 Task: Find connections with filter location Gelnhausen with filter topic #2021with filter profile language French with filter current company Soltec with filter school St. Joseph's College of Engineering and Technology, Palai with filter industry IT System Installation and Disposal with filter service category Resume Writing with filter keywords title Foreman
Action: Mouse moved to (702, 90)
Screenshot: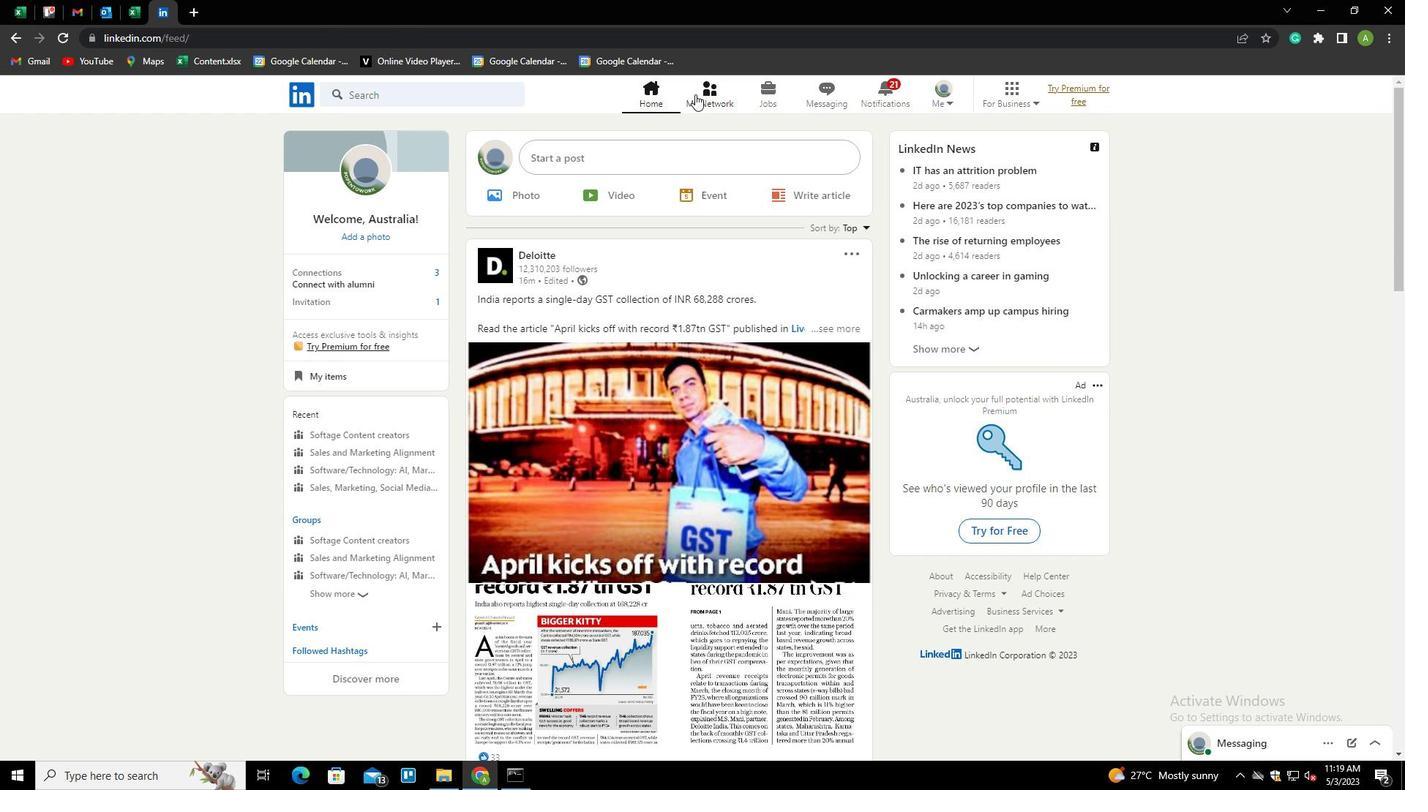 
Action: Mouse pressed left at (702, 90)
Screenshot: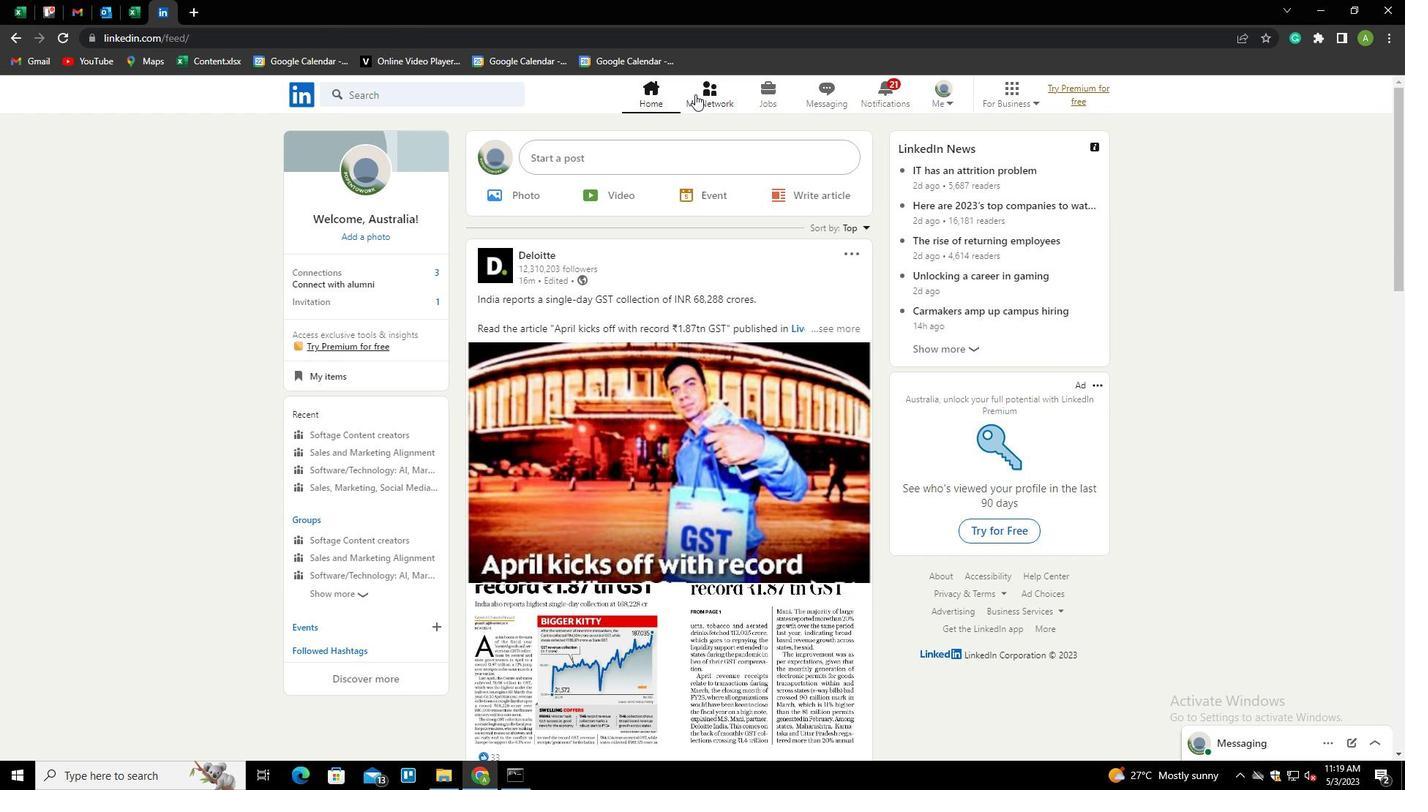 
Action: Mouse moved to (359, 175)
Screenshot: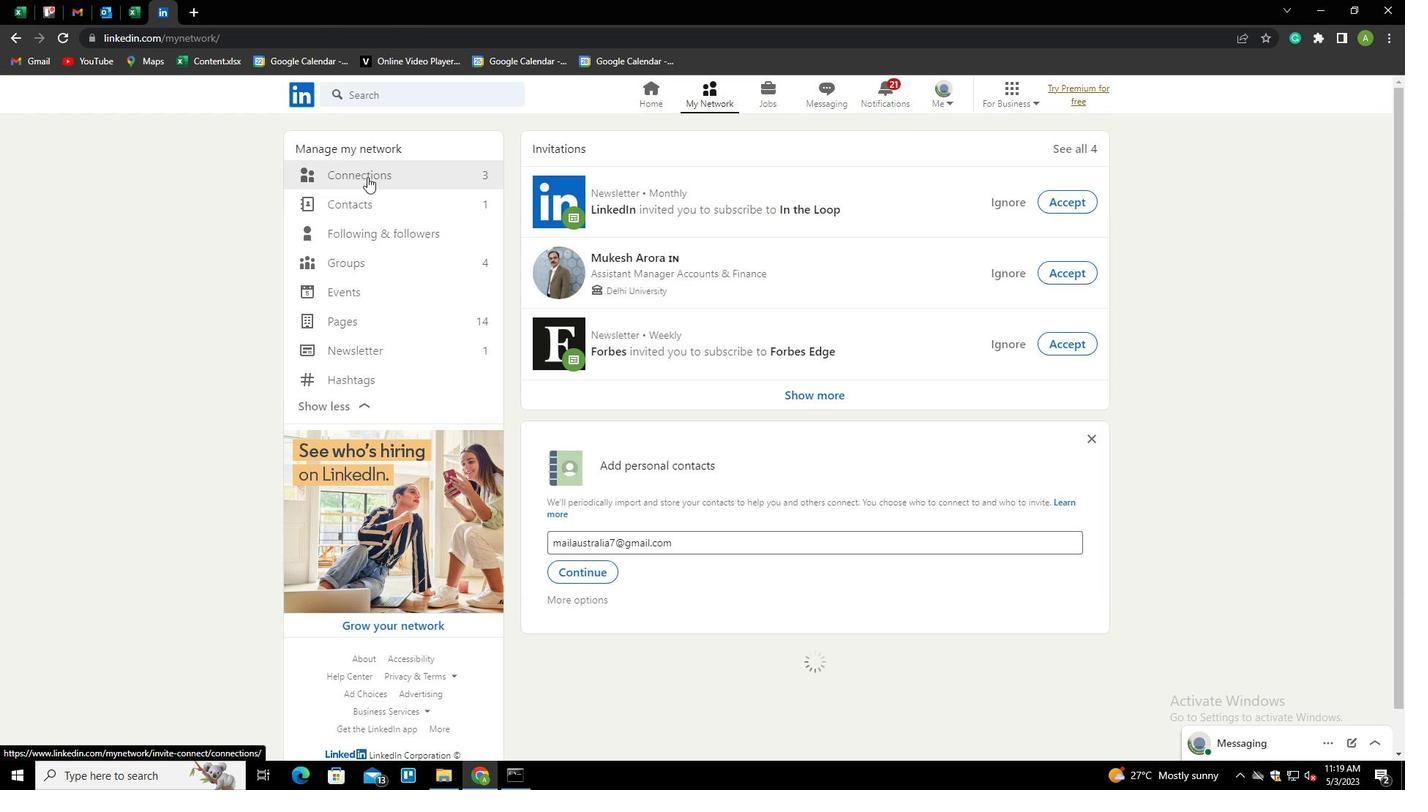 
Action: Mouse pressed left at (359, 175)
Screenshot: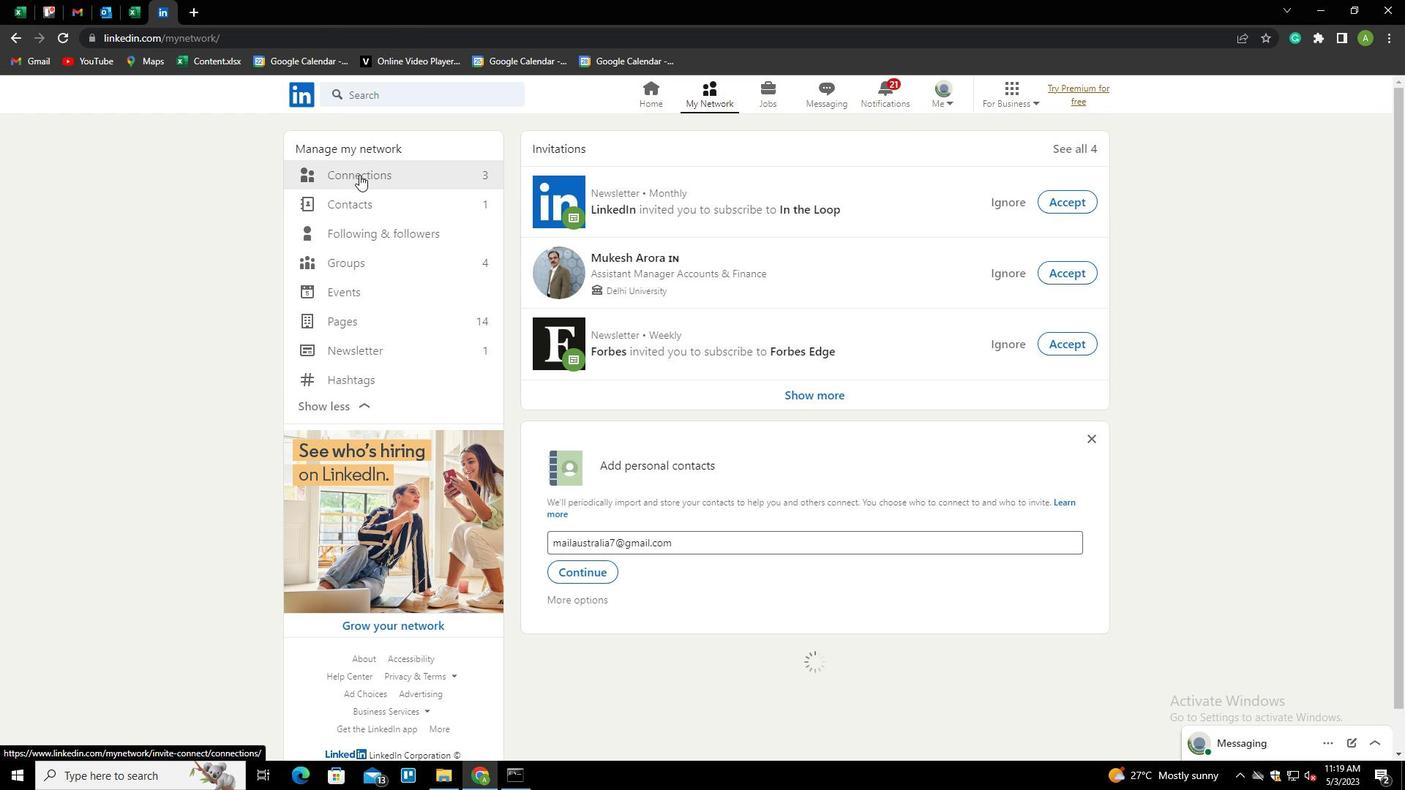 
Action: Mouse moved to (787, 179)
Screenshot: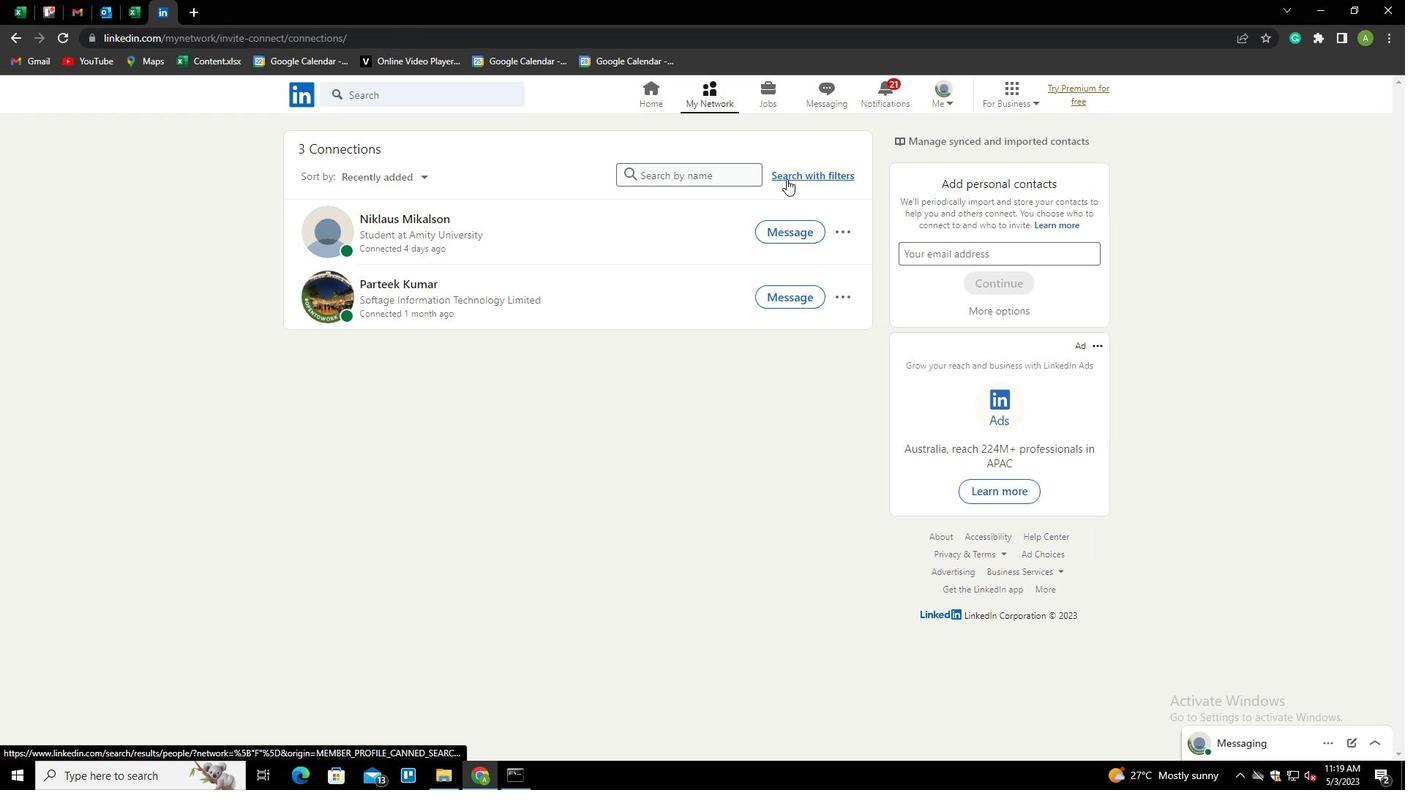 
Action: Mouse pressed left at (787, 179)
Screenshot: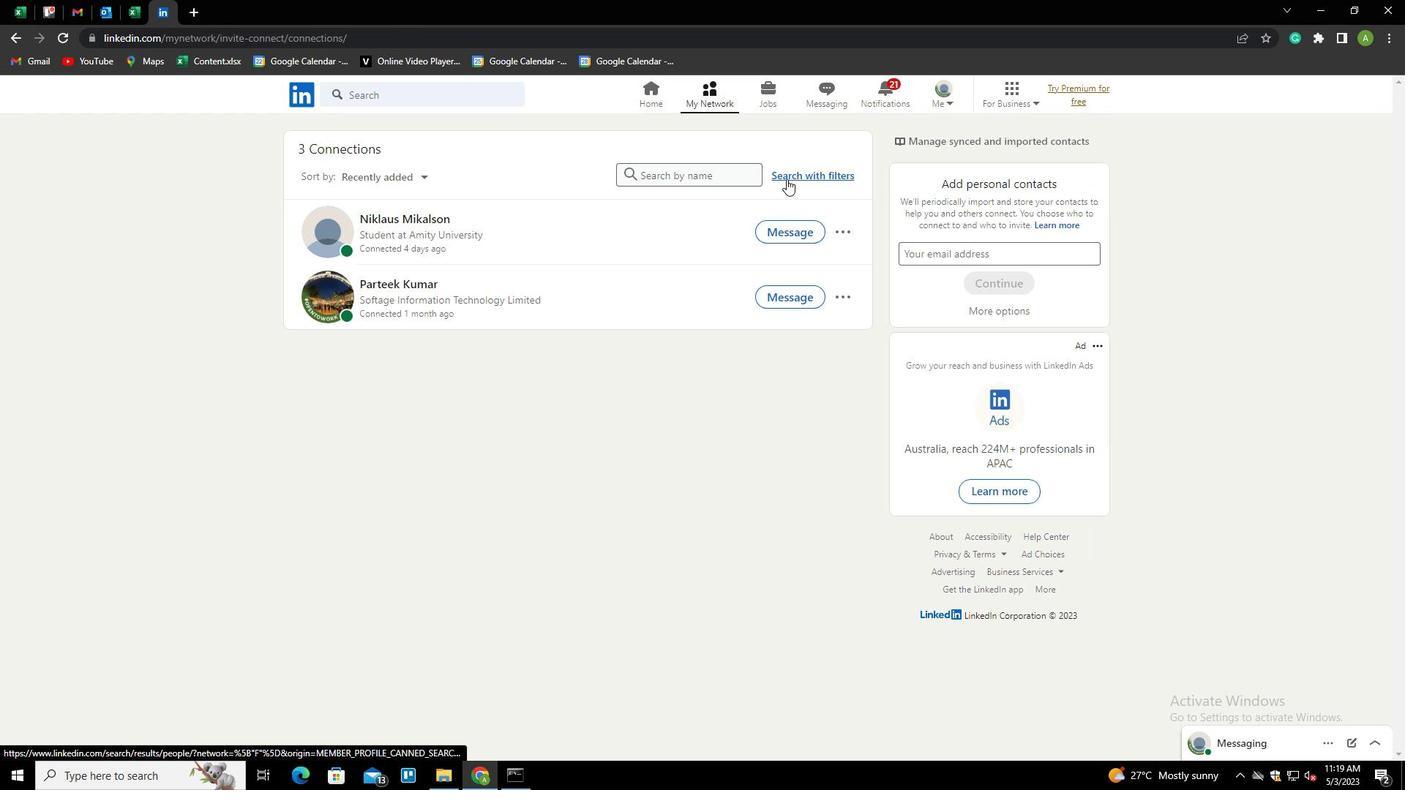 
Action: Mouse moved to (755, 133)
Screenshot: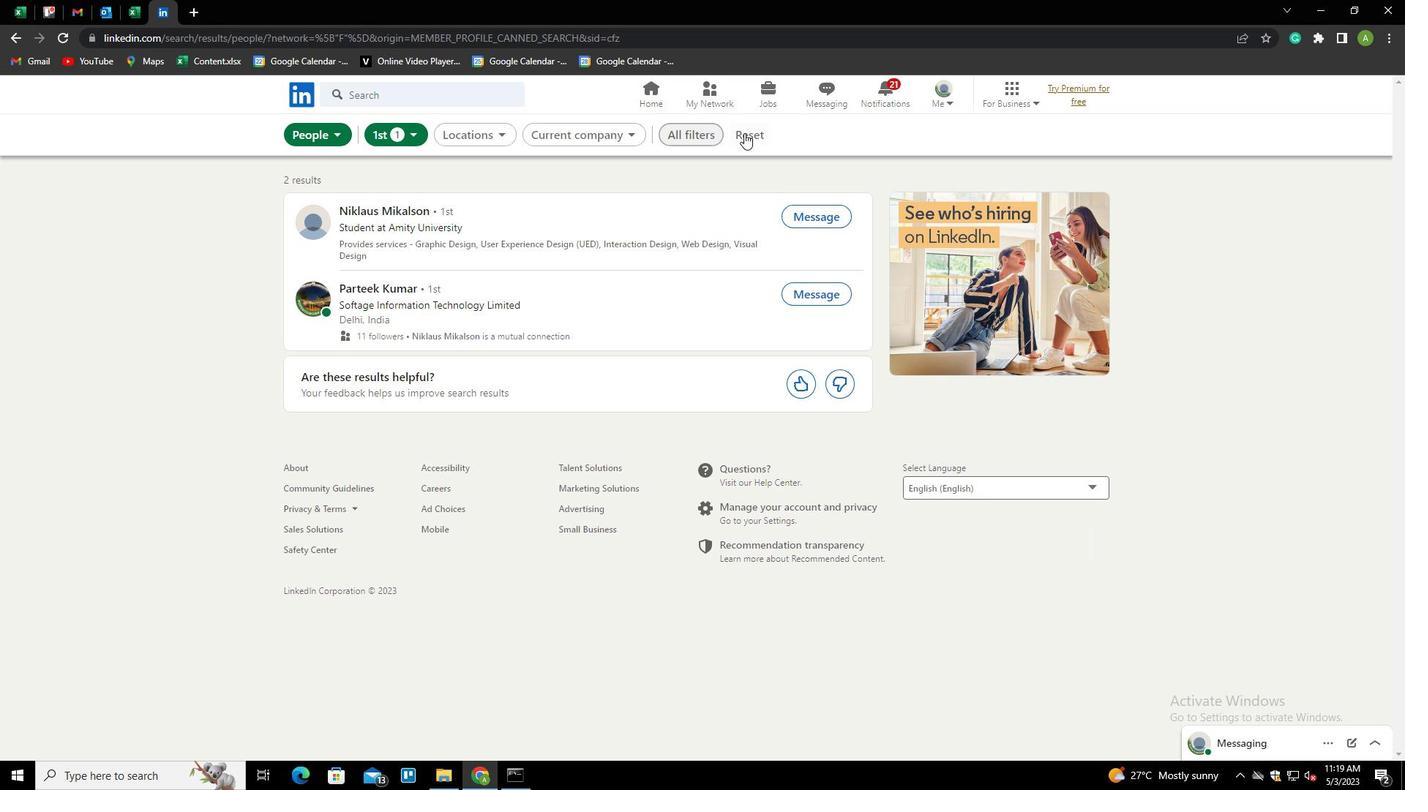 
Action: Mouse pressed left at (755, 133)
Screenshot: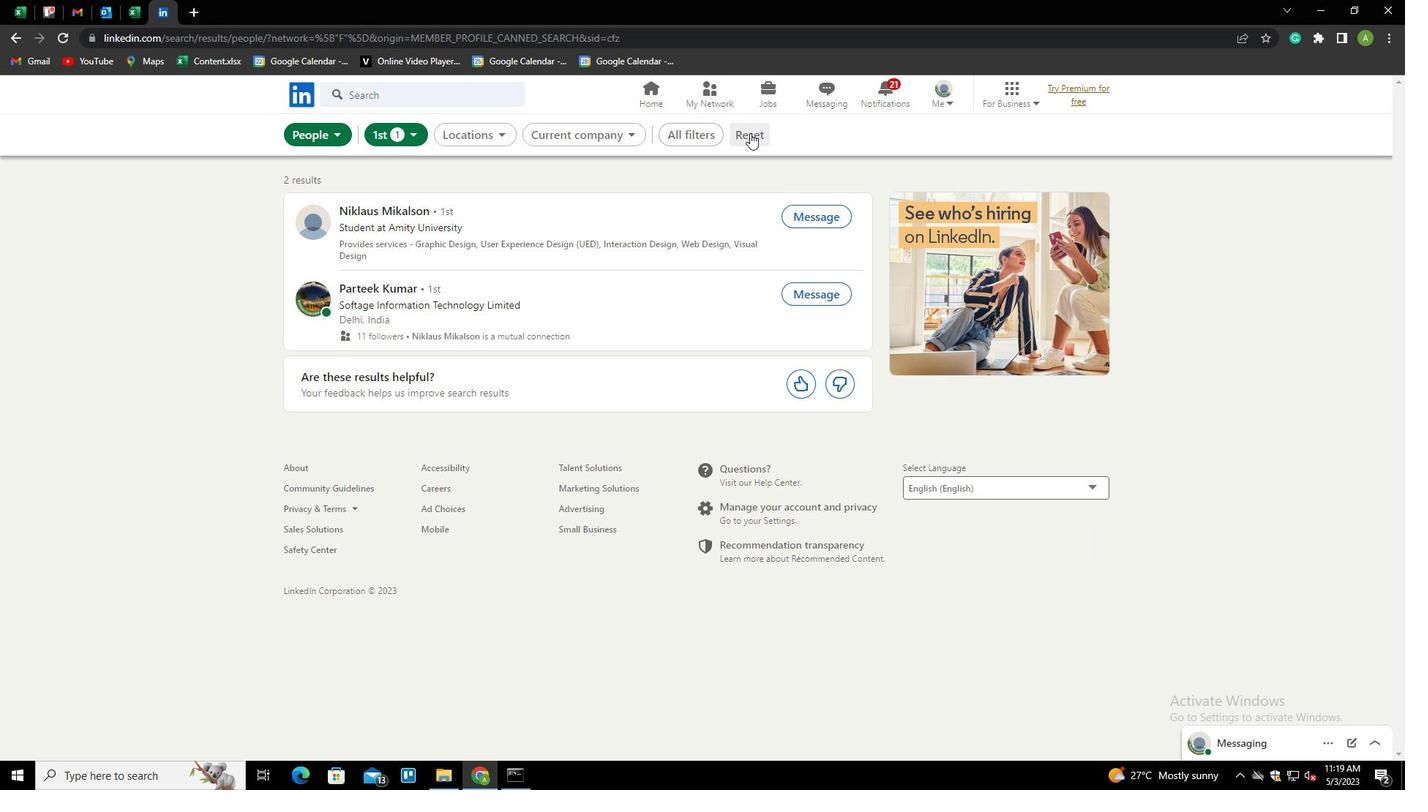
Action: Mouse moved to (712, 133)
Screenshot: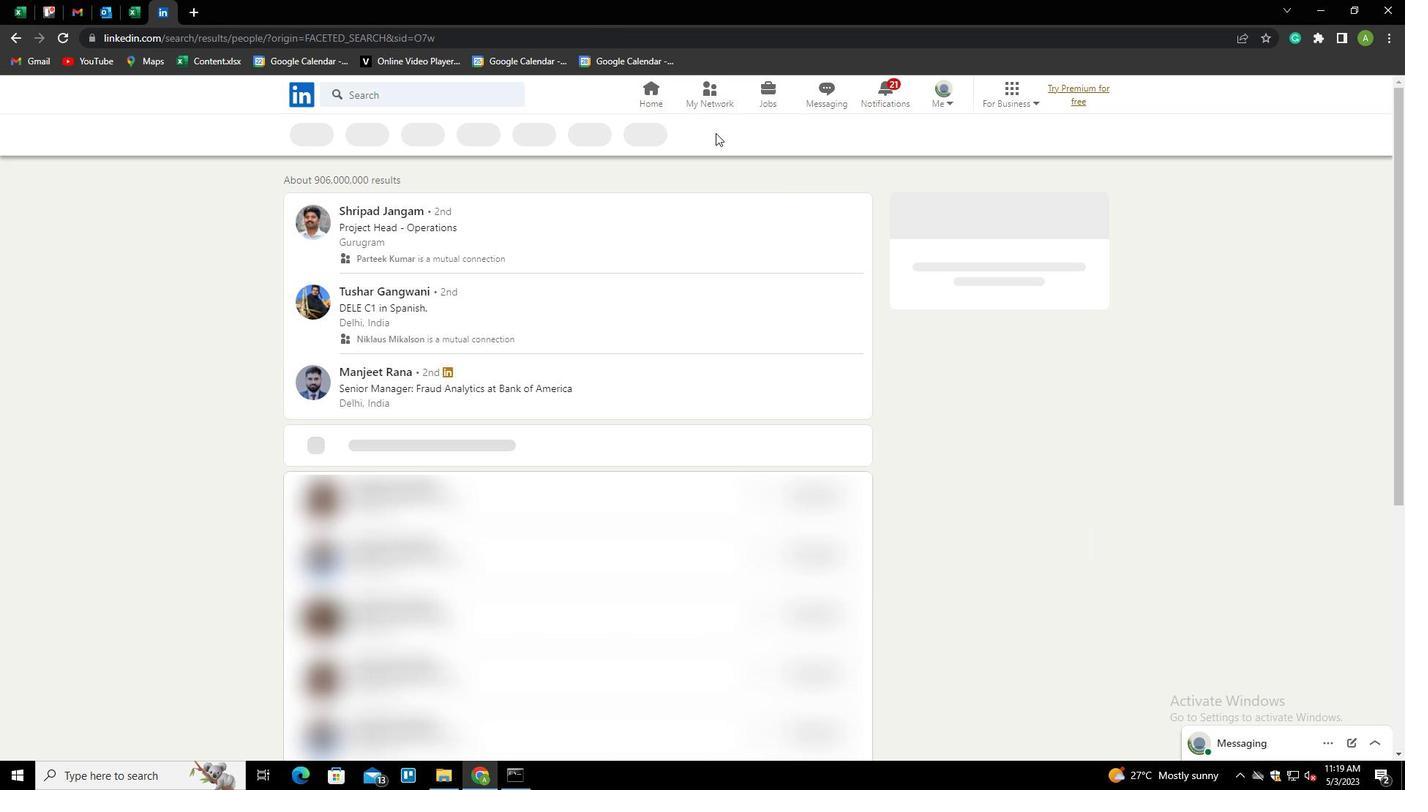 
Action: Mouse pressed left at (712, 133)
Screenshot: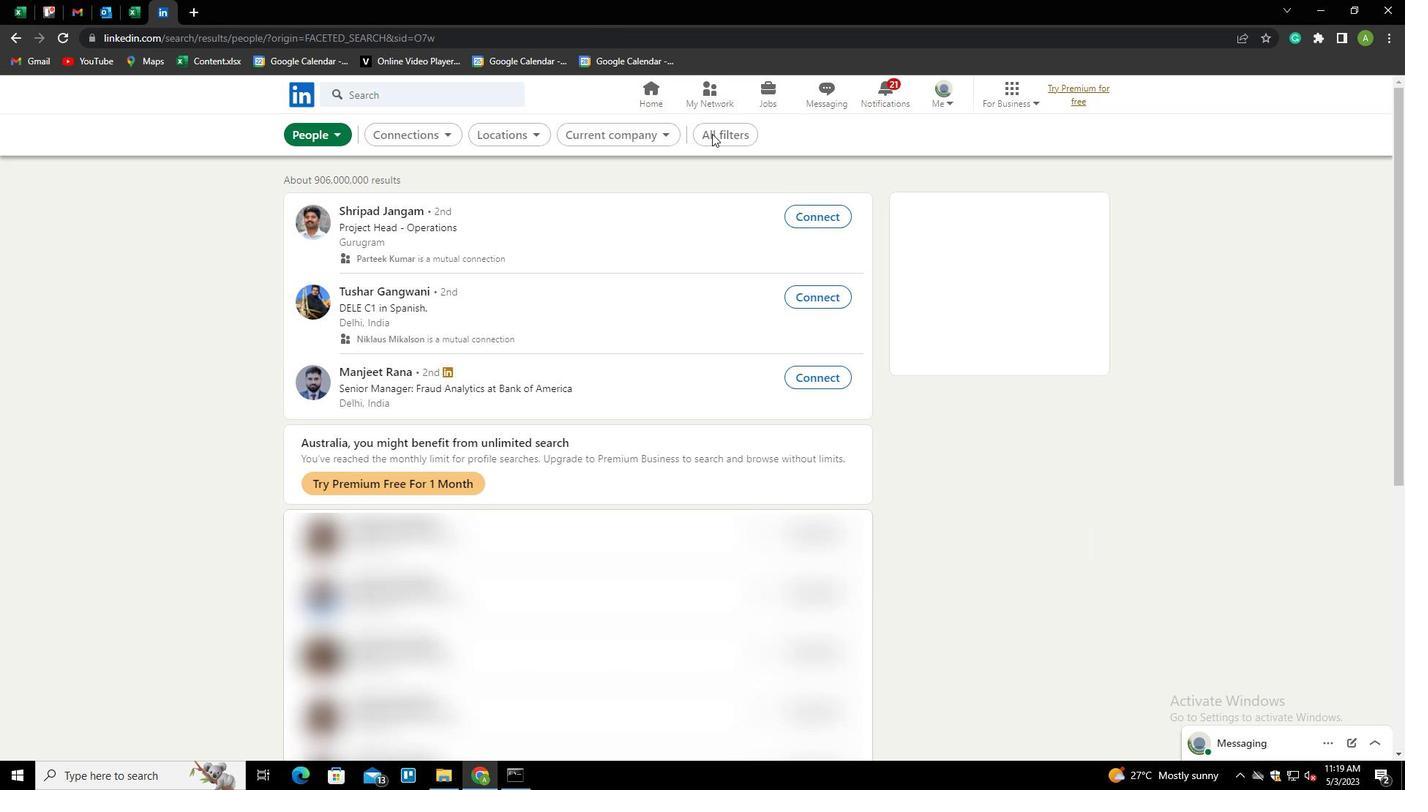 
Action: Mouse moved to (1132, 419)
Screenshot: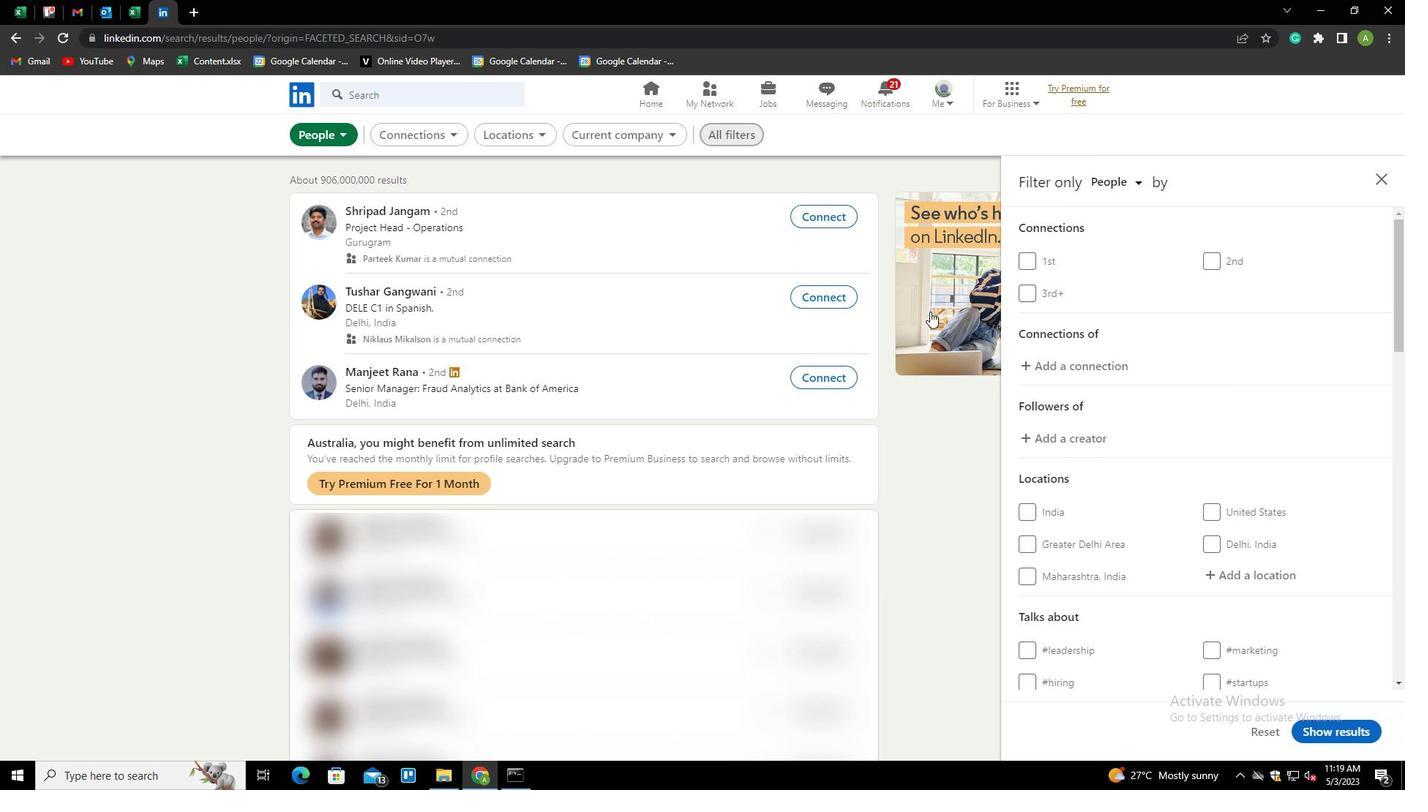 
Action: Mouse scrolled (1132, 418) with delta (0, 0)
Screenshot: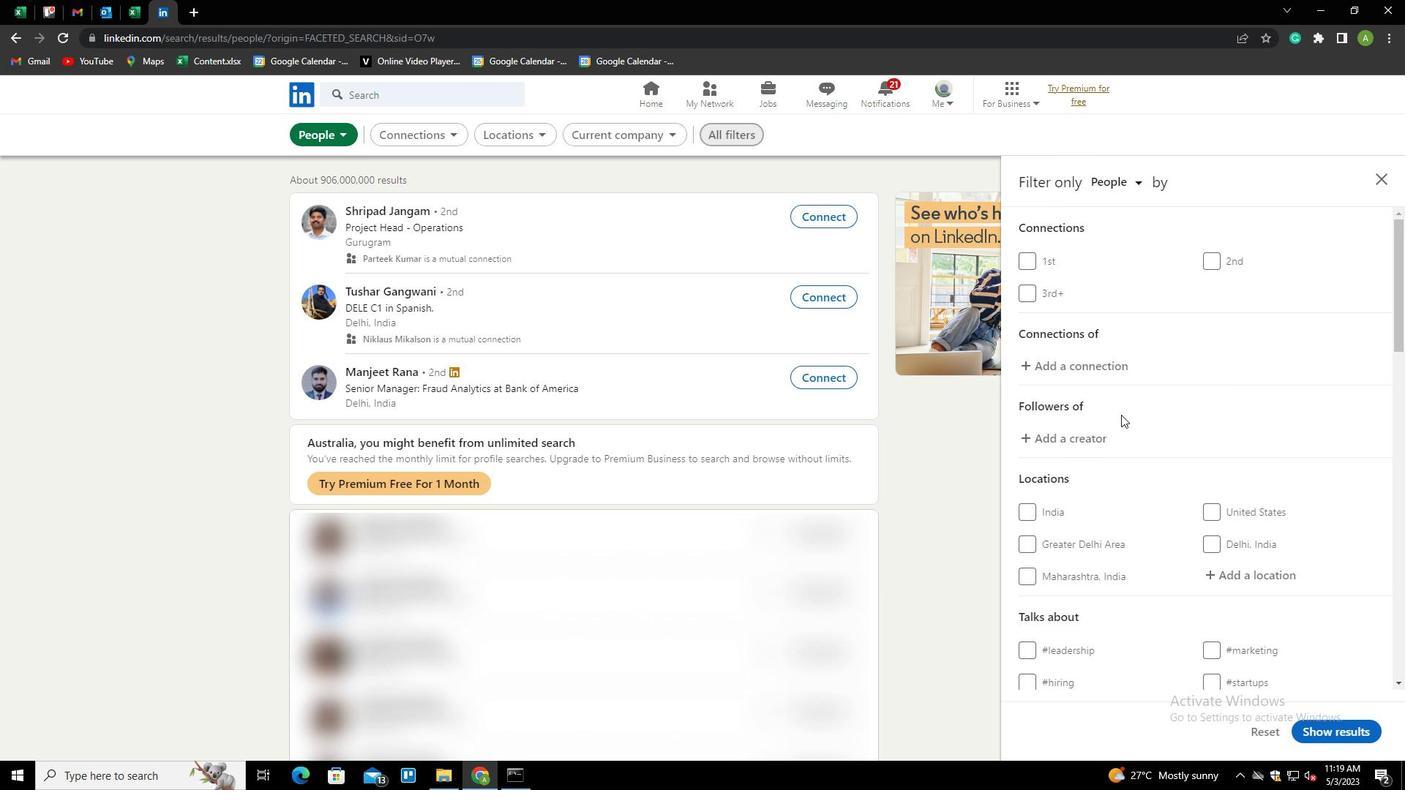 
Action: Mouse scrolled (1132, 418) with delta (0, 0)
Screenshot: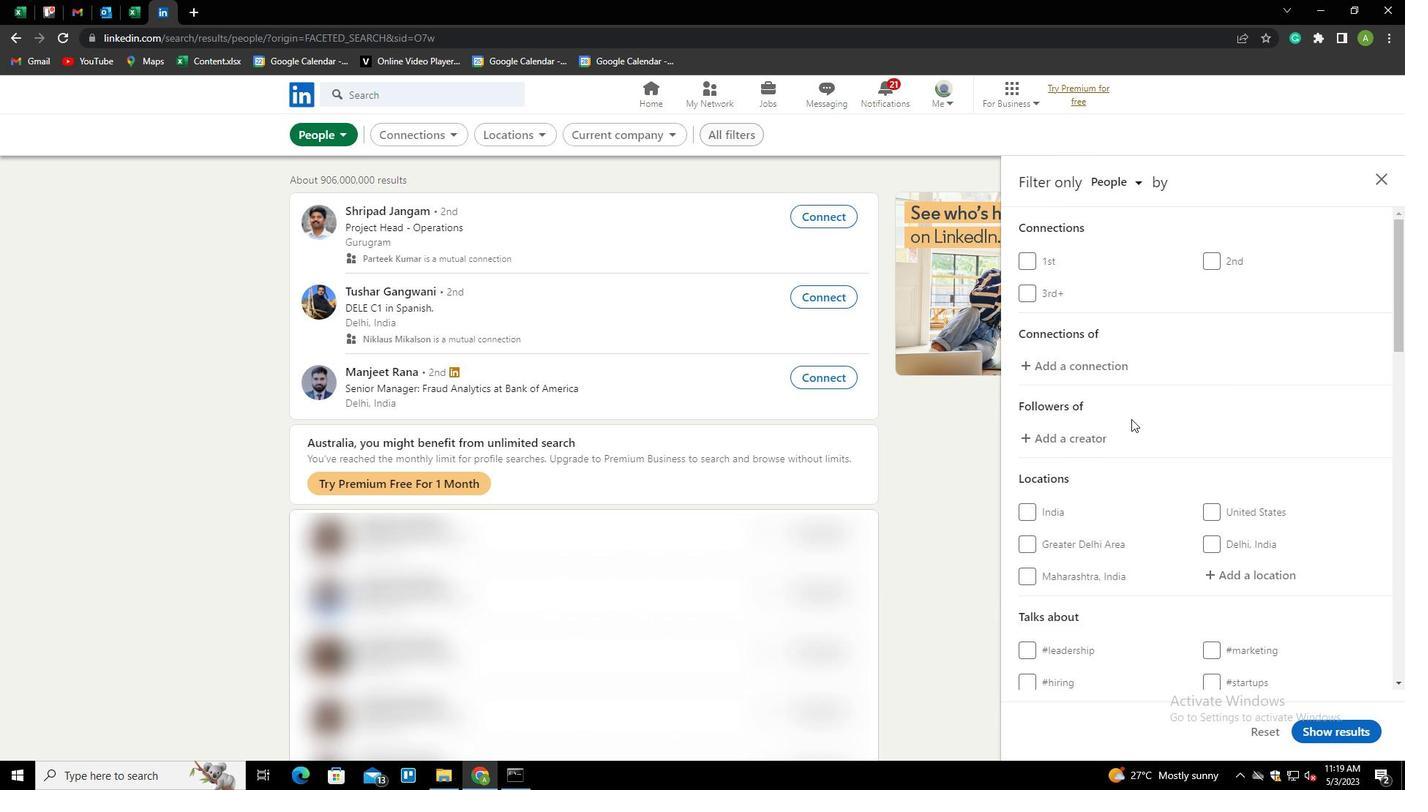 
Action: Mouse moved to (1205, 427)
Screenshot: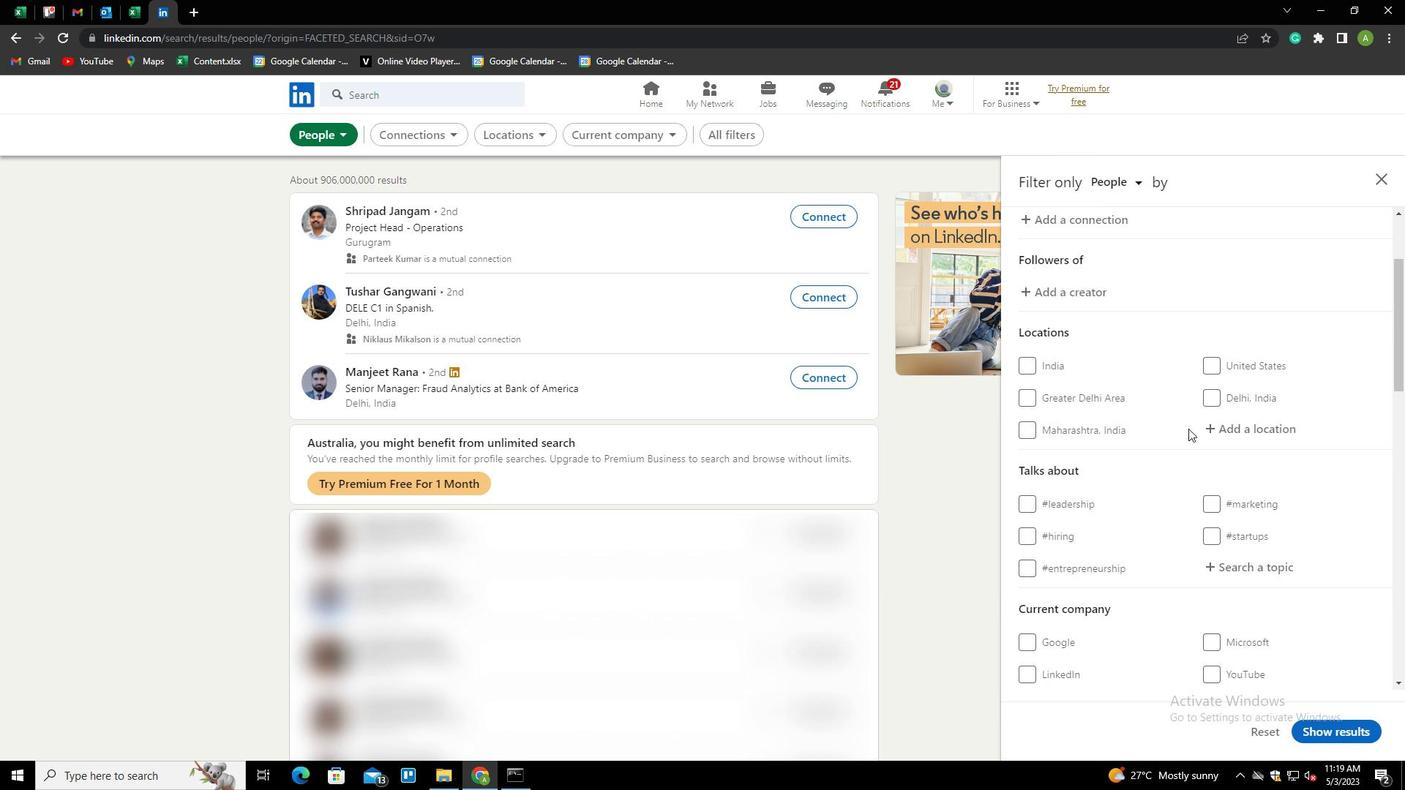 
Action: Mouse pressed left at (1205, 427)
Screenshot: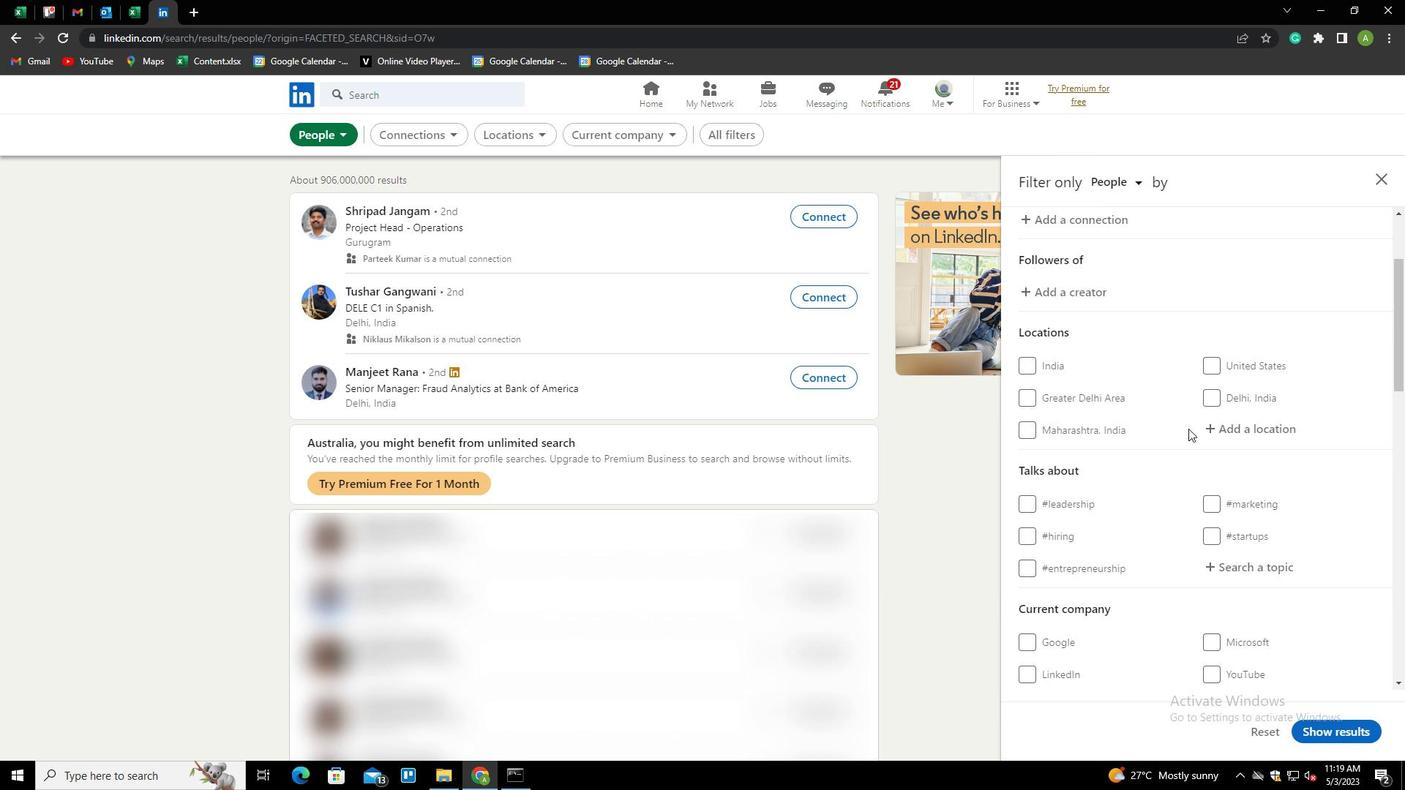 
Action: Key pressed <Key.shift>
Screenshot: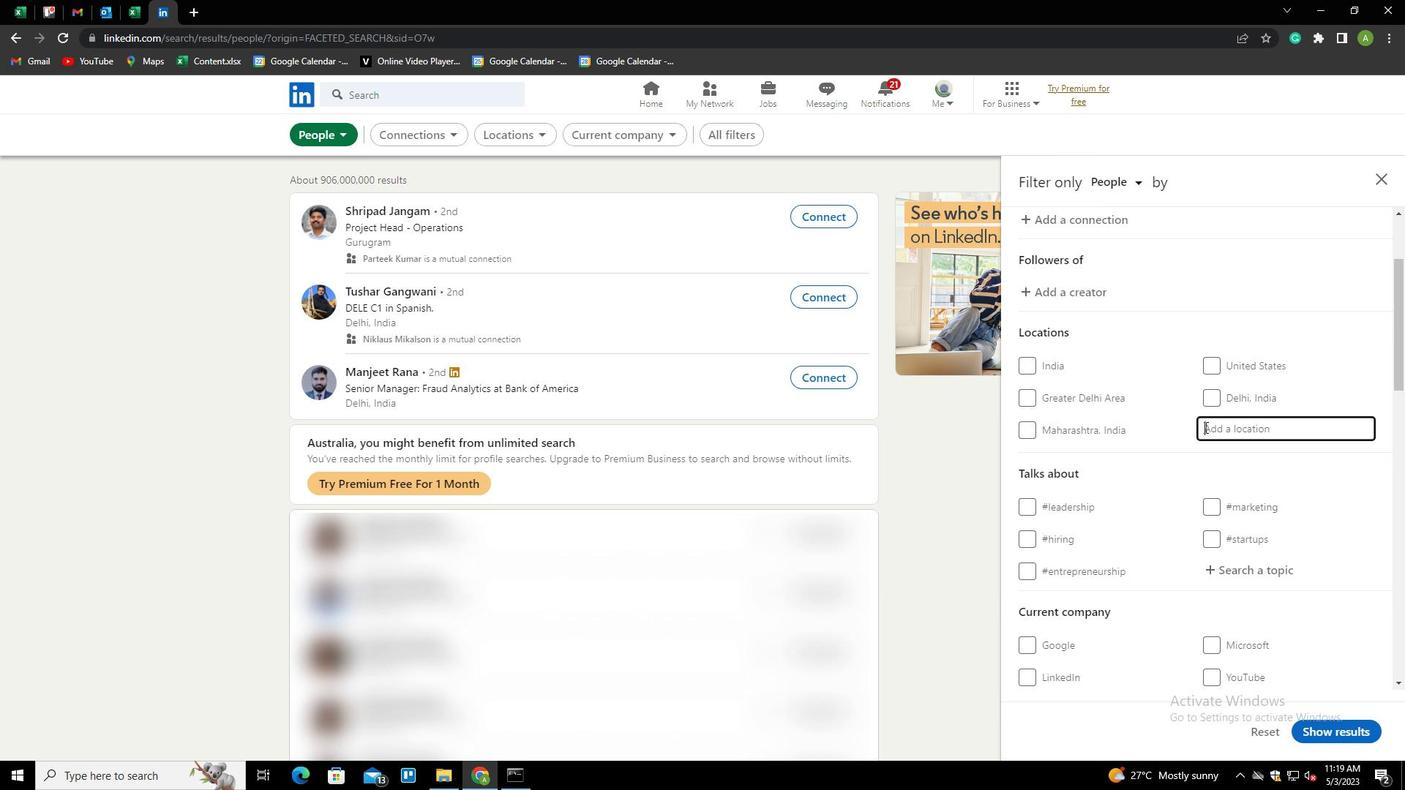 
Action: Mouse moved to (1205, 427)
Screenshot: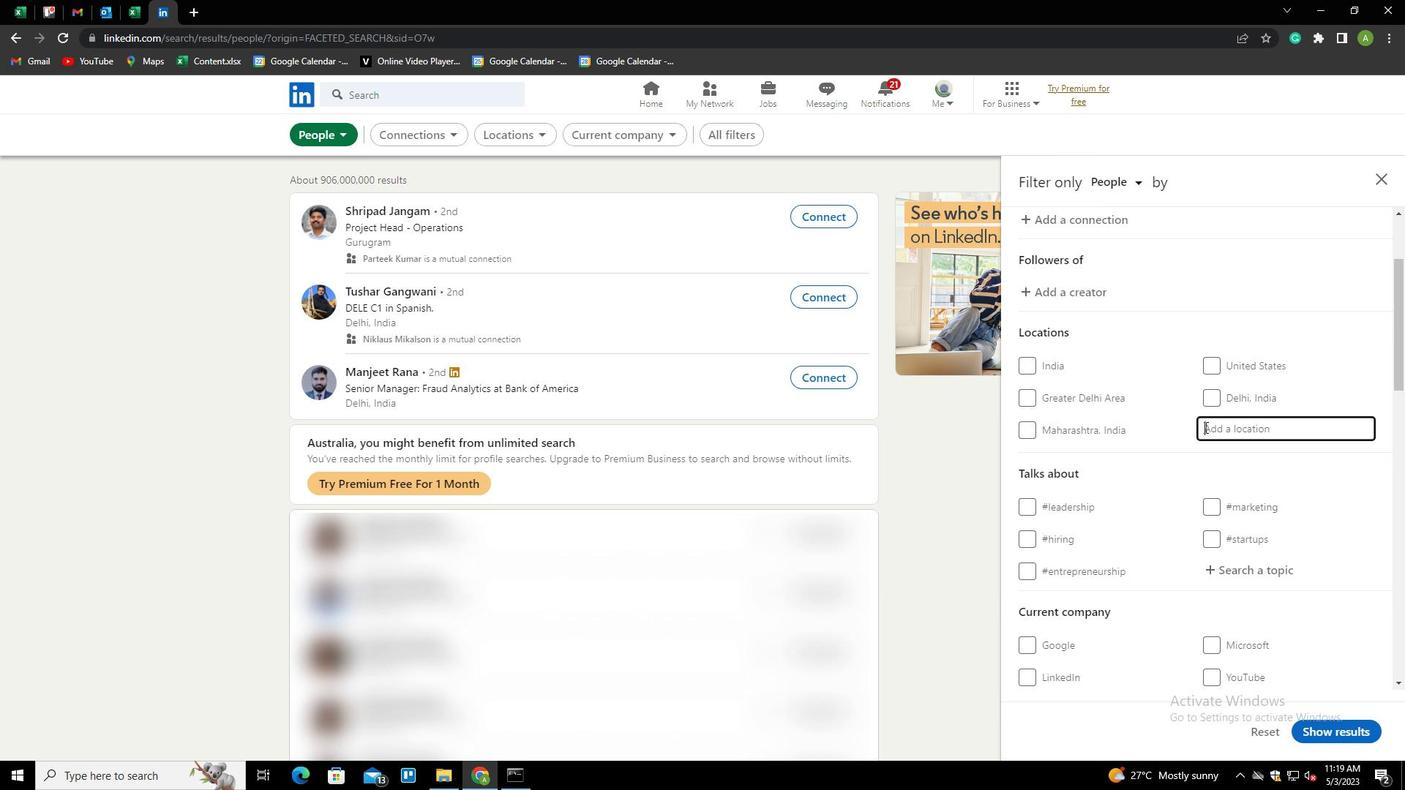 
Action: Key pressed GELNHAUSEN<Key.down><Key.enter>
Screenshot: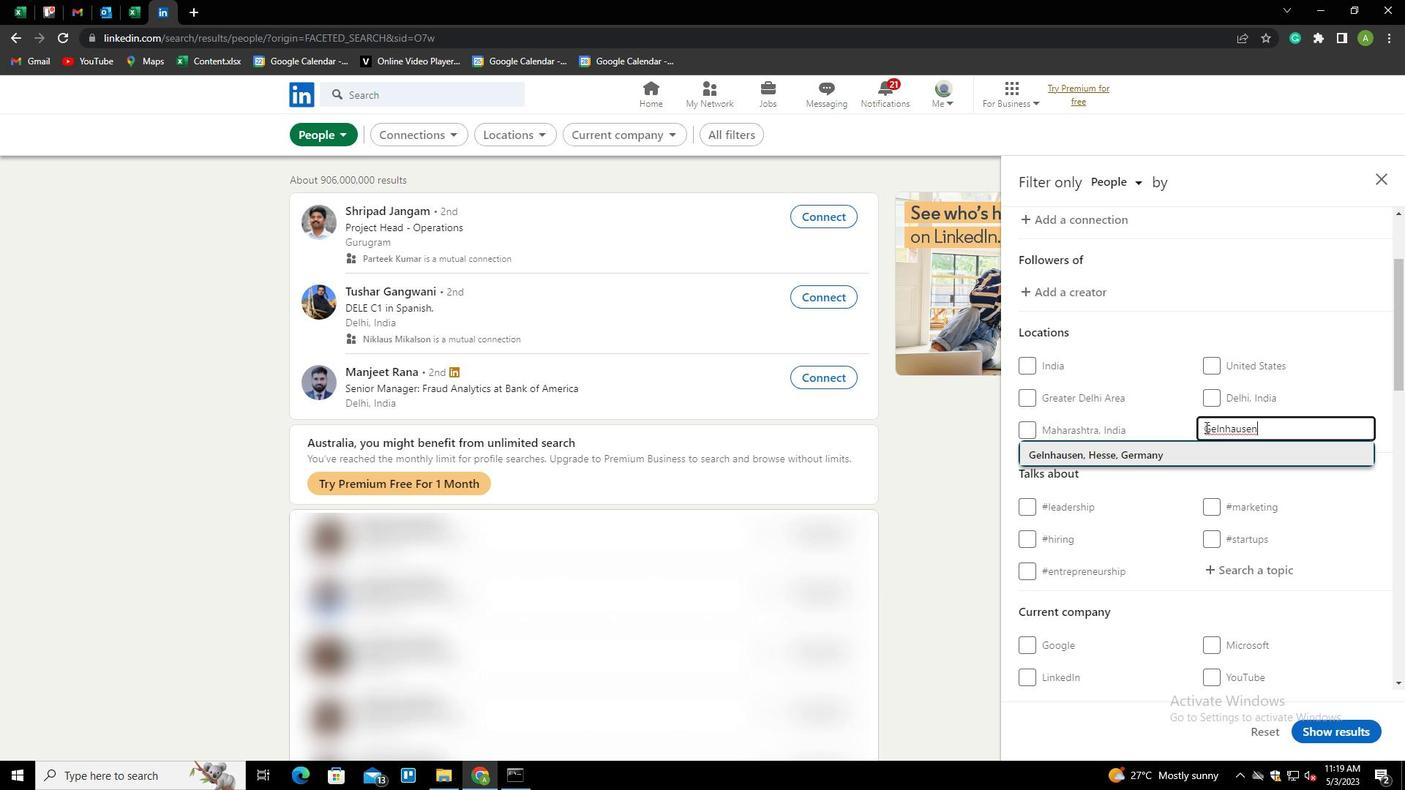 
Action: Mouse scrolled (1205, 426) with delta (0, 0)
Screenshot: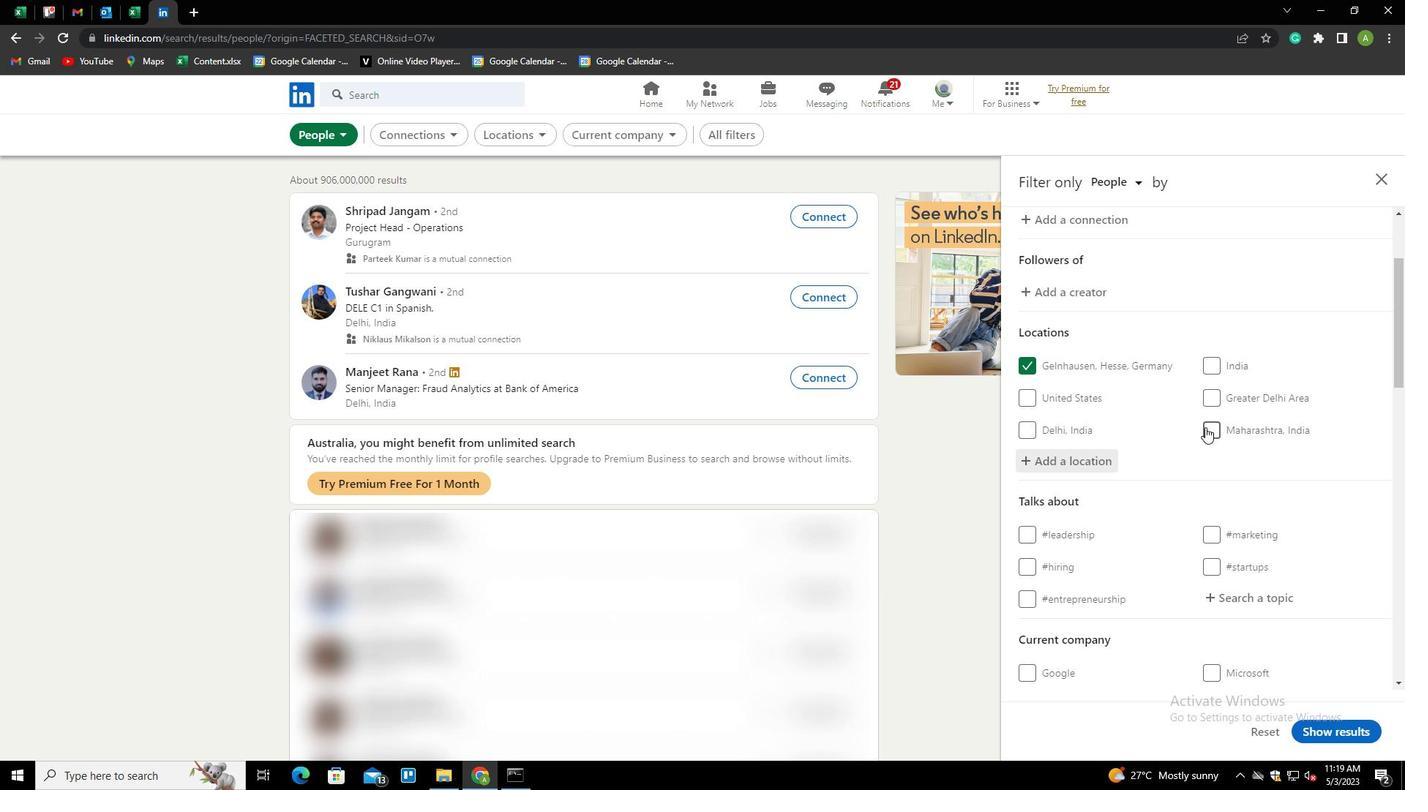 
Action: Mouse scrolled (1205, 426) with delta (0, 0)
Screenshot: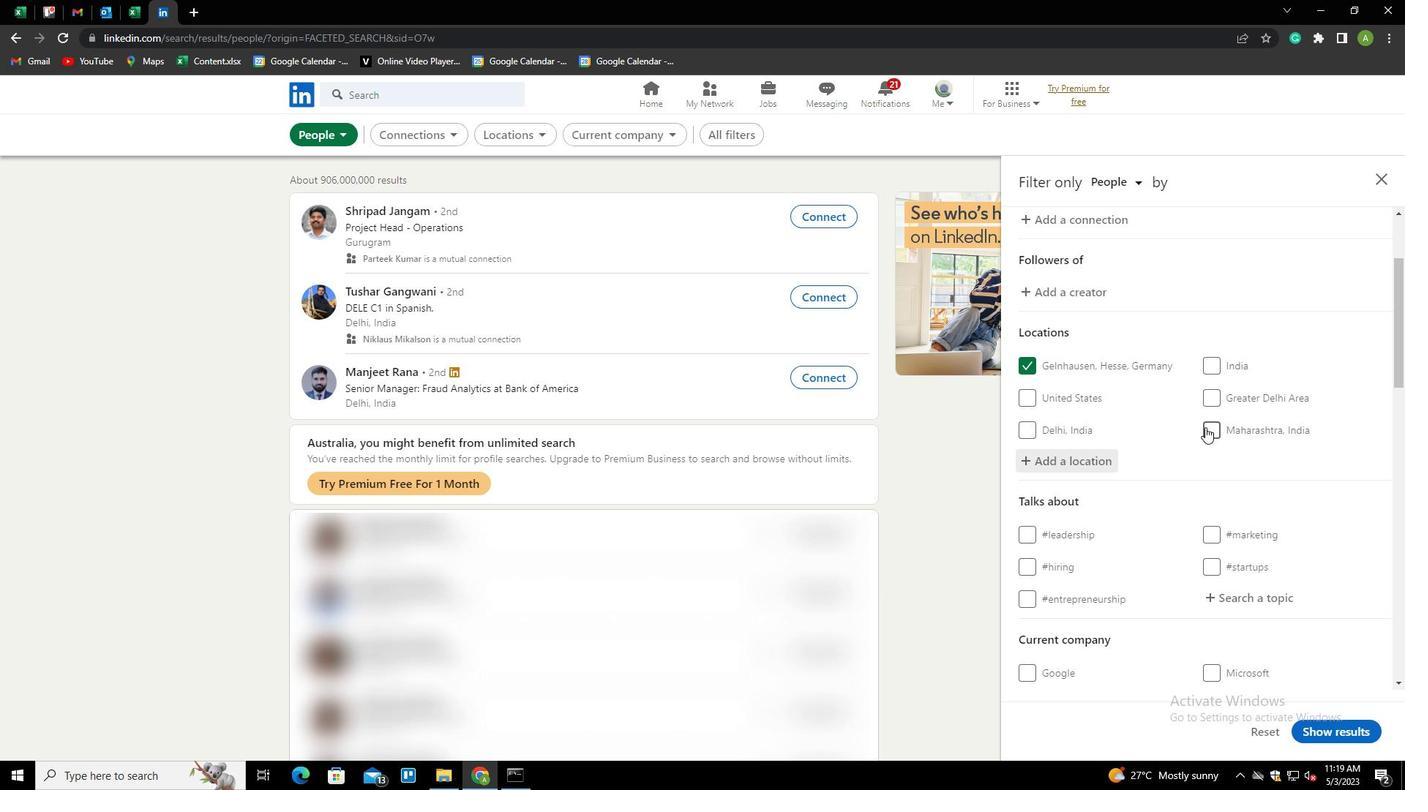 
Action: Mouse moved to (1240, 452)
Screenshot: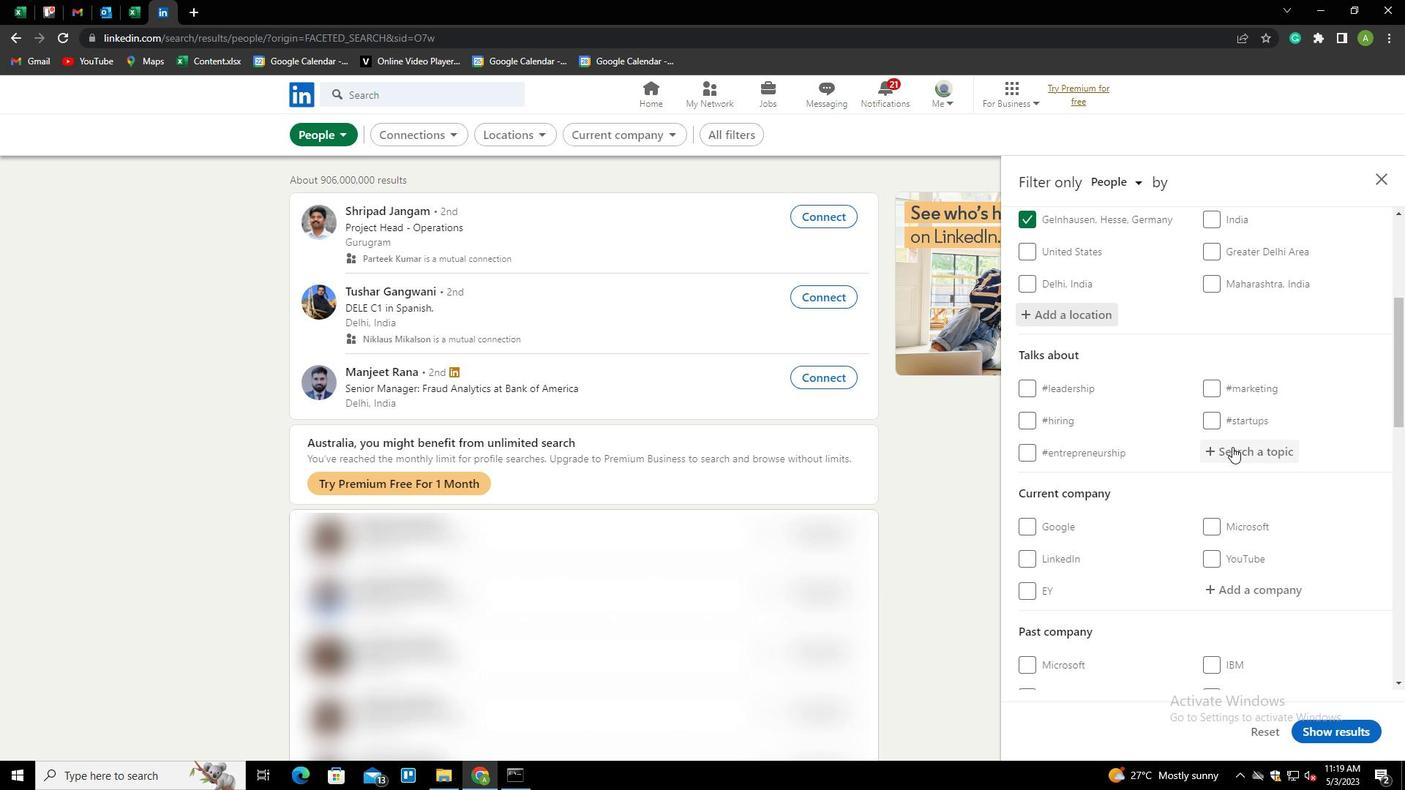 
Action: Mouse pressed left at (1240, 452)
Screenshot: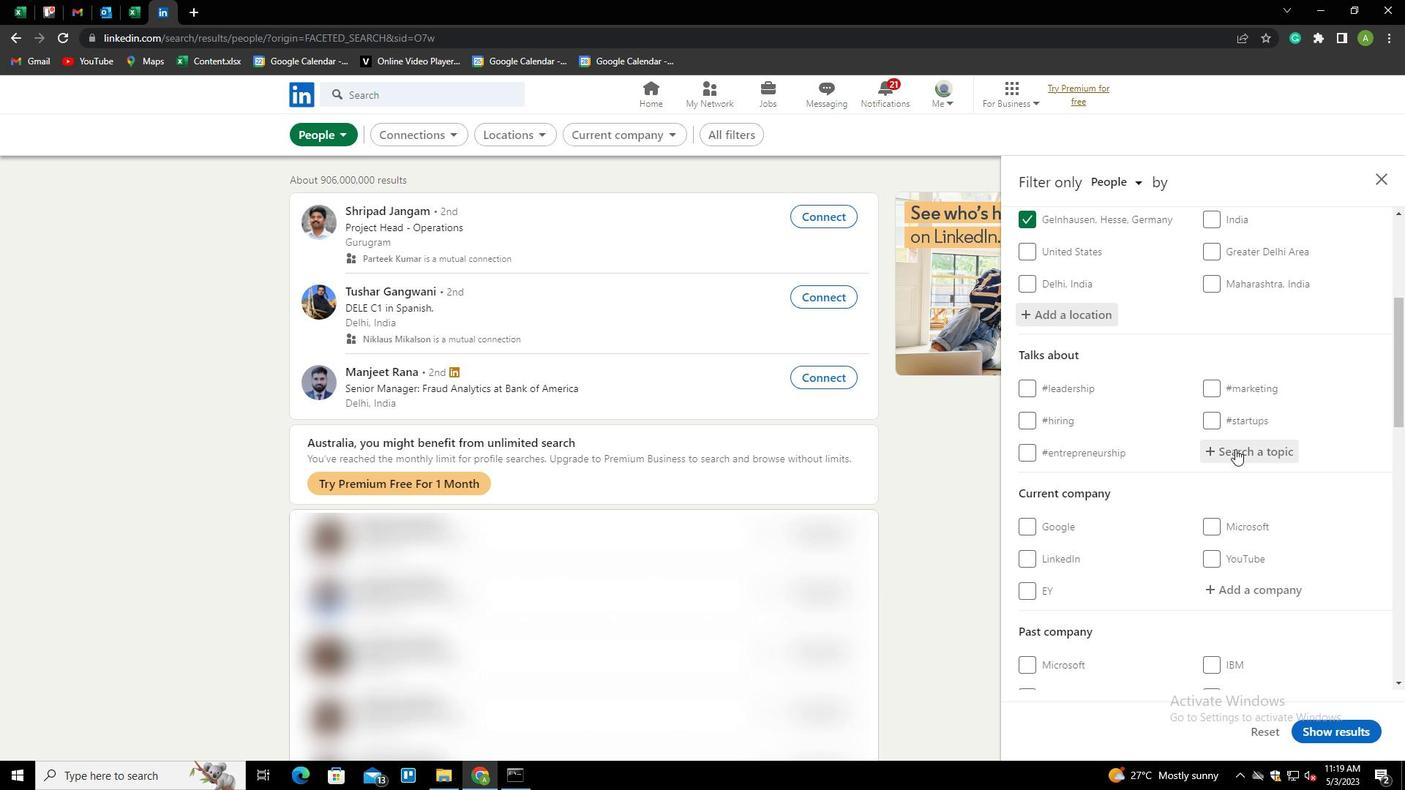 
Action: Mouse moved to (1238, 454)
Screenshot: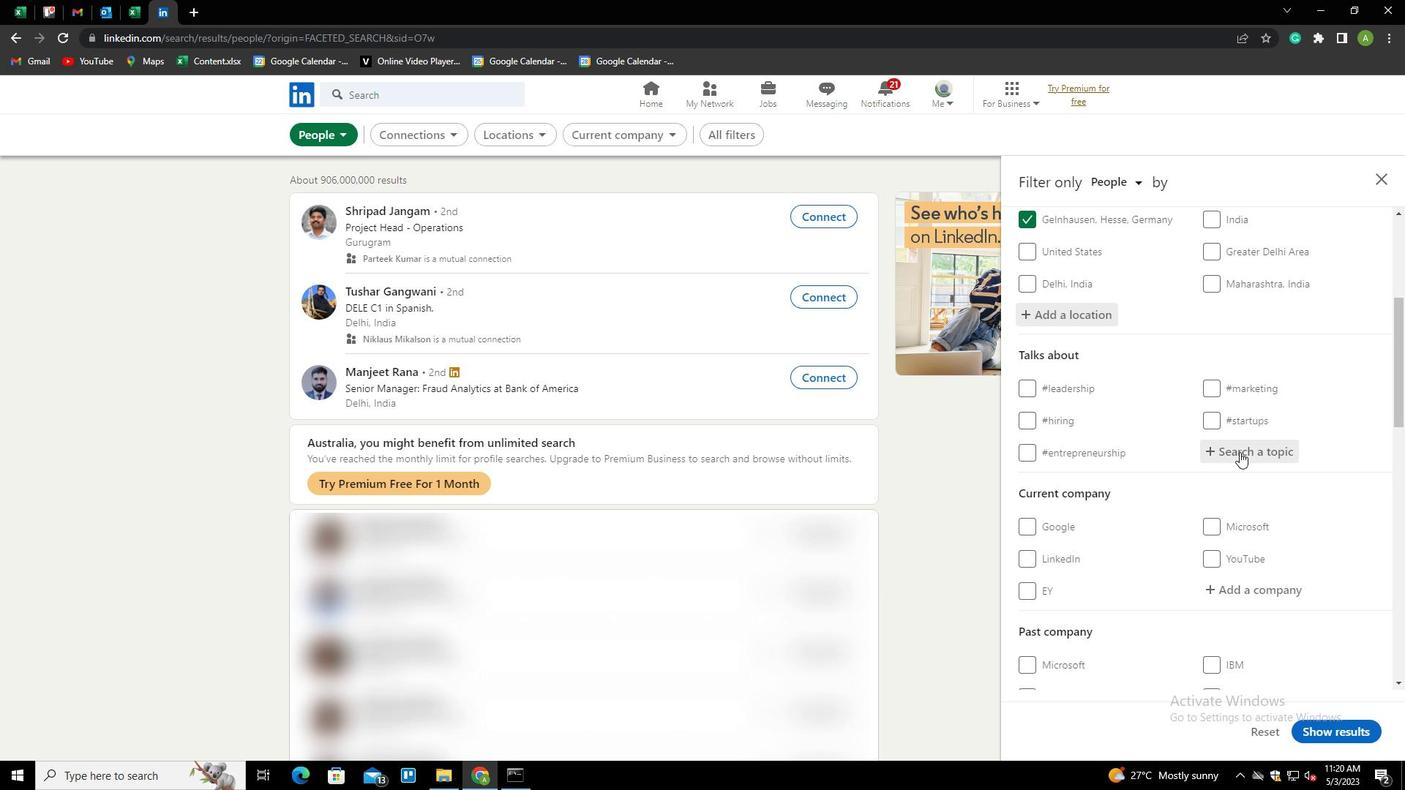 
Action: Key pressed 2021
Screenshot: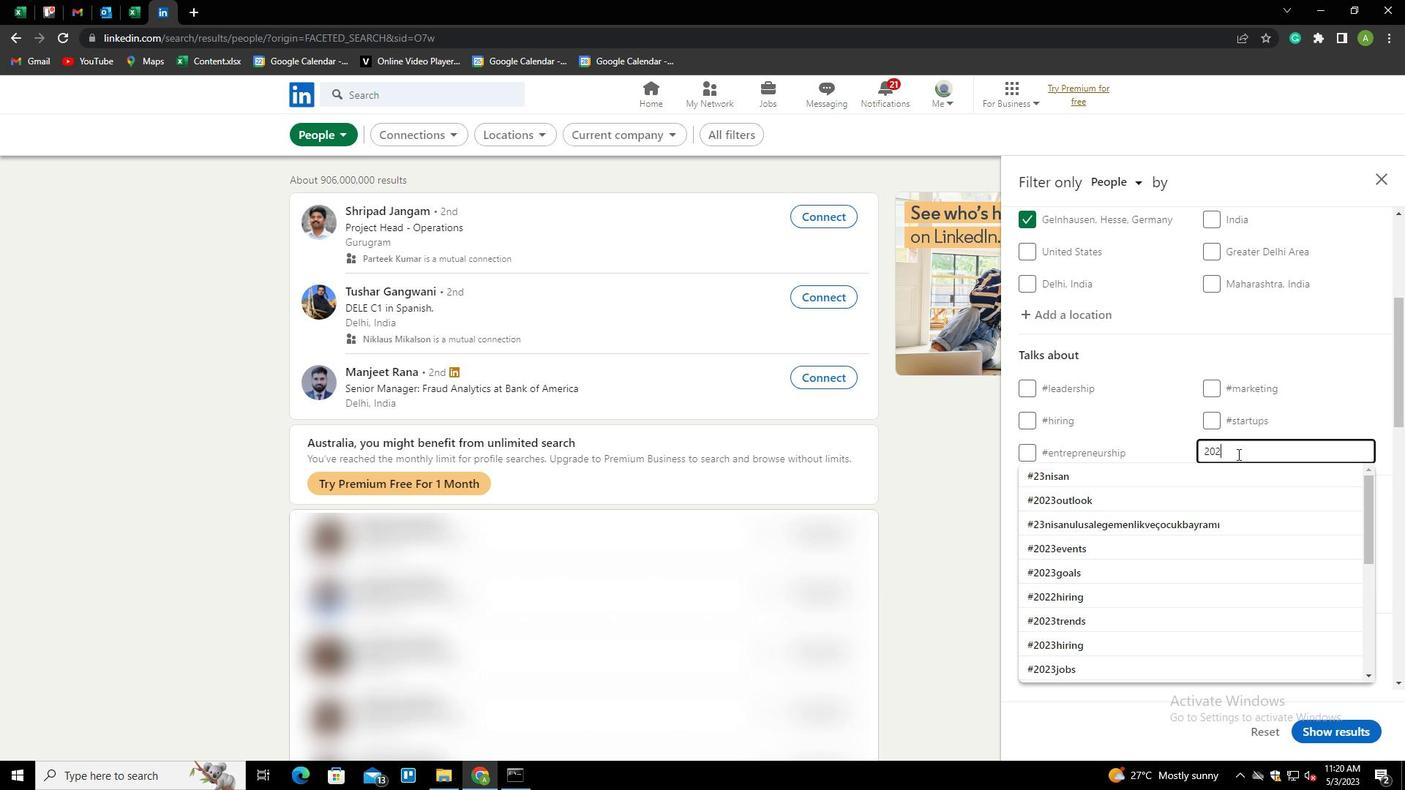 
Action: Mouse moved to (1174, 442)
Screenshot: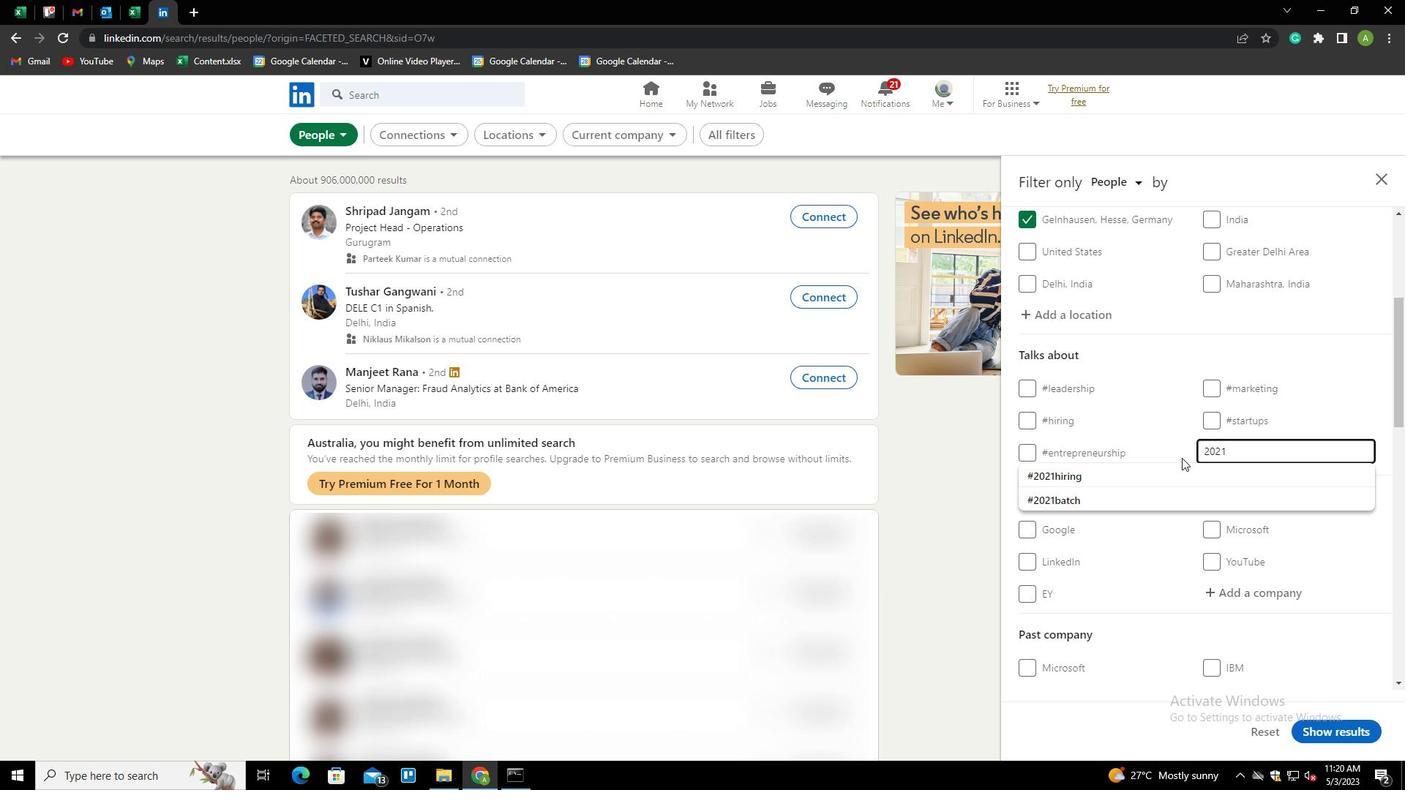 
Action: Mouse pressed left at (1174, 442)
Screenshot: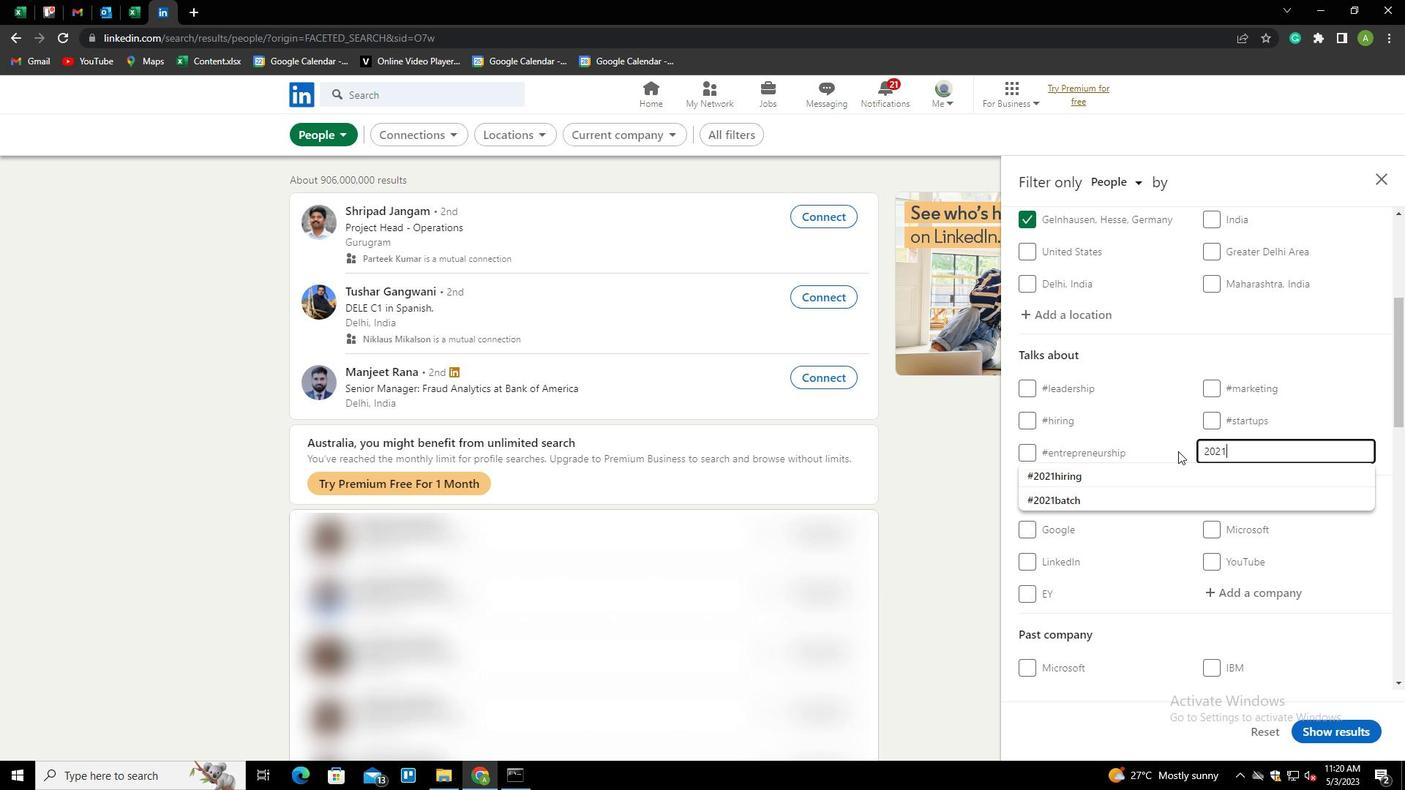 
Action: Mouse scrolled (1174, 441) with delta (0, 0)
Screenshot: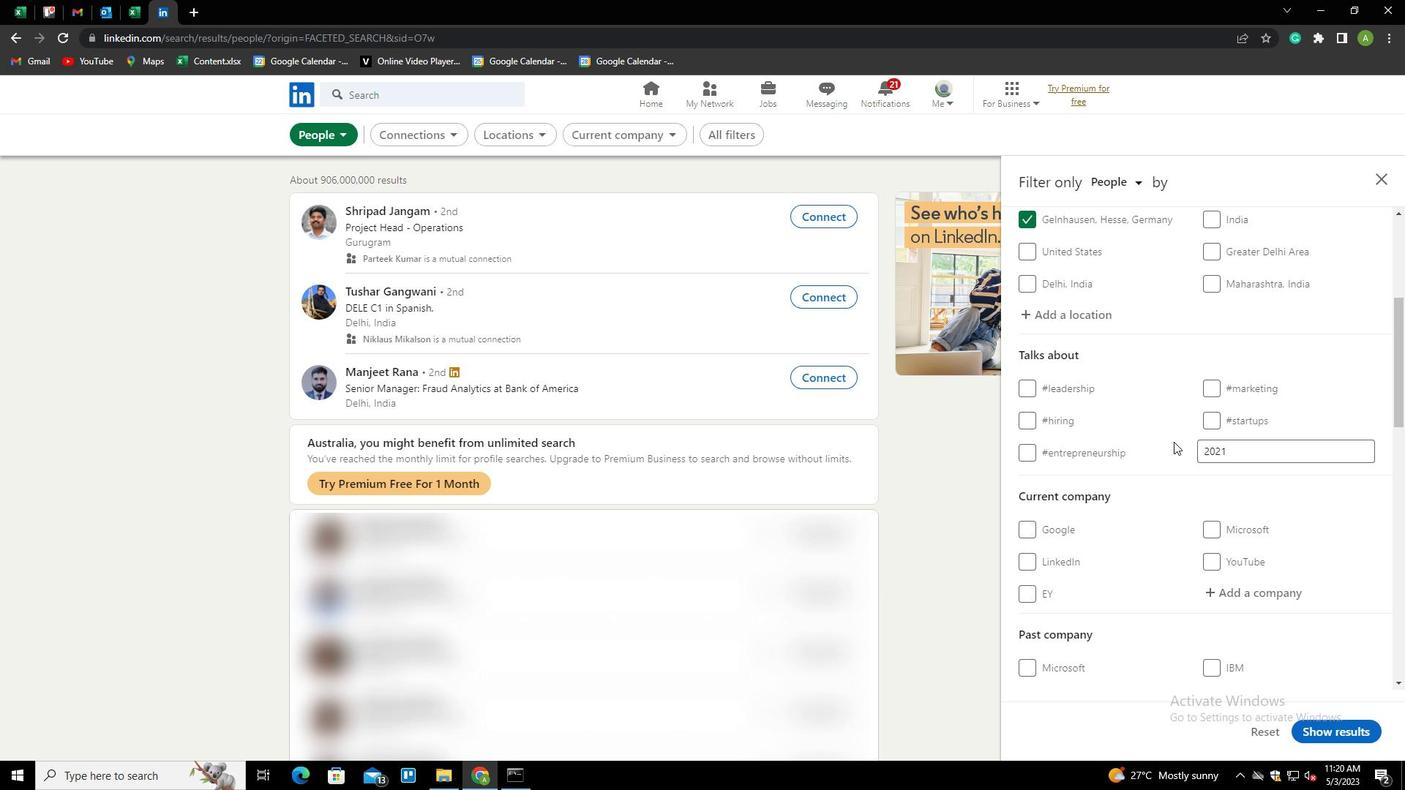 
Action: Mouse scrolled (1174, 441) with delta (0, 0)
Screenshot: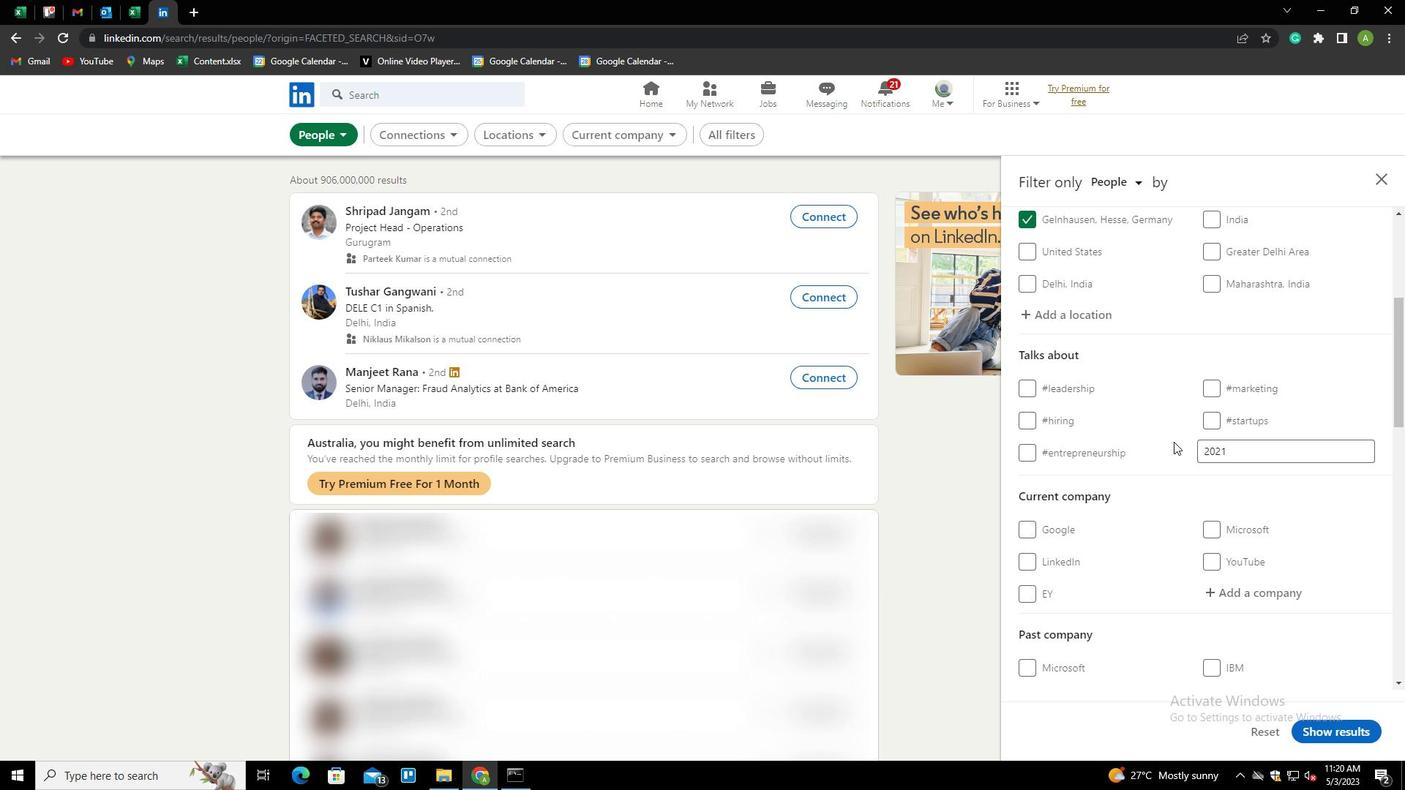 
Action: Mouse scrolled (1174, 441) with delta (0, 0)
Screenshot: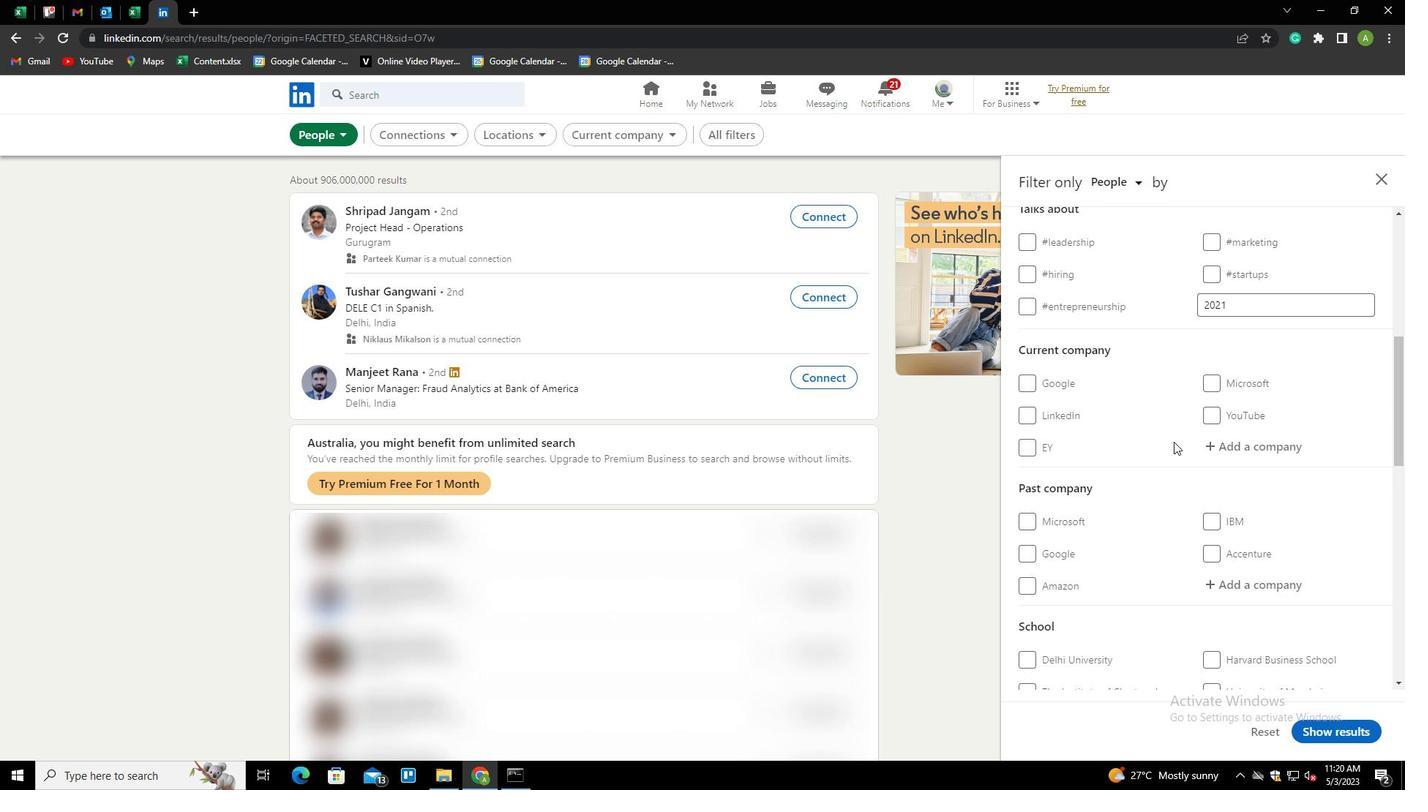 
Action: Mouse scrolled (1174, 441) with delta (0, 0)
Screenshot: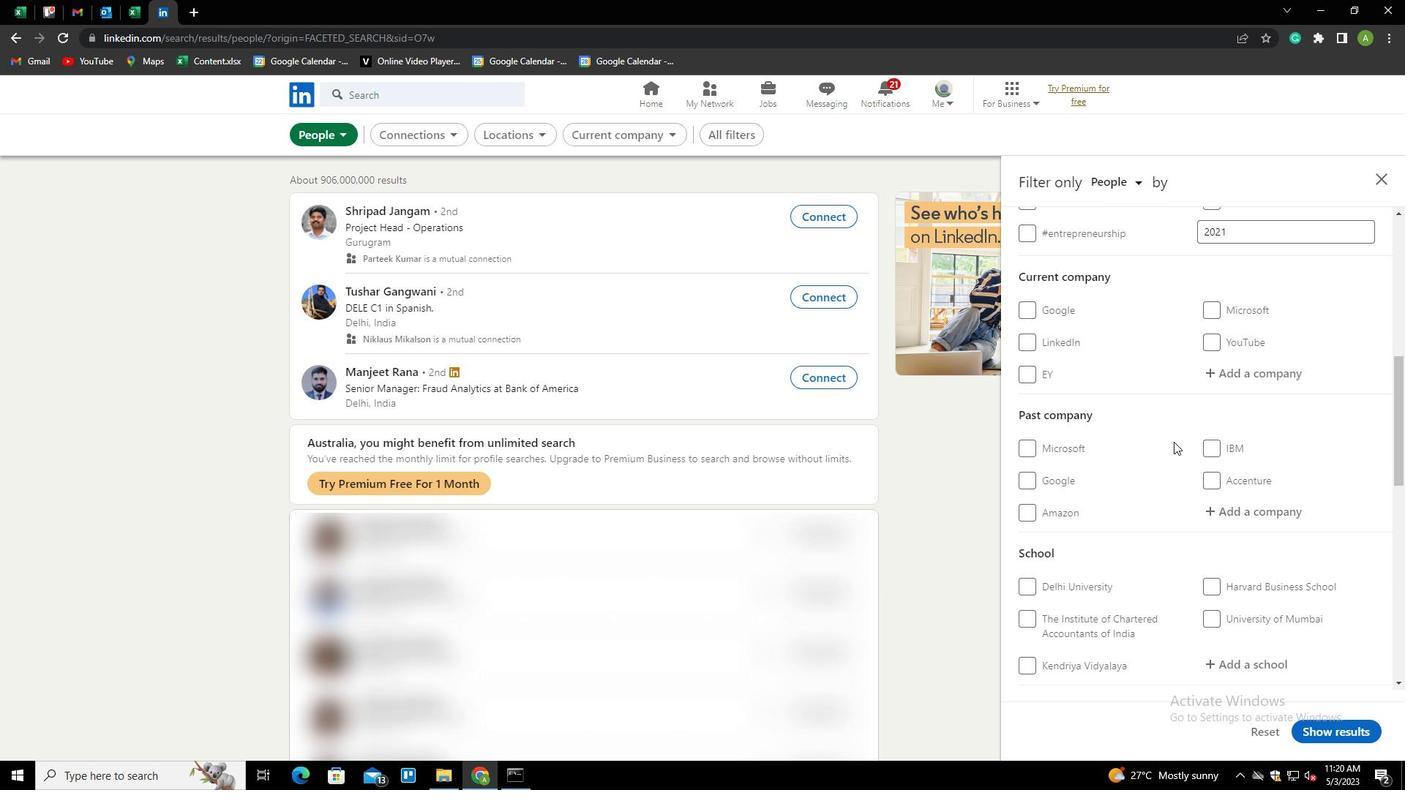 
Action: Mouse scrolled (1174, 441) with delta (0, 0)
Screenshot: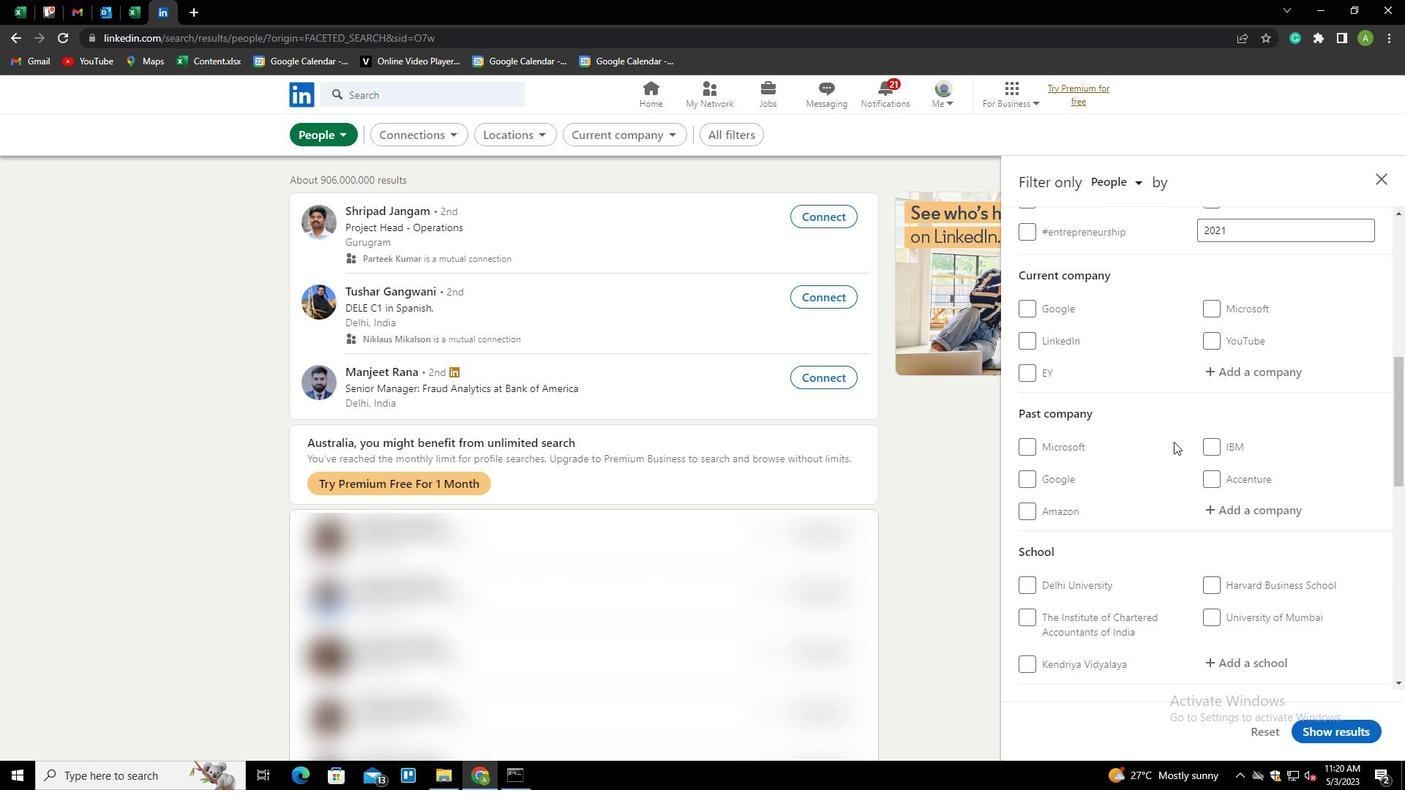 
Action: Mouse scrolled (1174, 441) with delta (0, 0)
Screenshot: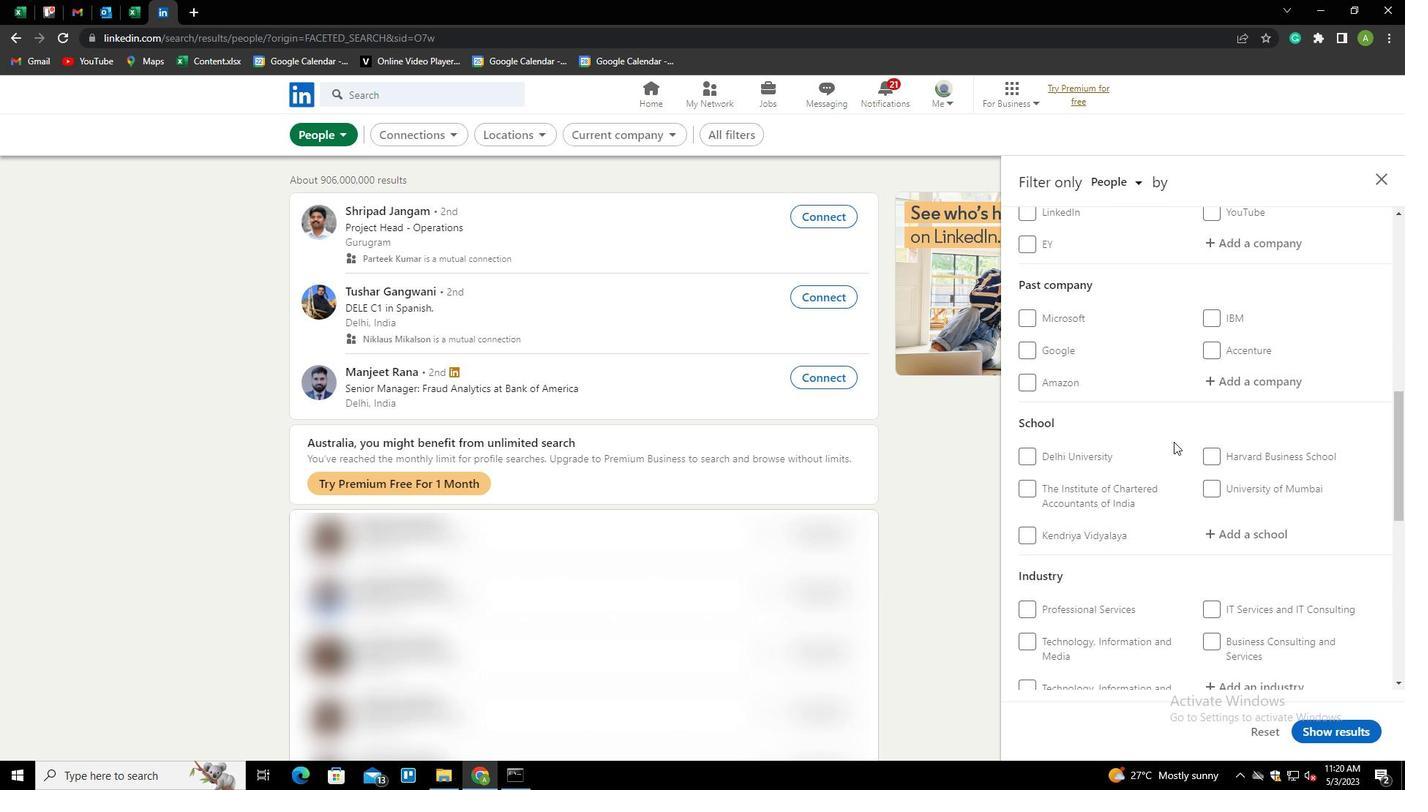 
Action: Mouse scrolled (1174, 441) with delta (0, 0)
Screenshot: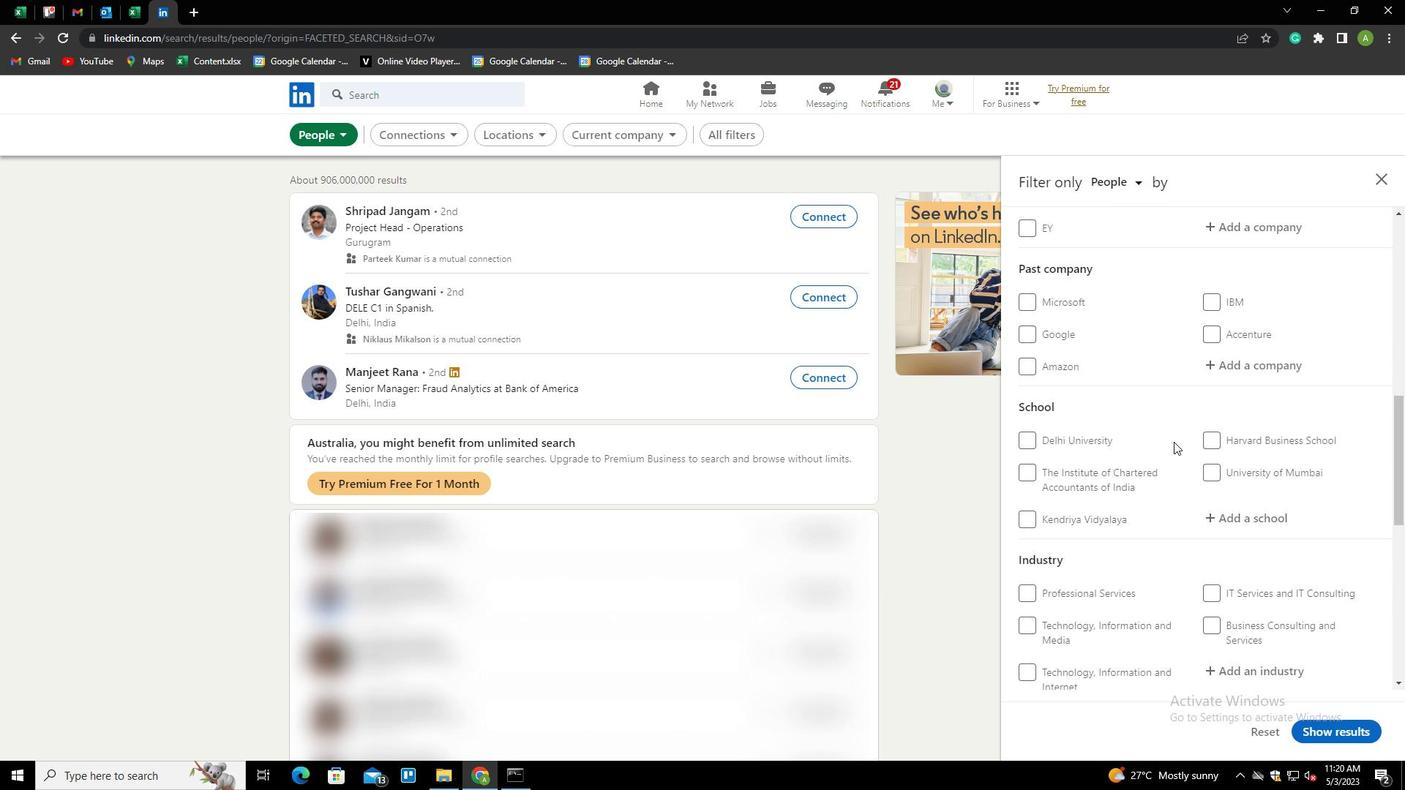 
Action: Mouse scrolled (1174, 441) with delta (0, 0)
Screenshot: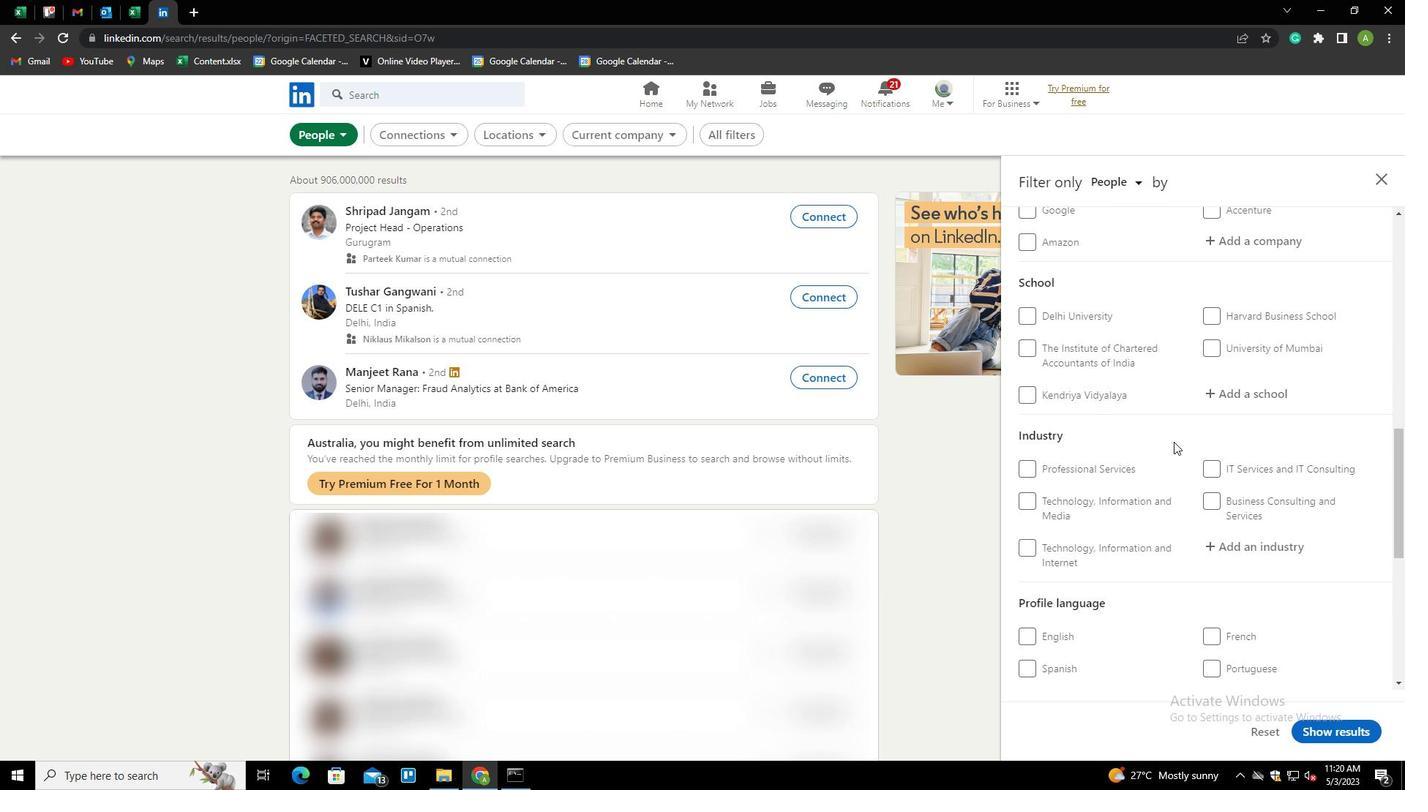 
Action: Mouse scrolled (1174, 441) with delta (0, 0)
Screenshot: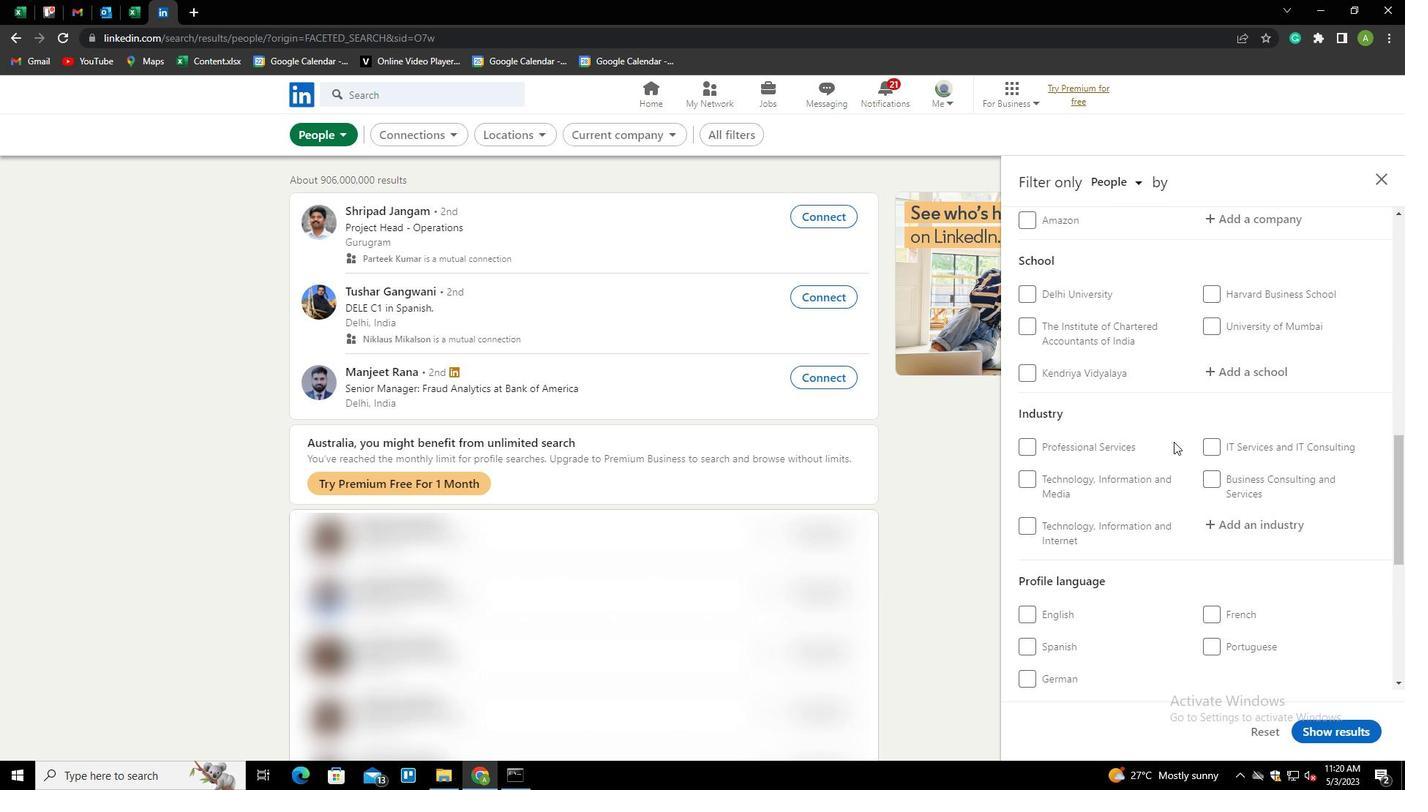 
Action: Mouse moved to (1212, 472)
Screenshot: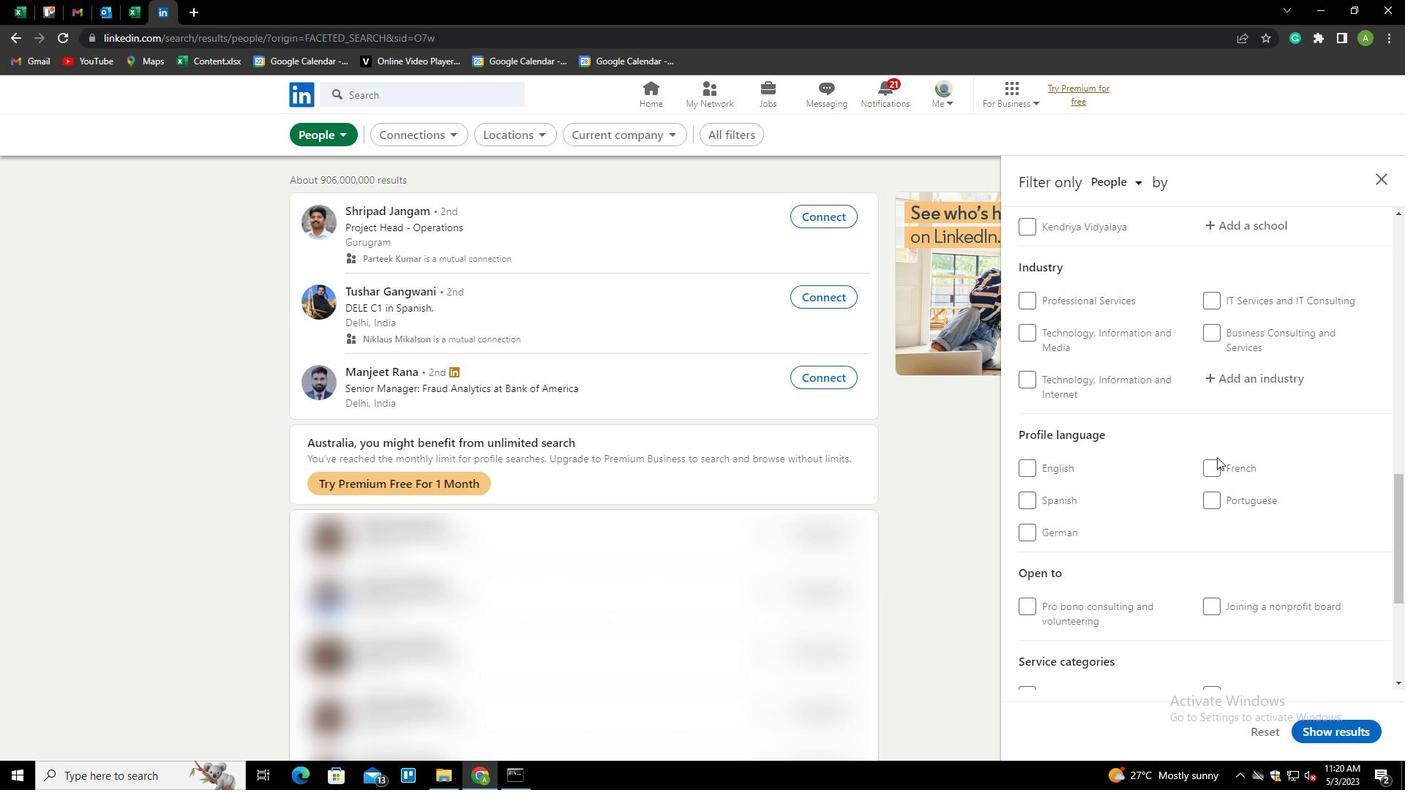 
Action: Mouse pressed left at (1212, 472)
Screenshot: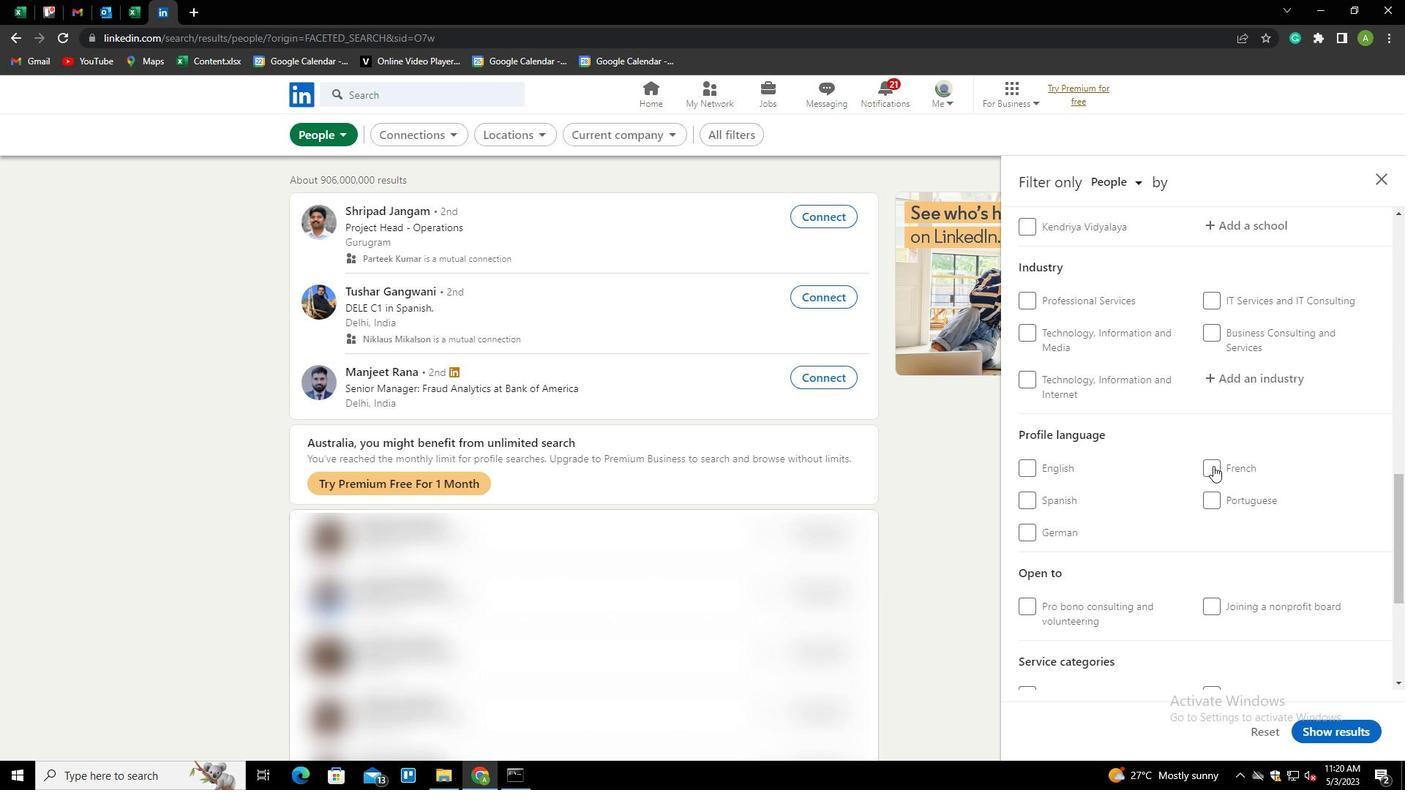 
Action: Mouse moved to (1268, 437)
Screenshot: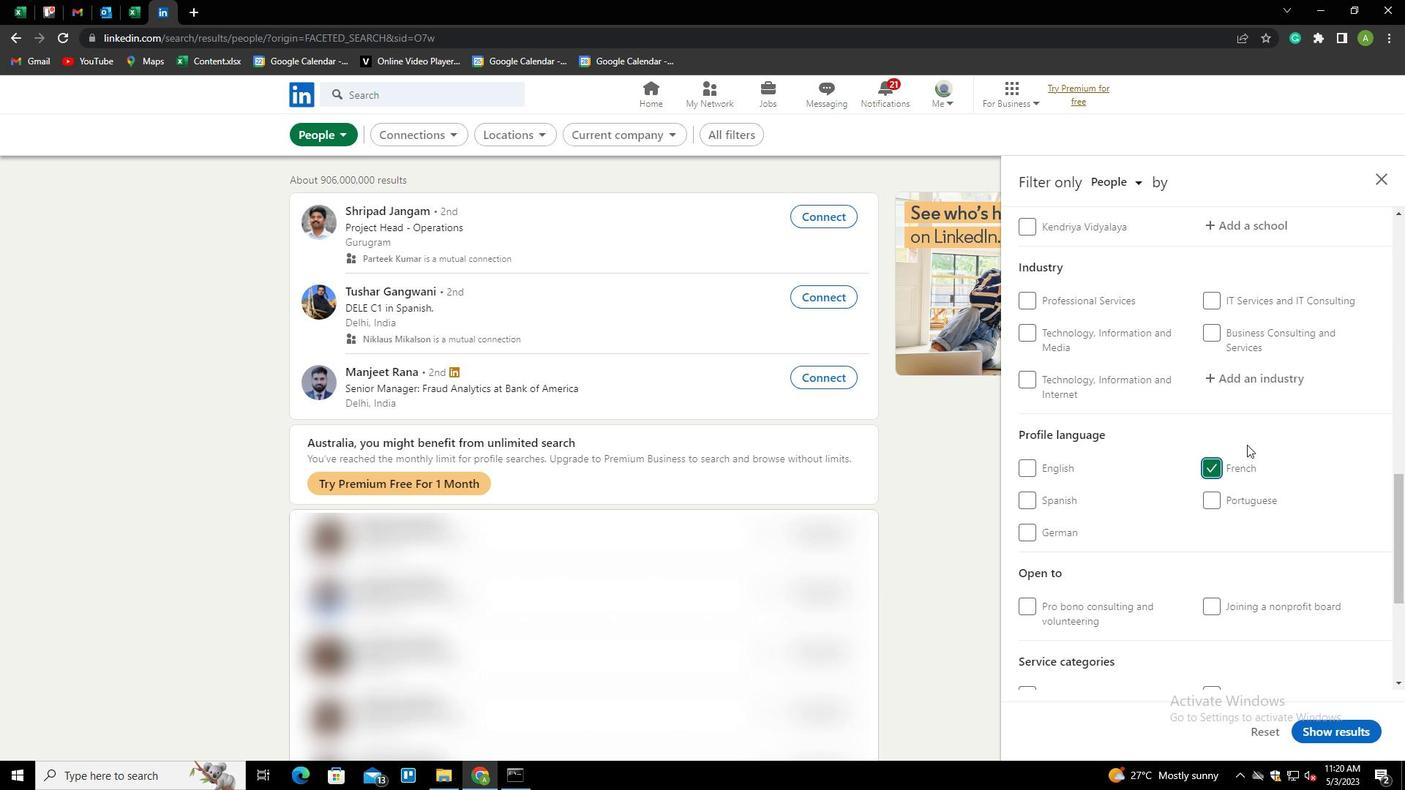 
Action: Mouse scrolled (1268, 437) with delta (0, 0)
Screenshot: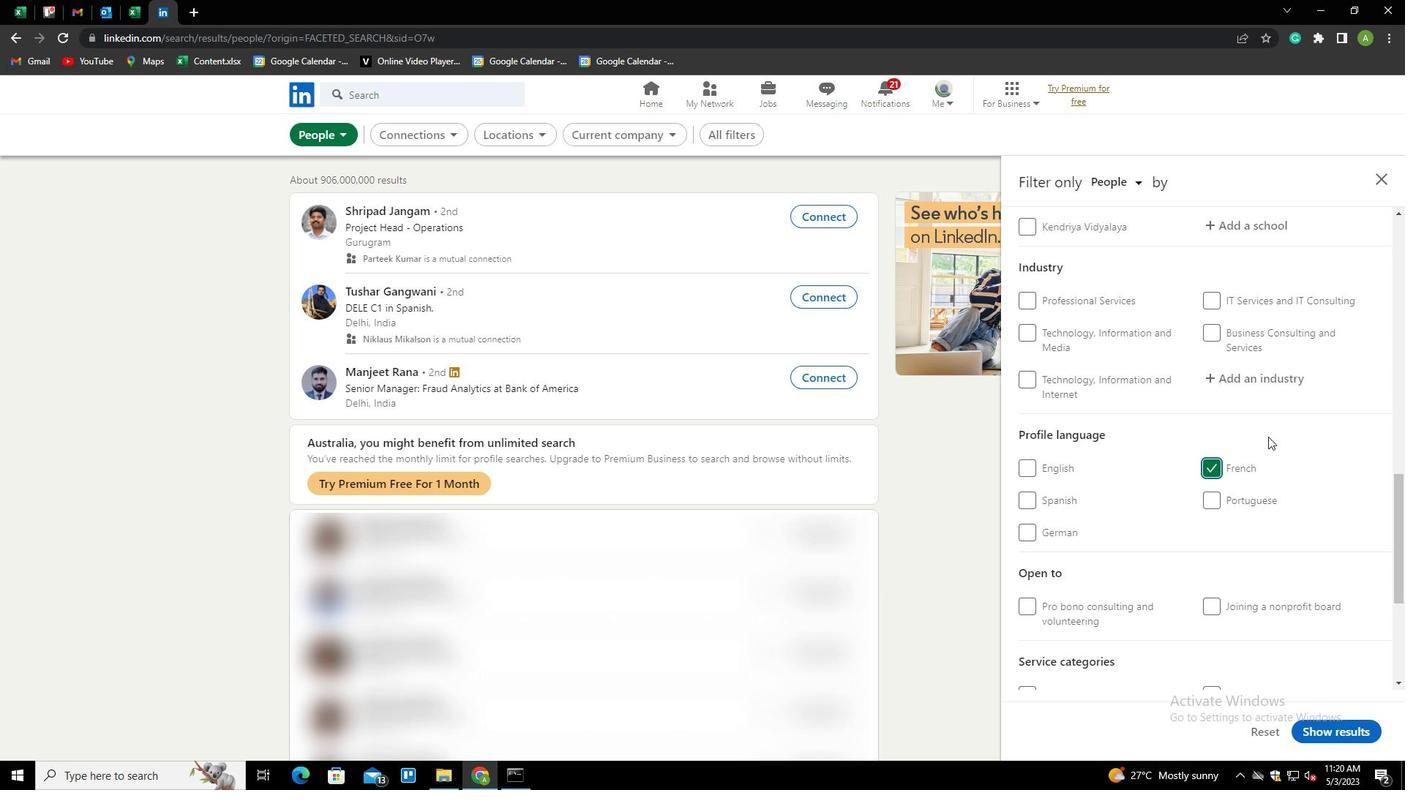 
Action: Mouse scrolled (1268, 437) with delta (0, 0)
Screenshot: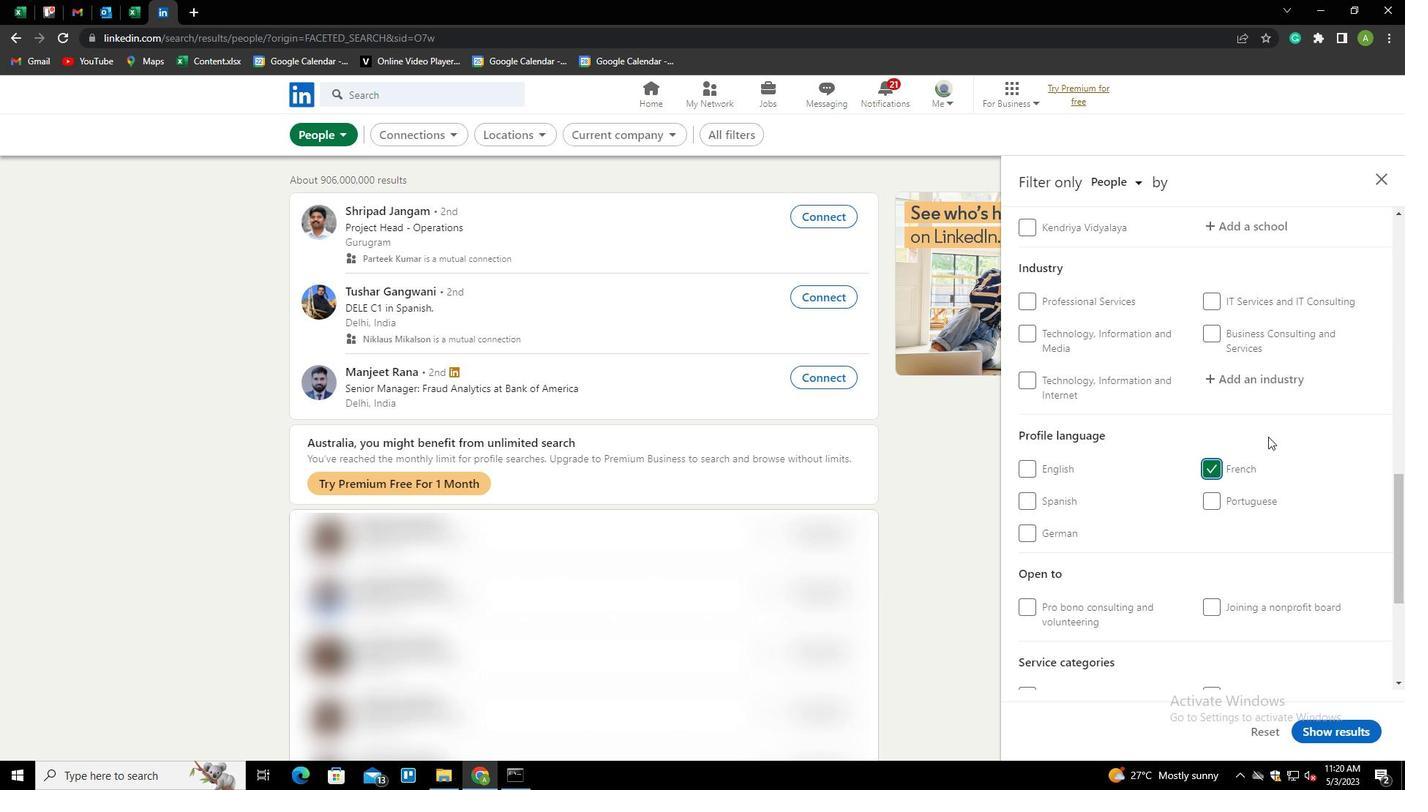 
Action: Mouse scrolled (1268, 437) with delta (0, 0)
Screenshot: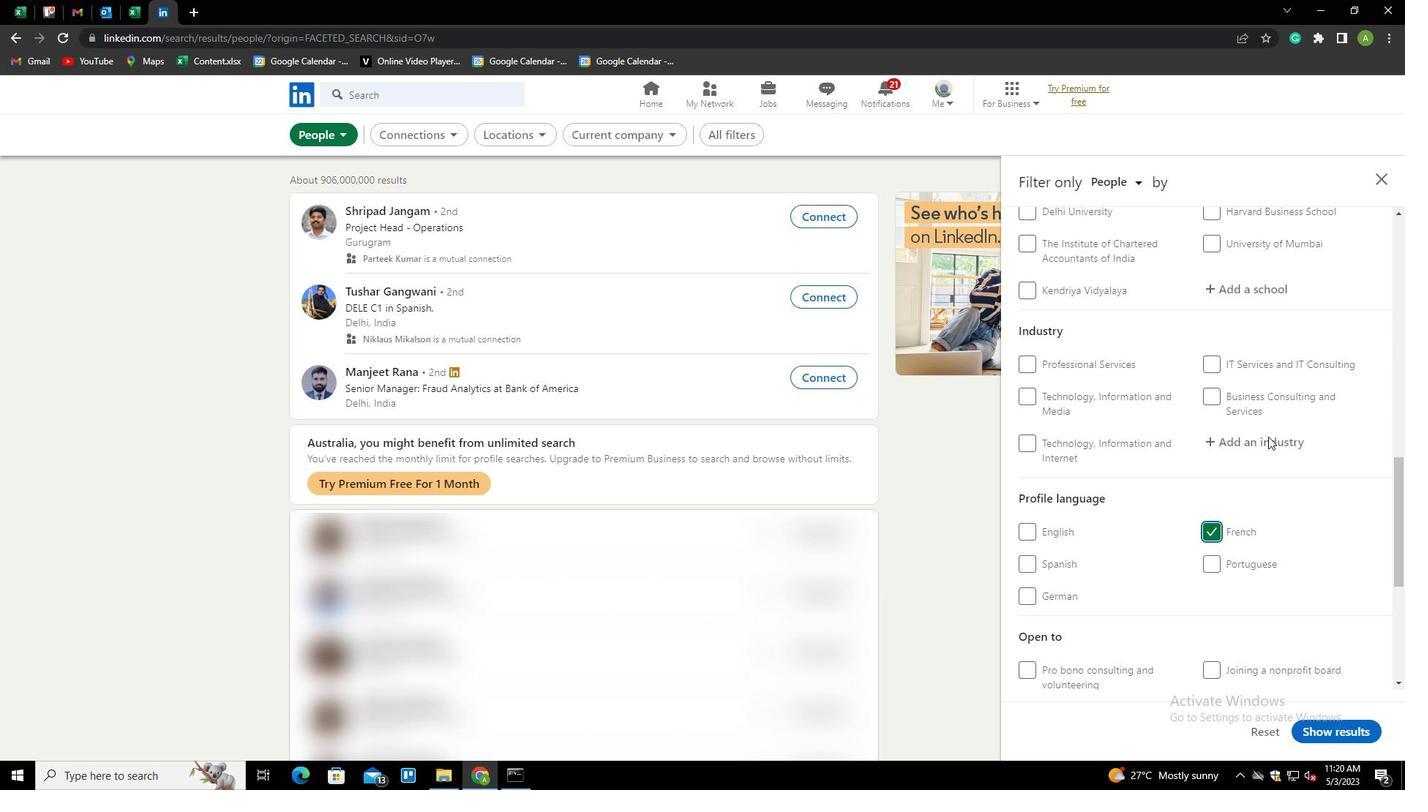 
Action: Mouse scrolled (1268, 437) with delta (0, 0)
Screenshot: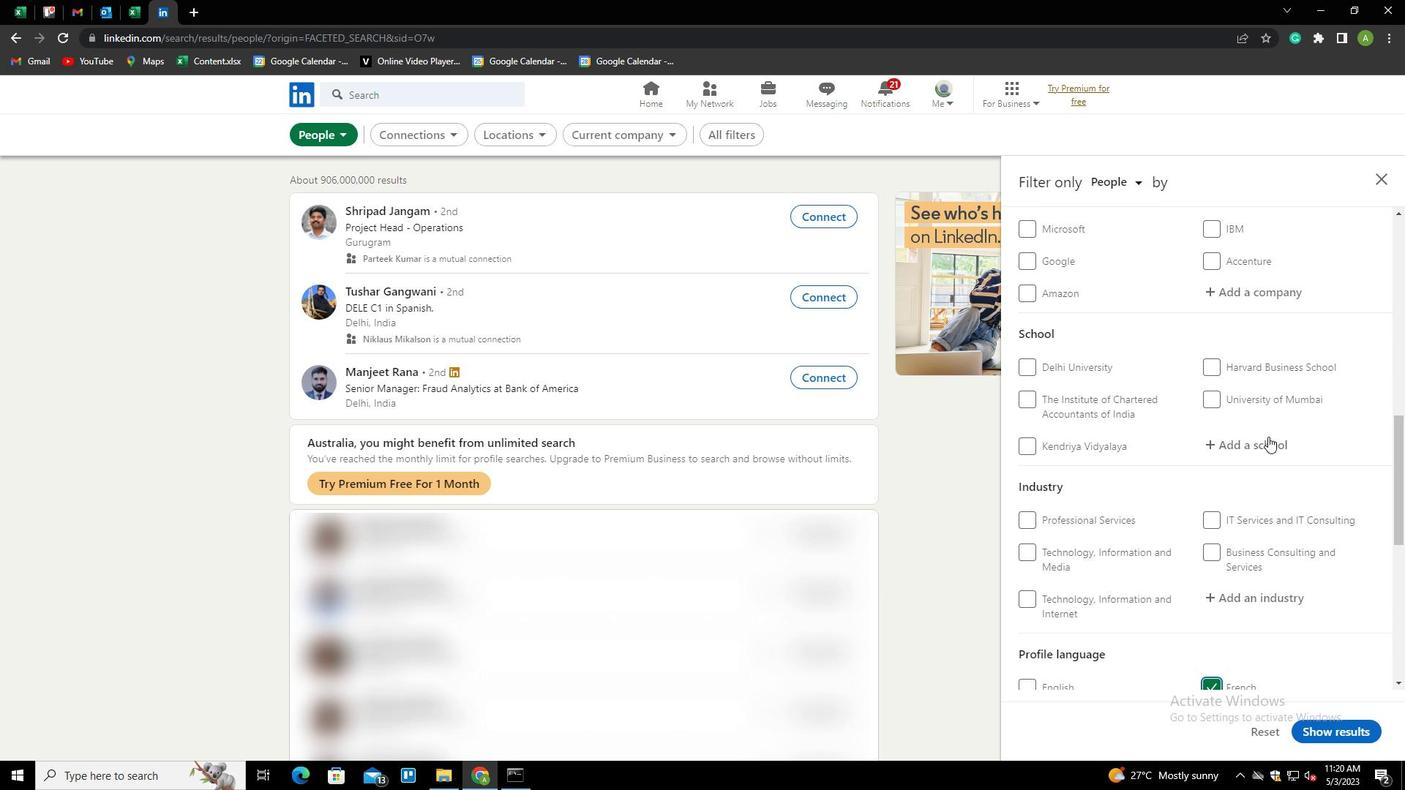 
Action: Mouse scrolled (1268, 437) with delta (0, 0)
Screenshot: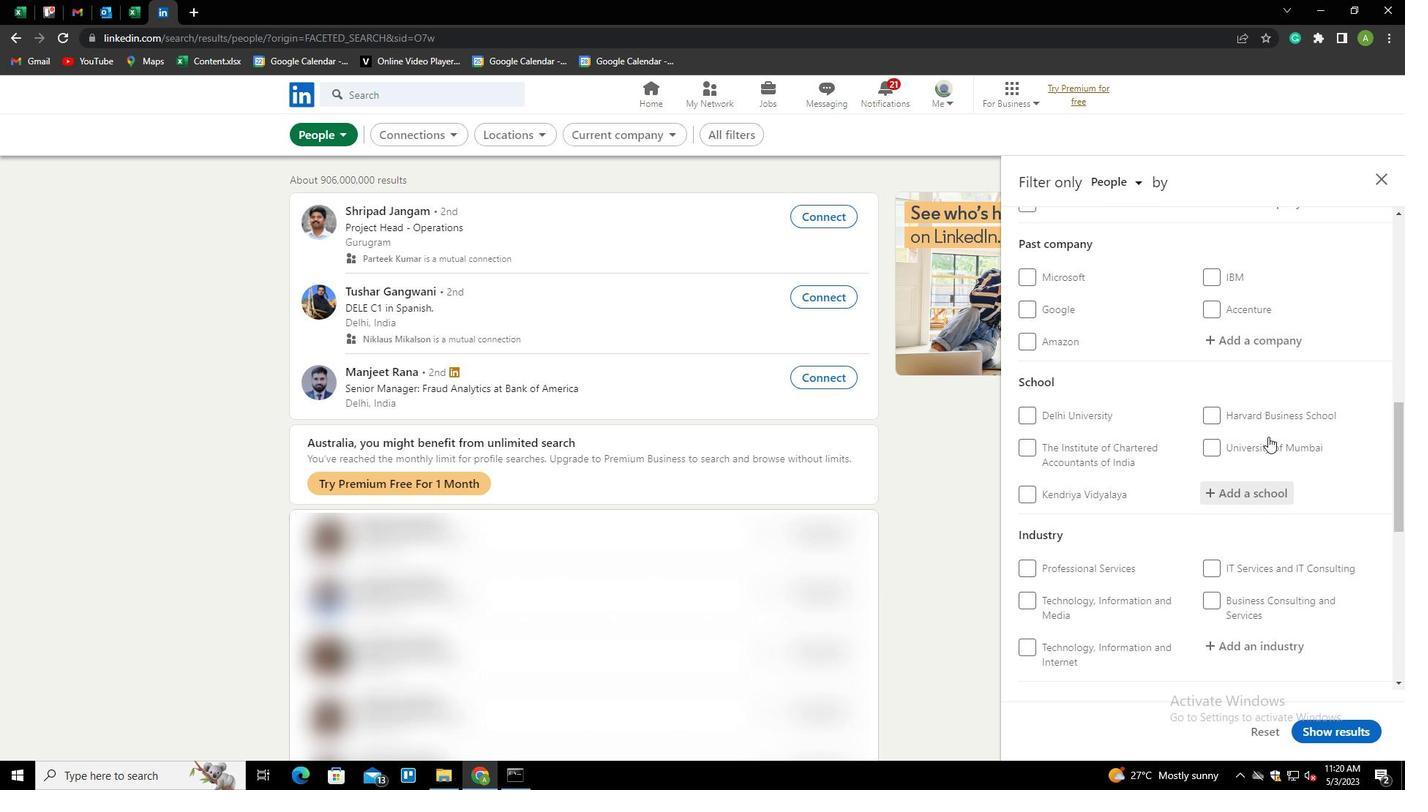 
Action: Mouse scrolled (1268, 437) with delta (0, 0)
Screenshot: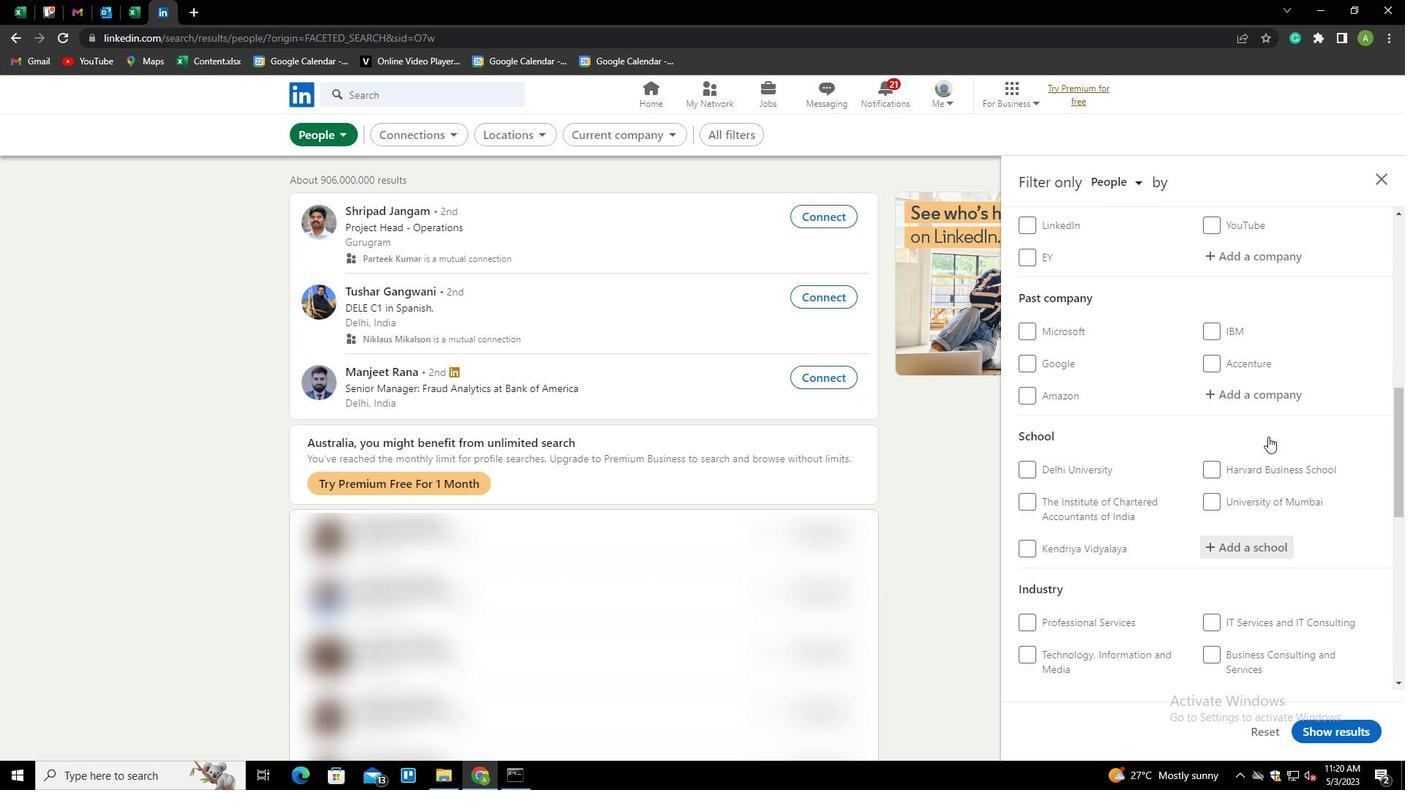 
Action: Mouse scrolled (1268, 437) with delta (0, 0)
Screenshot: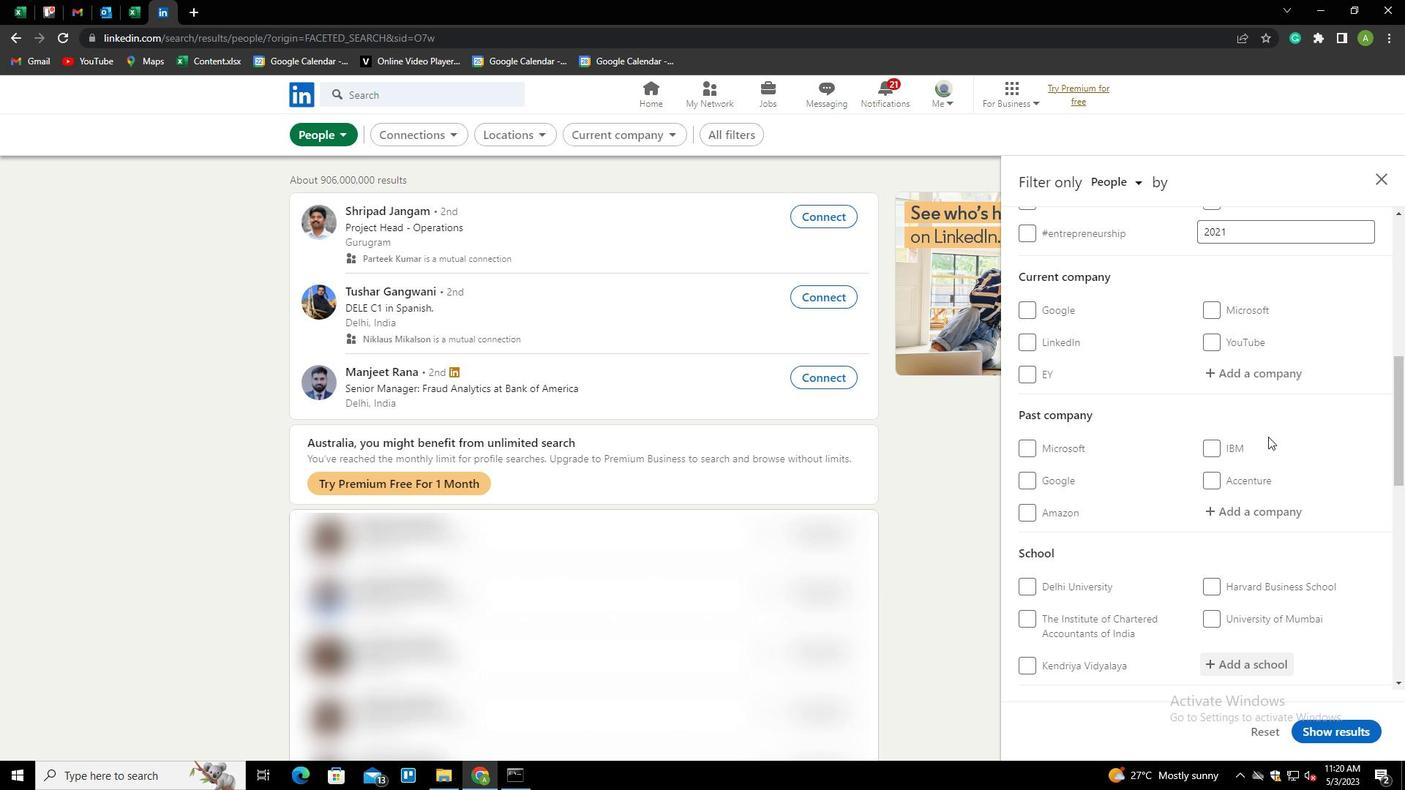 
Action: Mouse moved to (1264, 444)
Screenshot: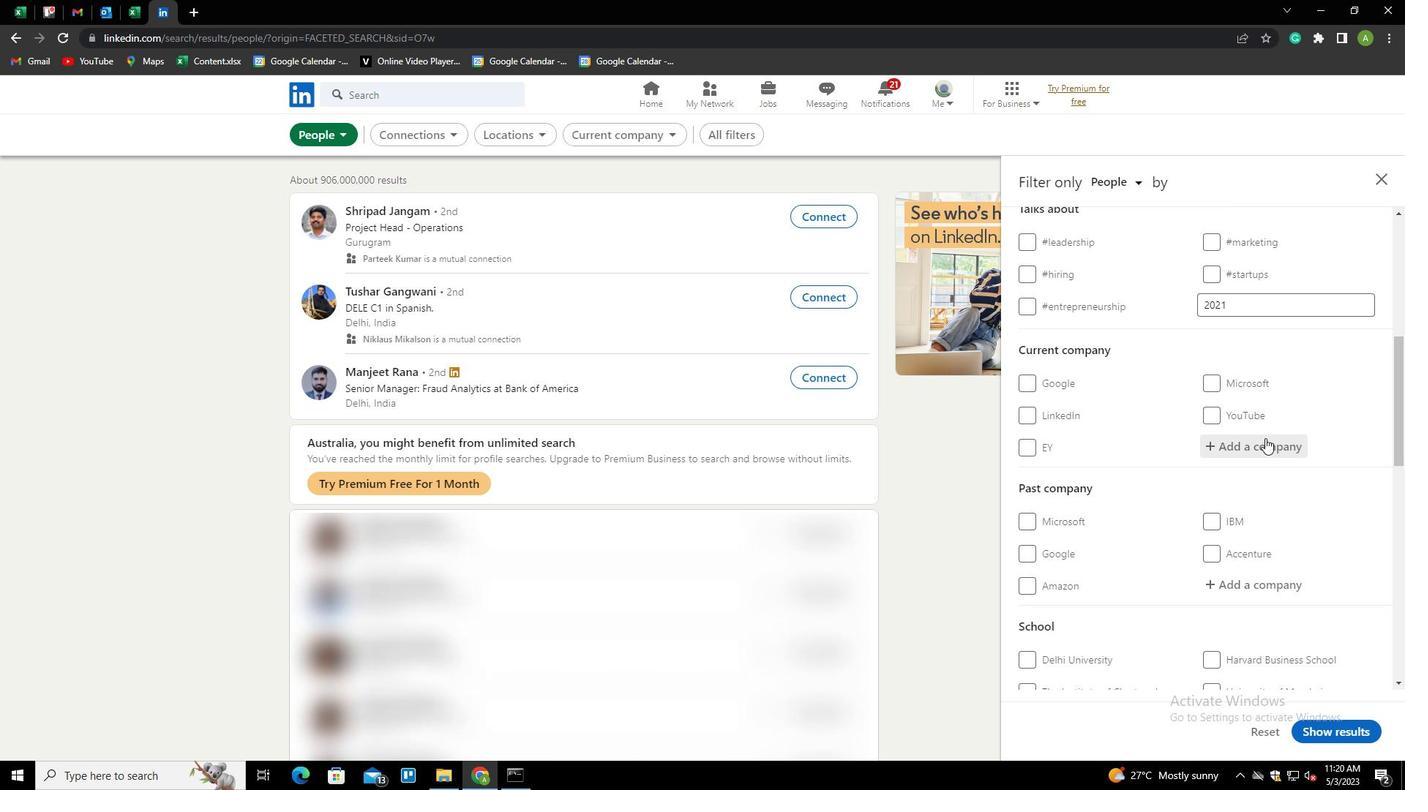 
Action: Mouse pressed left at (1264, 444)
Screenshot: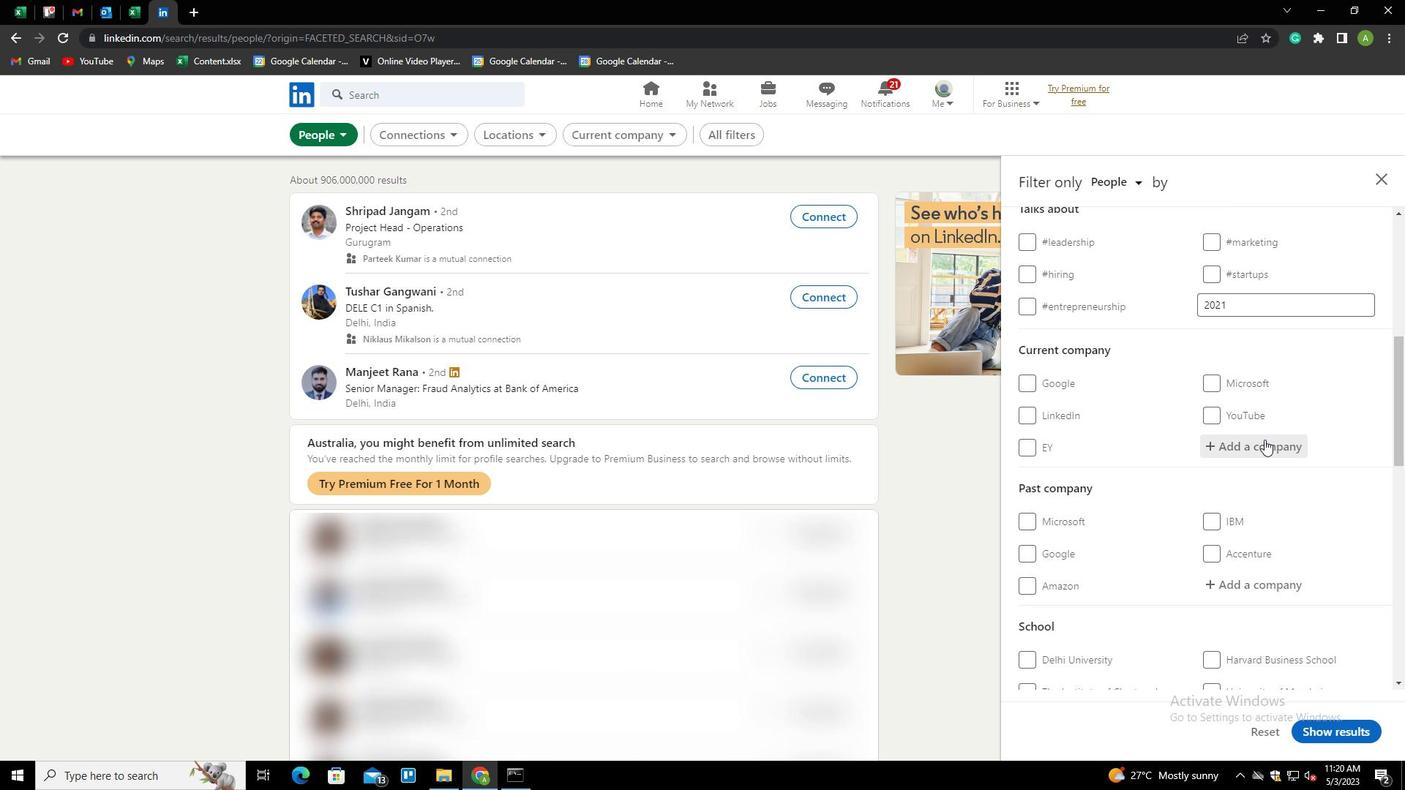 
Action: Mouse moved to (1265, 447)
Screenshot: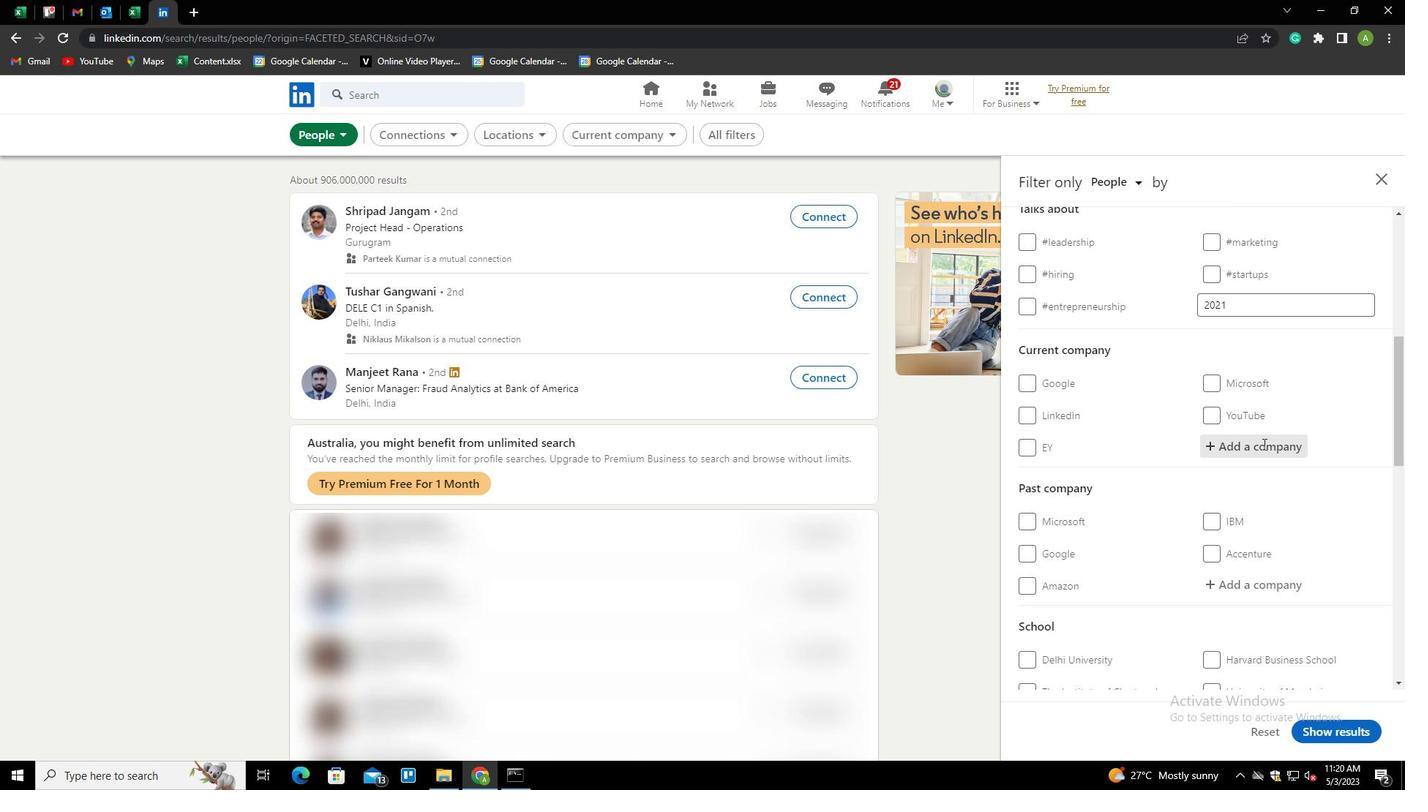 
Action: Mouse pressed left at (1265, 447)
Screenshot: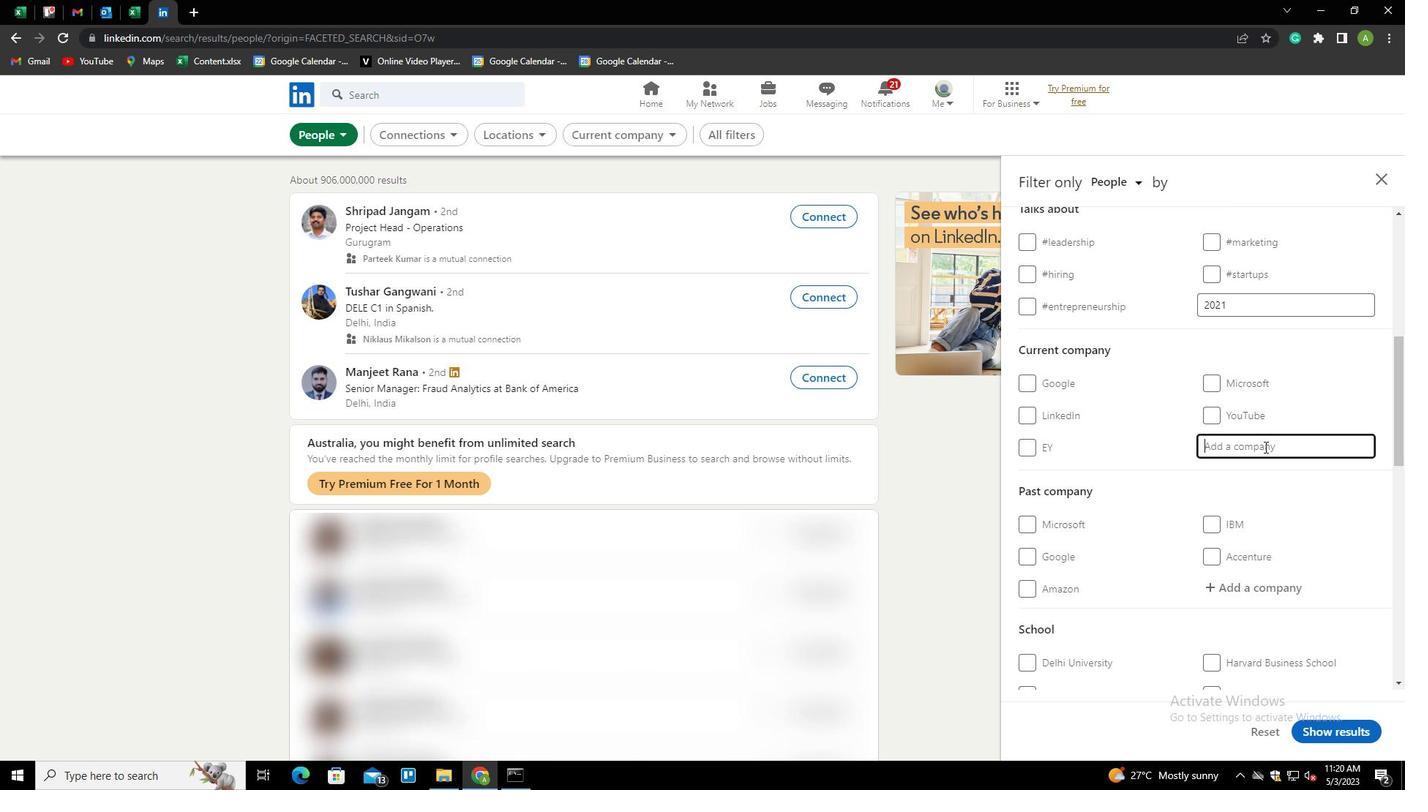 
Action: Key pressed <Key.shift>SOLTEC<Key.down><Key.enter>
Screenshot: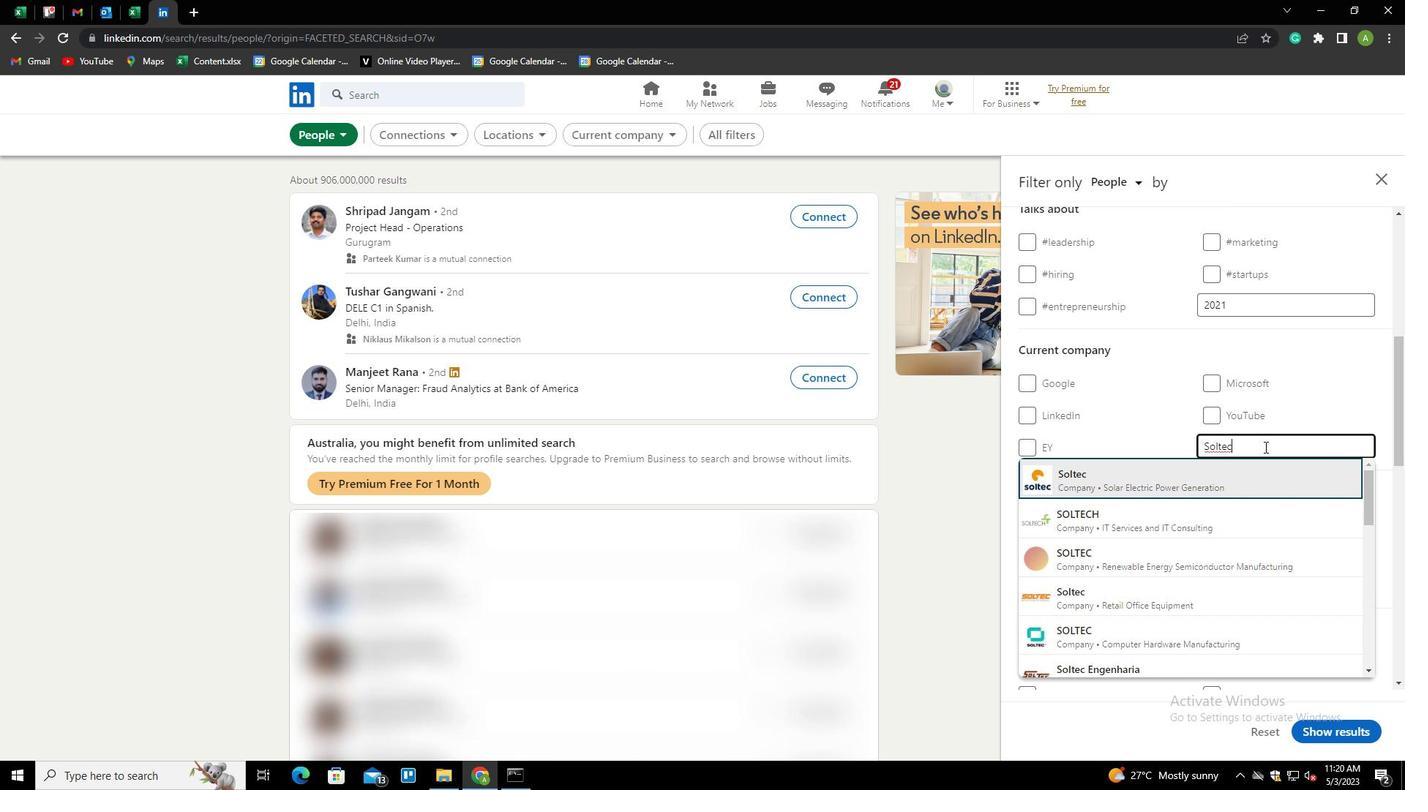 
Action: Mouse moved to (1265, 447)
Screenshot: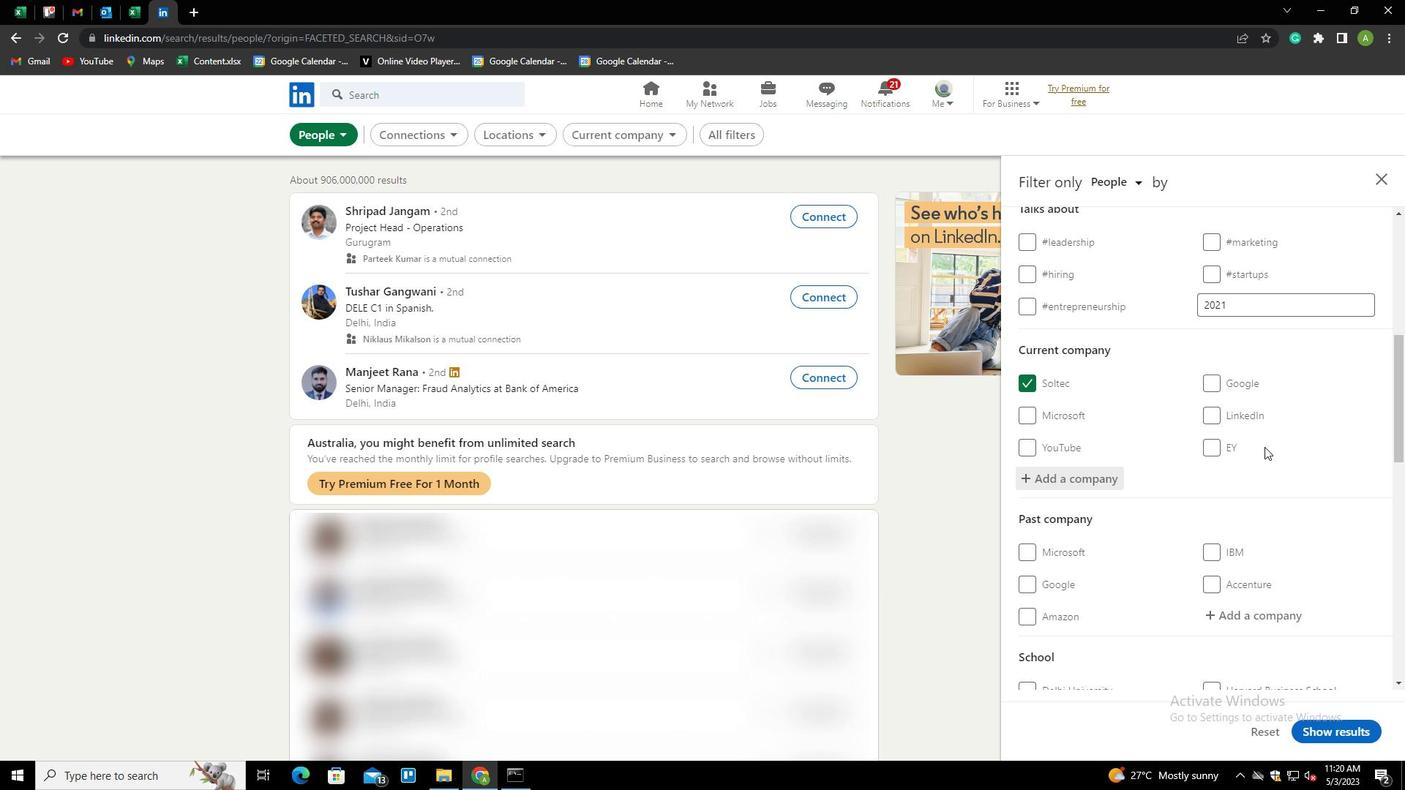 
Action: Mouse scrolled (1265, 446) with delta (0, 0)
Screenshot: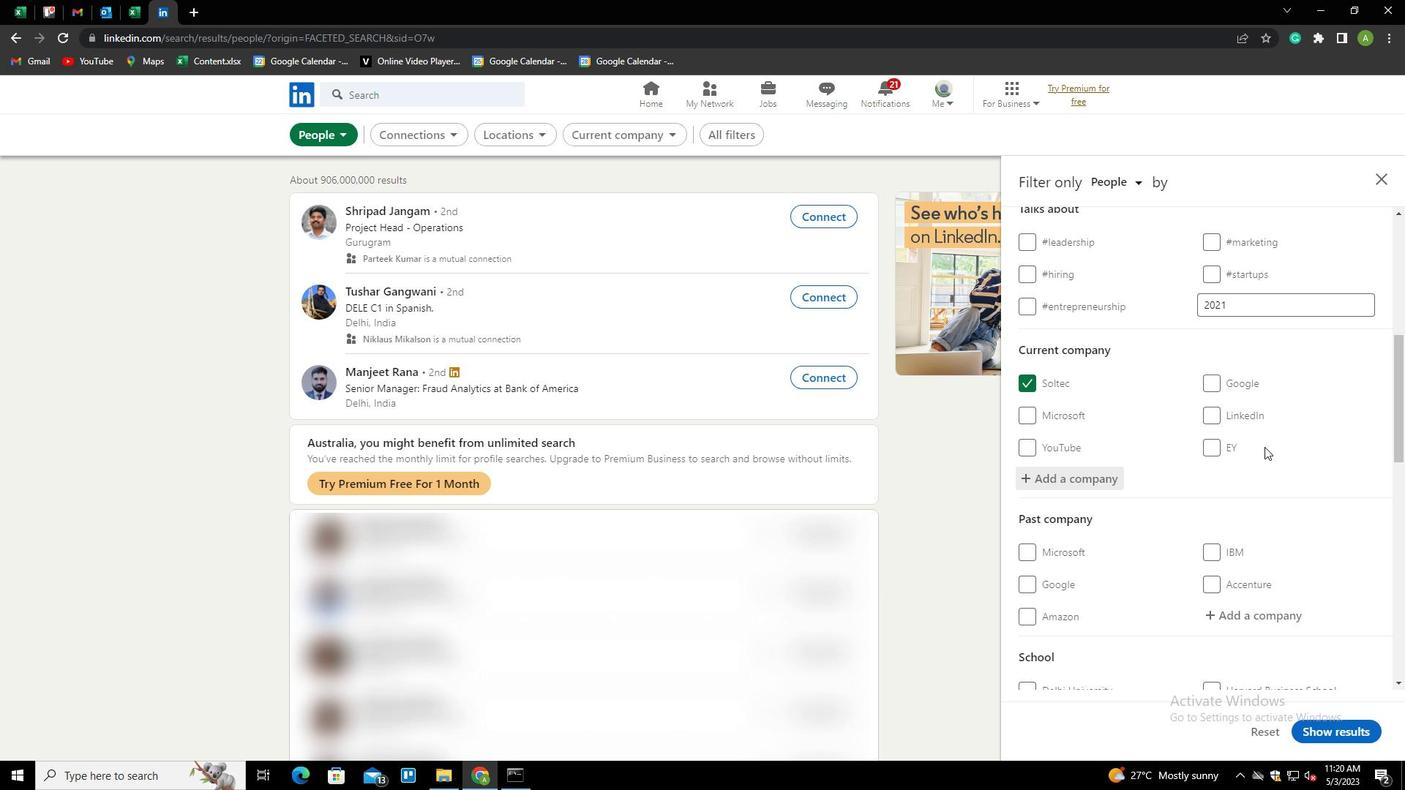 
Action: Mouse scrolled (1265, 446) with delta (0, 0)
Screenshot: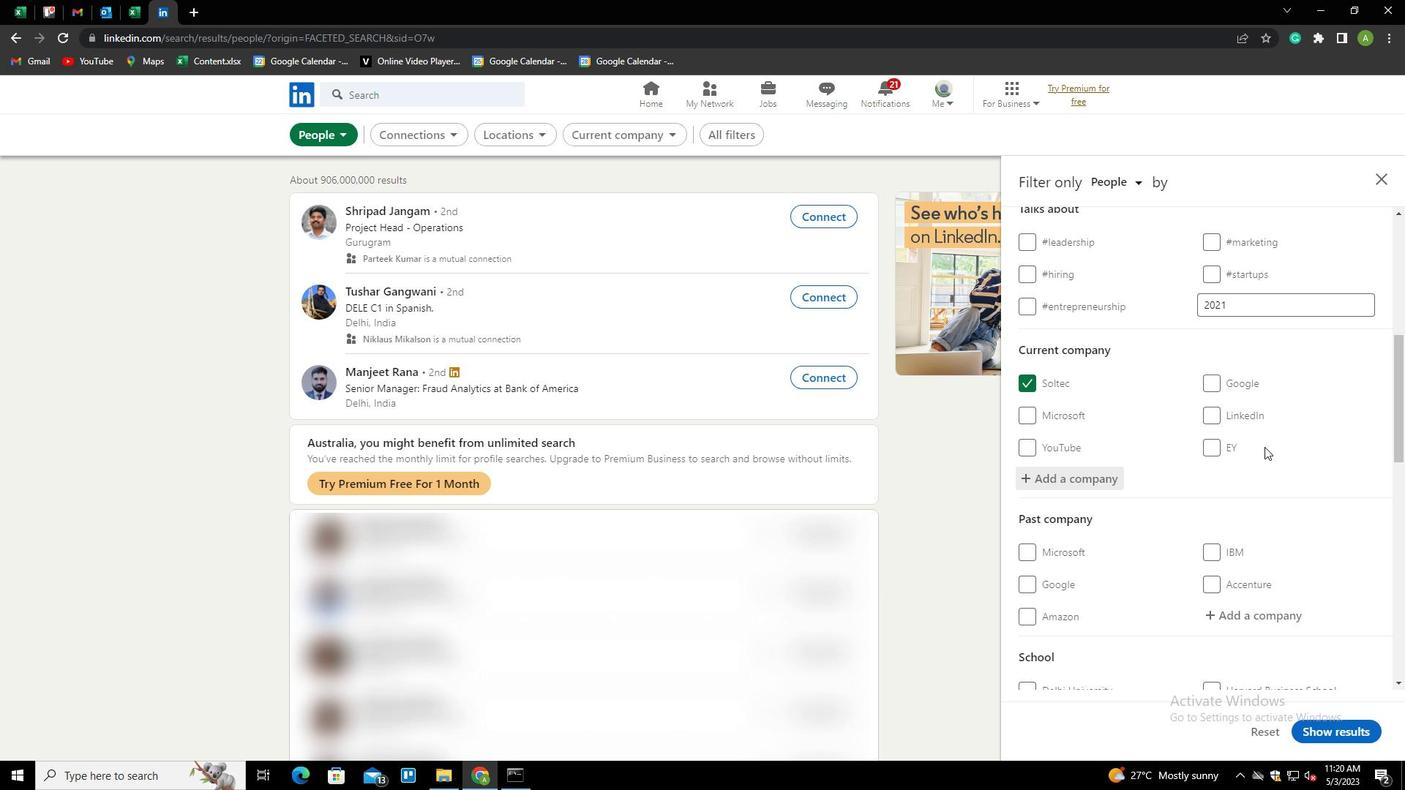 
Action: Mouse scrolled (1265, 446) with delta (0, 0)
Screenshot: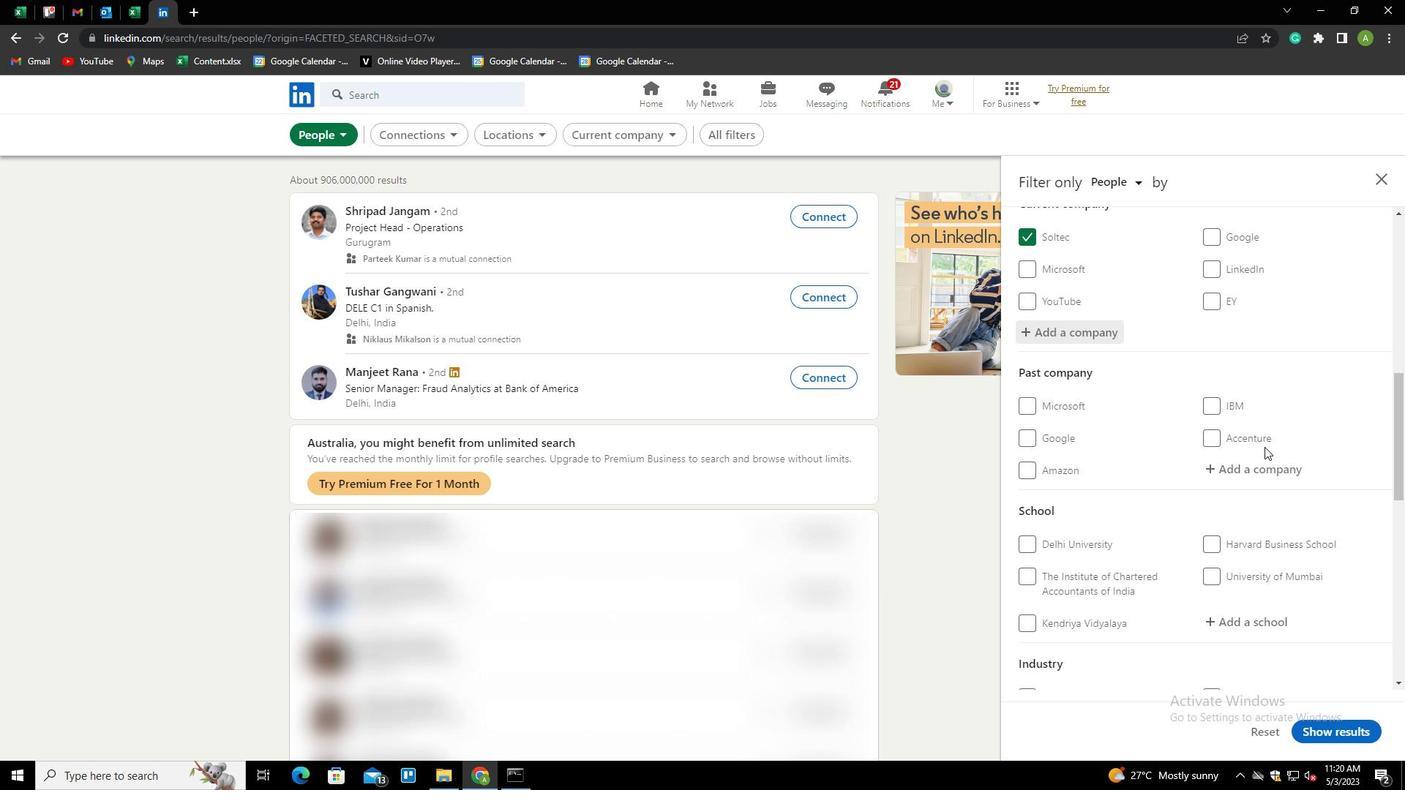 
Action: Mouse scrolled (1265, 446) with delta (0, 0)
Screenshot: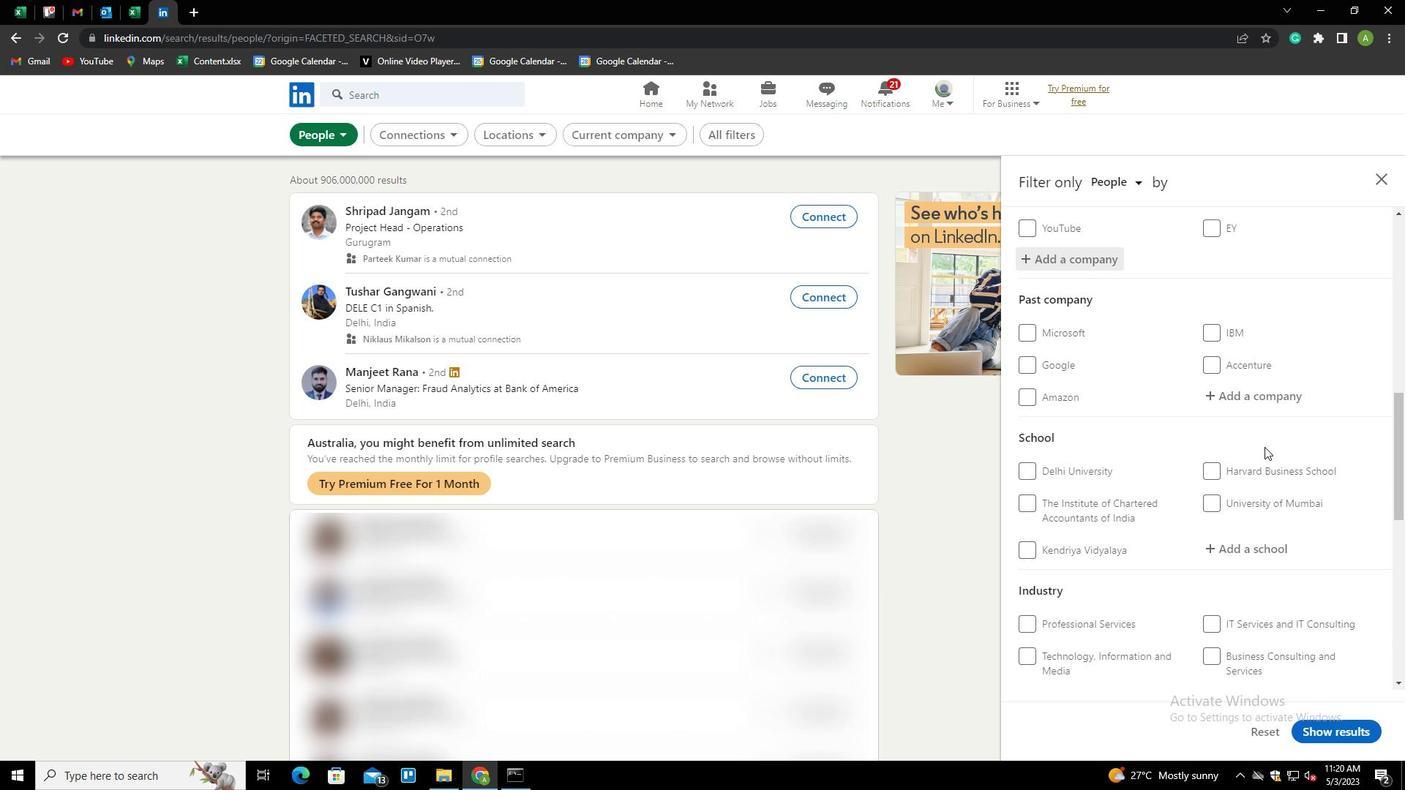 
Action: Mouse scrolled (1265, 446) with delta (0, 0)
Screenshot: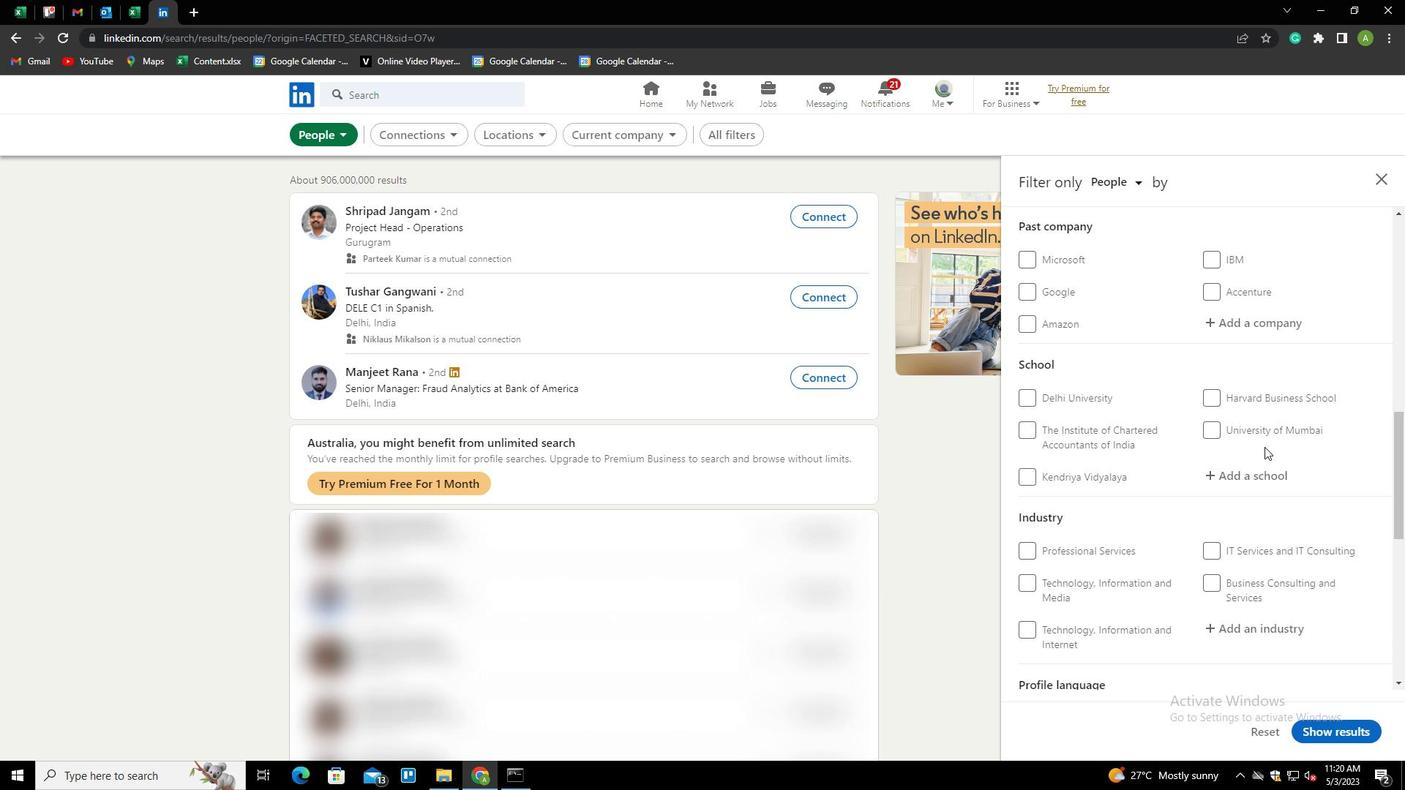
Action: Mouse scrolled (1265, 446) with delta (0, 0)
Screenshot: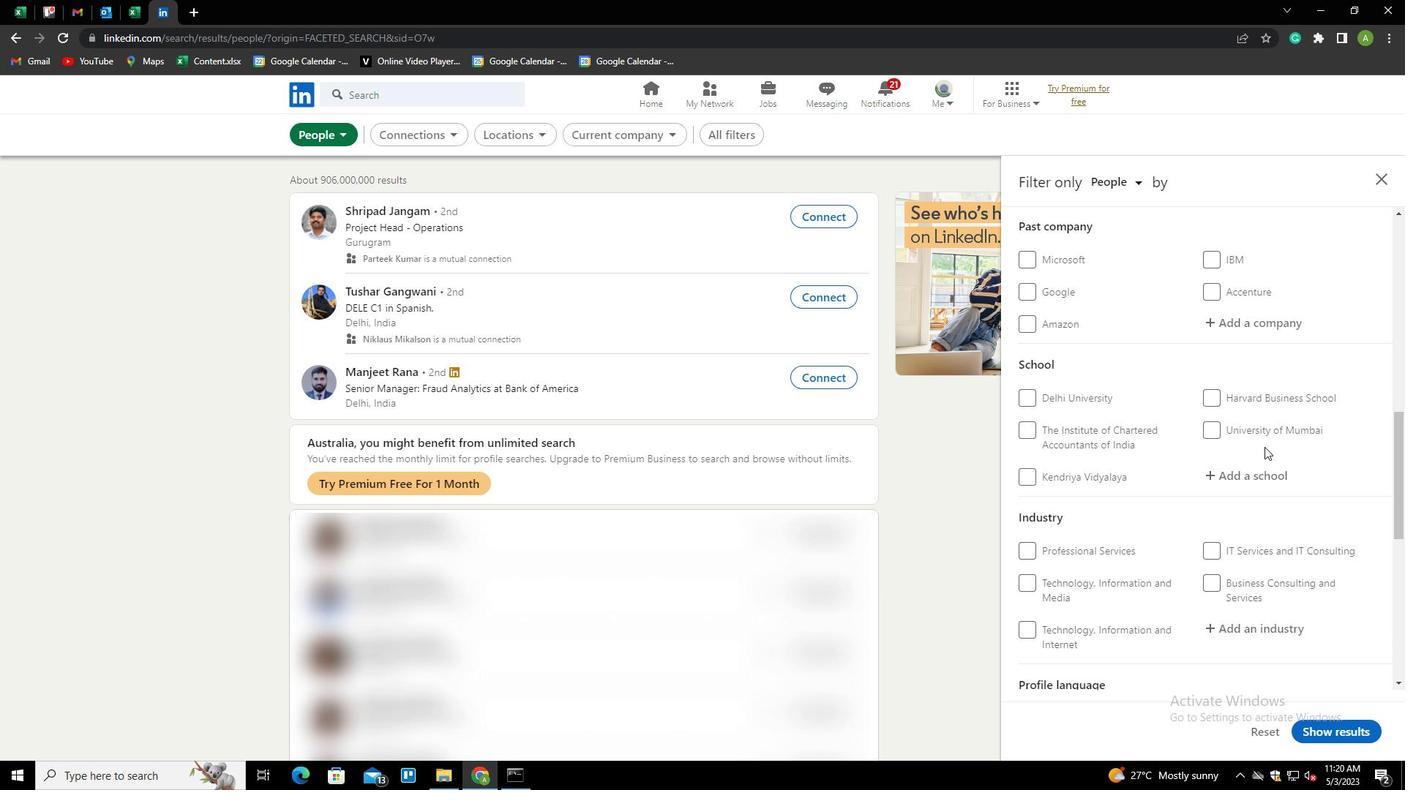 
Action: Mouse moved to (1239, 325)
Screenshot: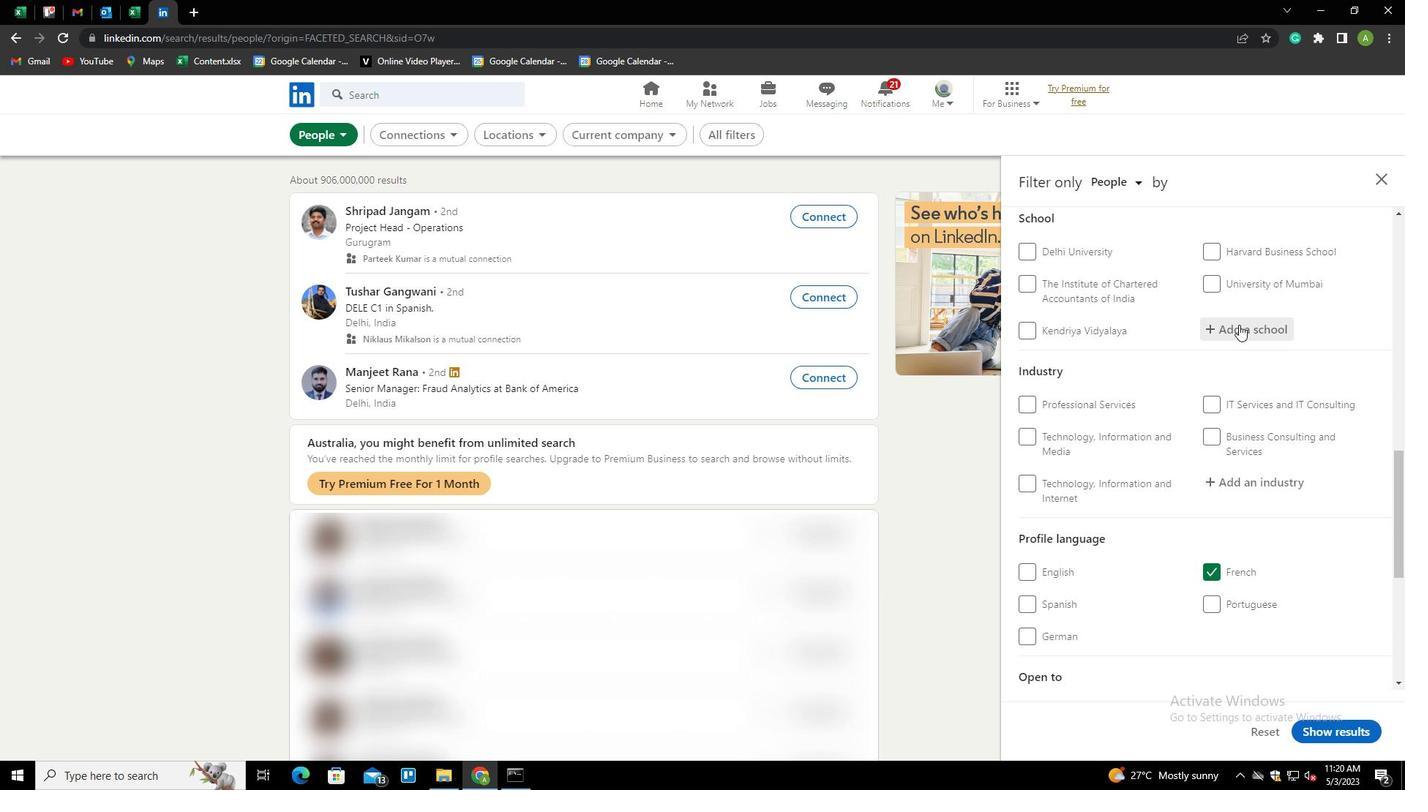 
Action: Mouse pressed left at (1239, 325)
Screenshot: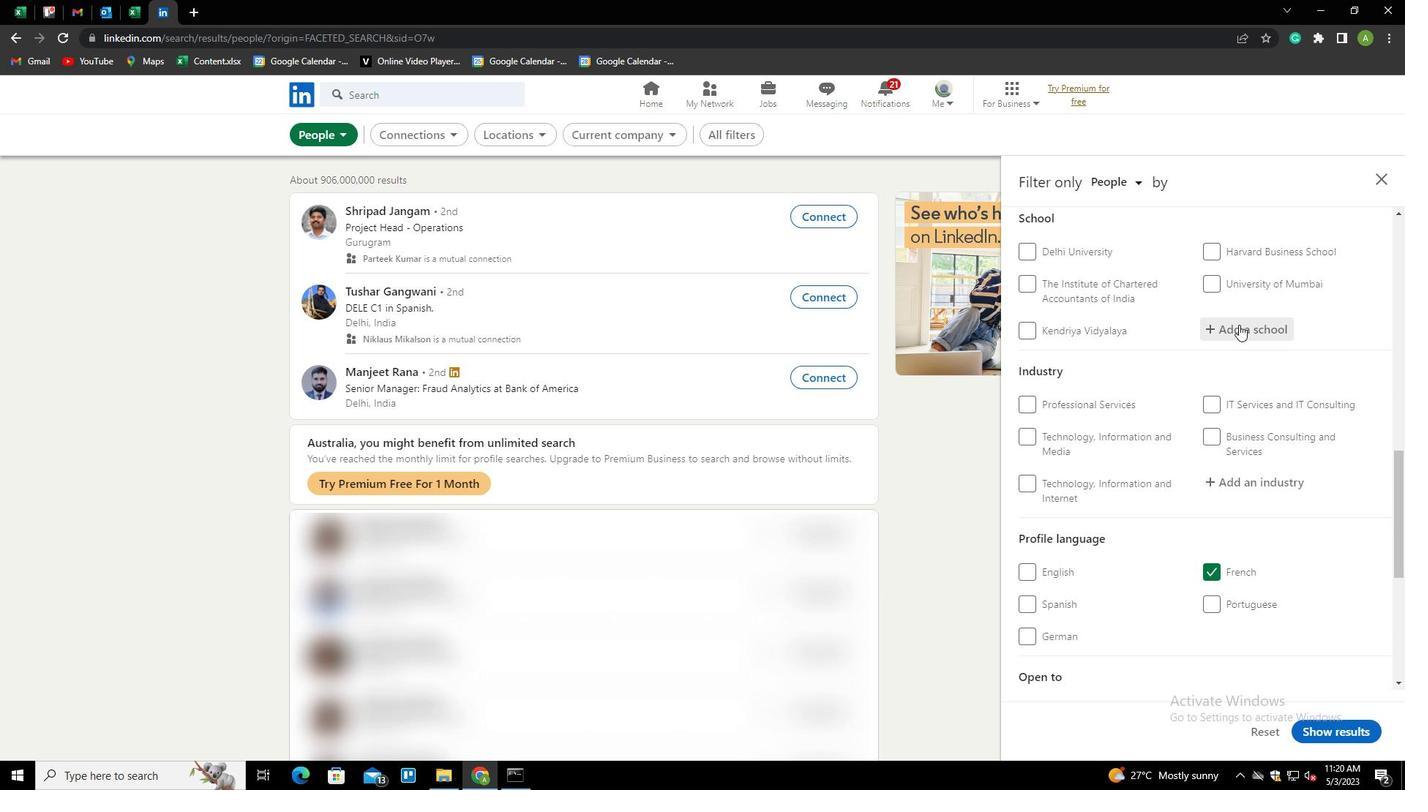 
Action: Key pressed <Key.shift>JOSI<Key.backspace>EPH'S<Key.space><Key.shift>COLLEGE<Key.down><Key.down><Key.enter>
Screenshot: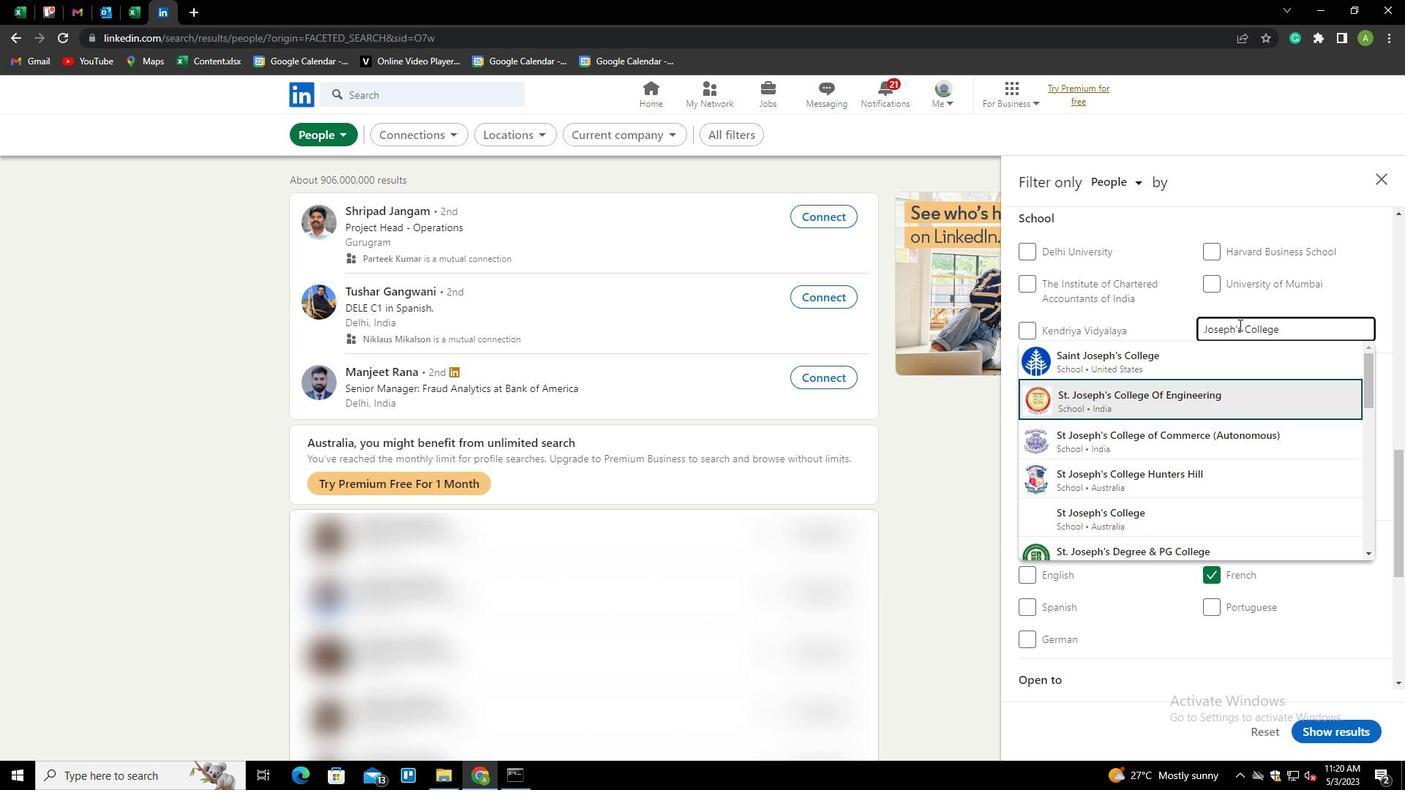 
Action: Mouse scrolled (1239, 324) with delta (0, 0)
Screenshot: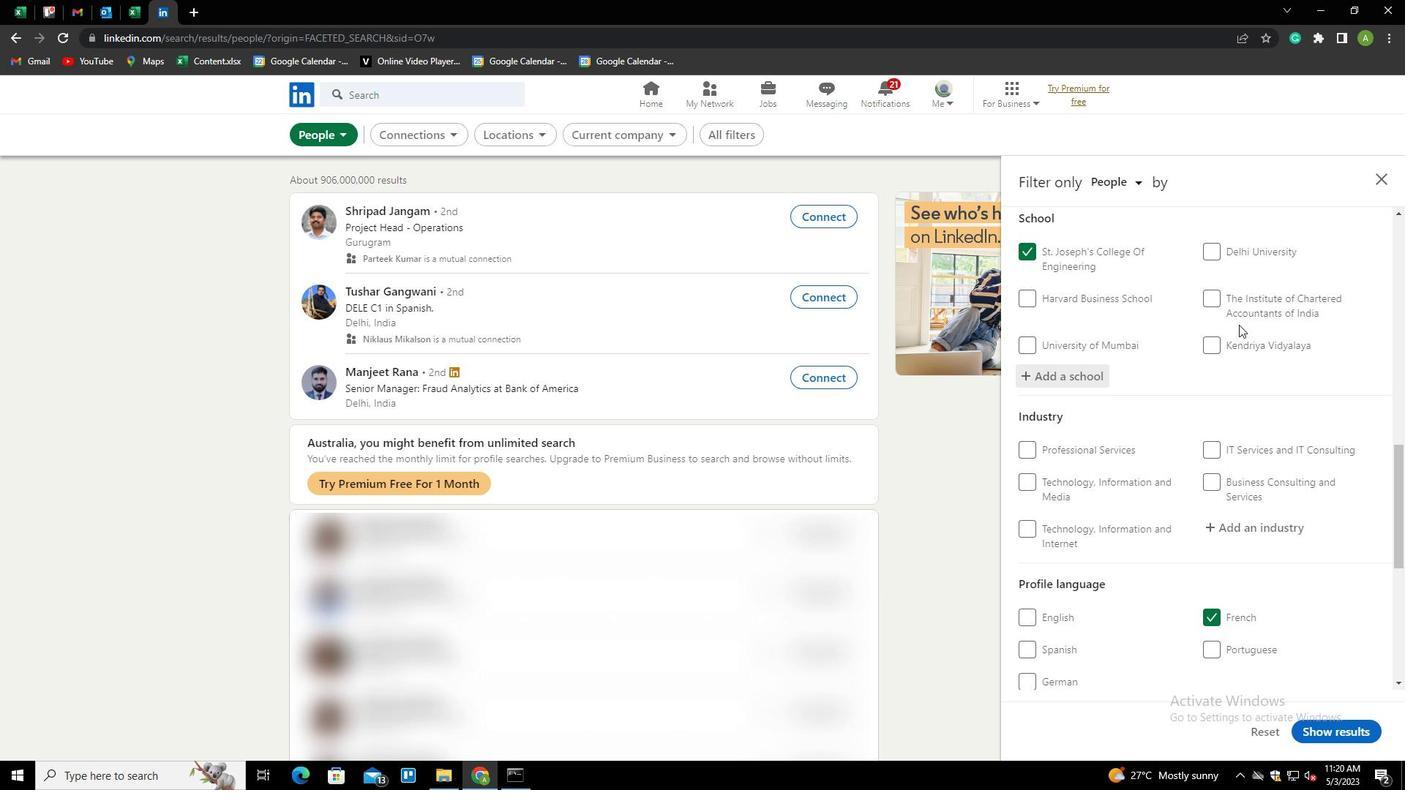 
Action: Mouse scrolled (1239, 324) with delta (0, 0)
Screenshot: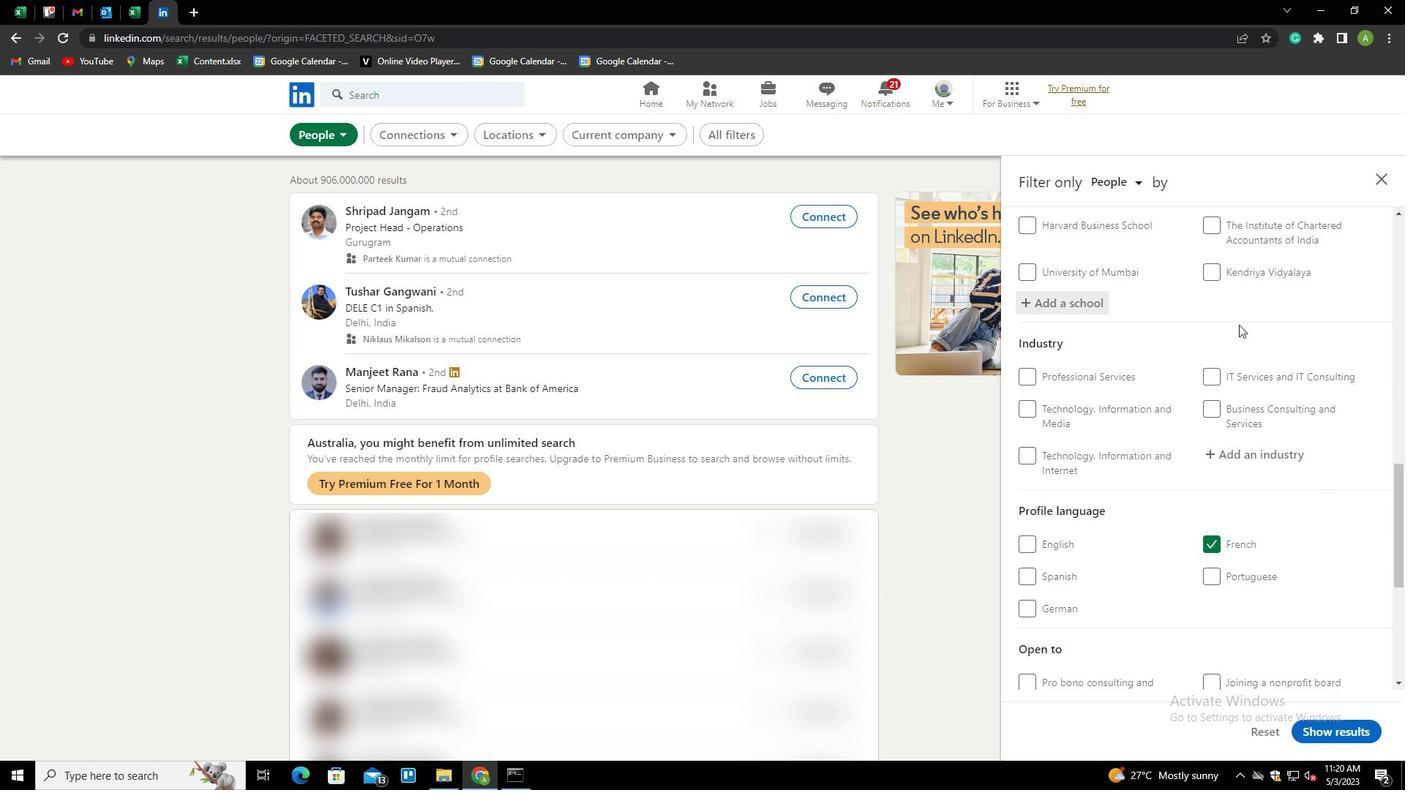 
Action: Mouse scrolled (1239, 324) with delta (0, 0)
Screenshot: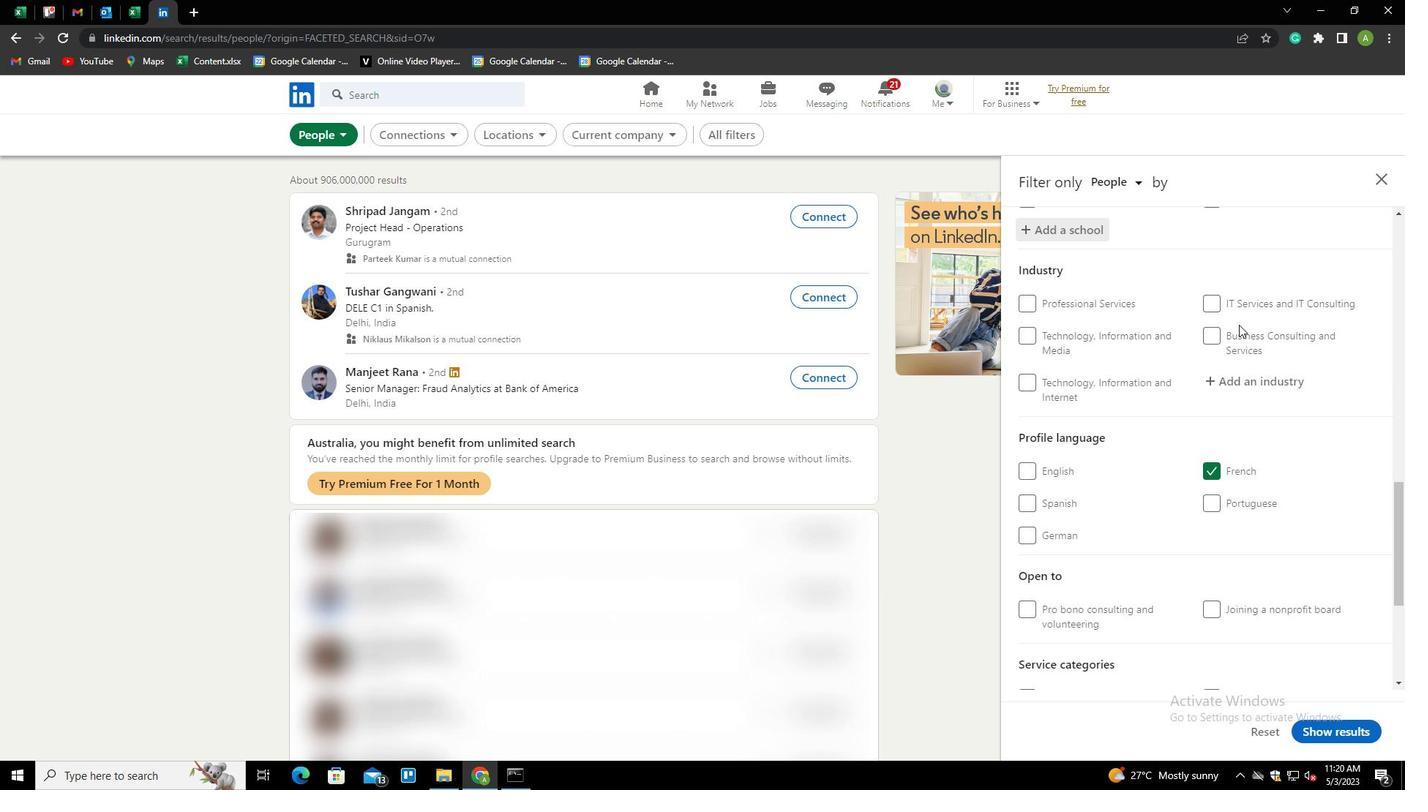 
Action: Mouse scrolled (1239, 324) with delta (0, 0)
Screenshot: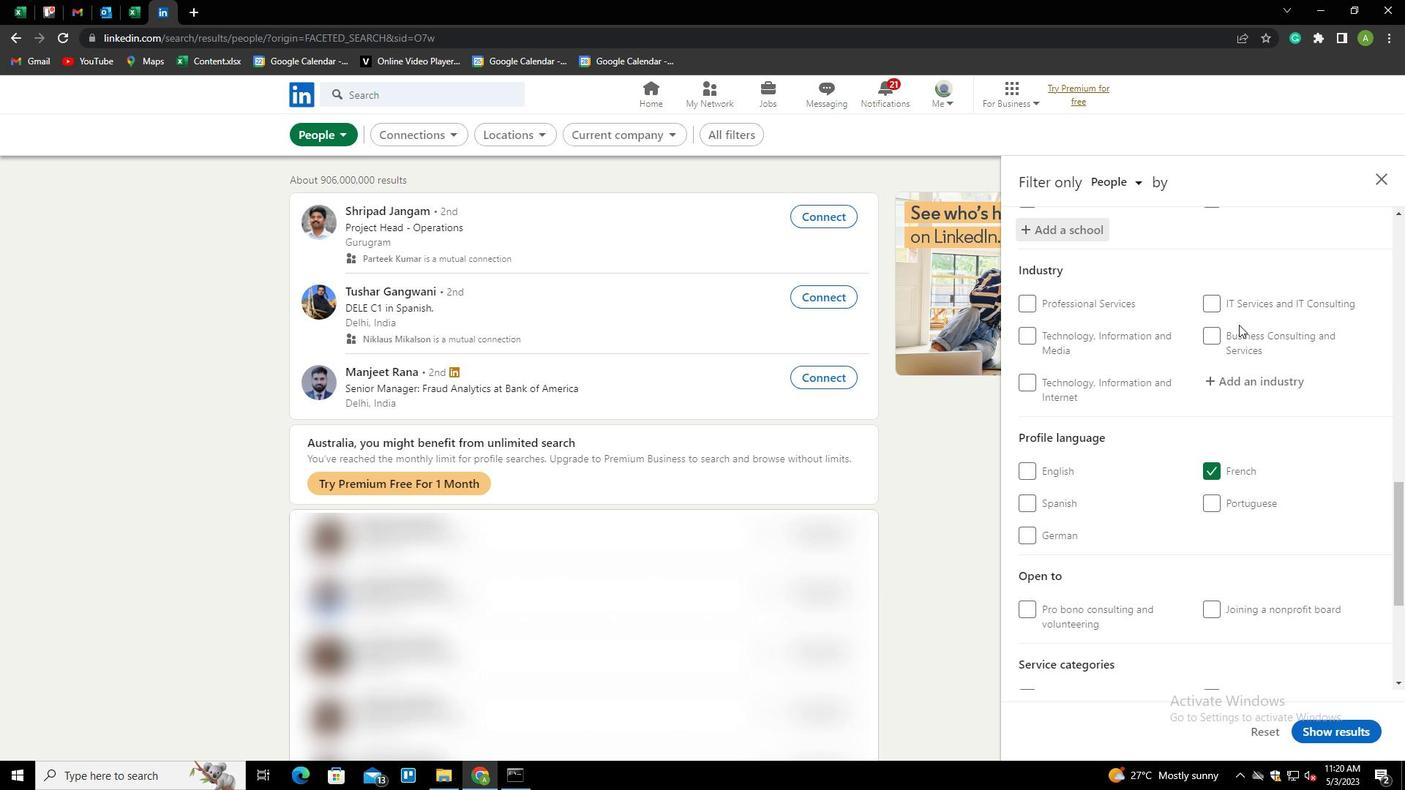 
Action: Mouse scrolled (1239, 324) with delta (0, 0)
Screenshot: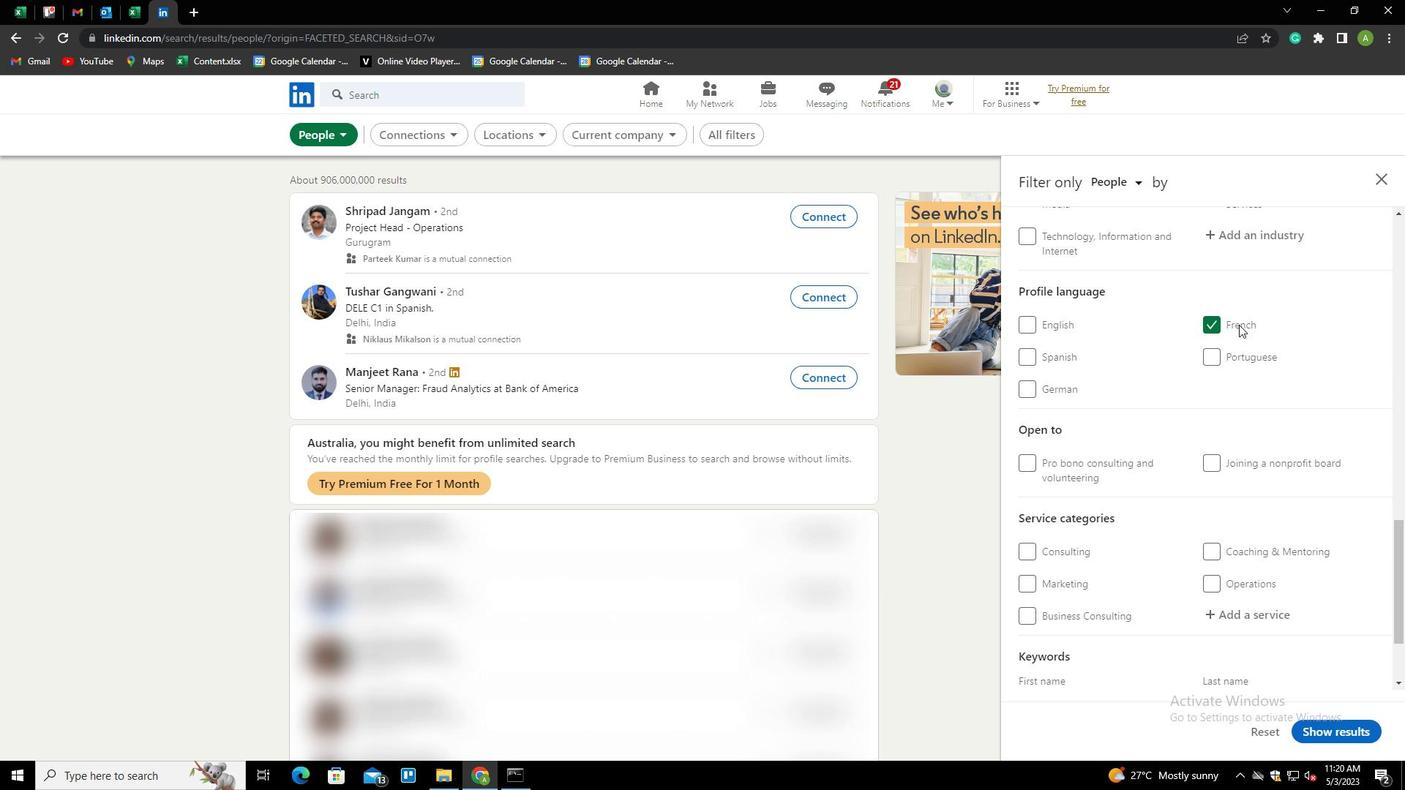 
Action: Mouse scrolled (1239, 324) with delta (0, 0)
Screenshot: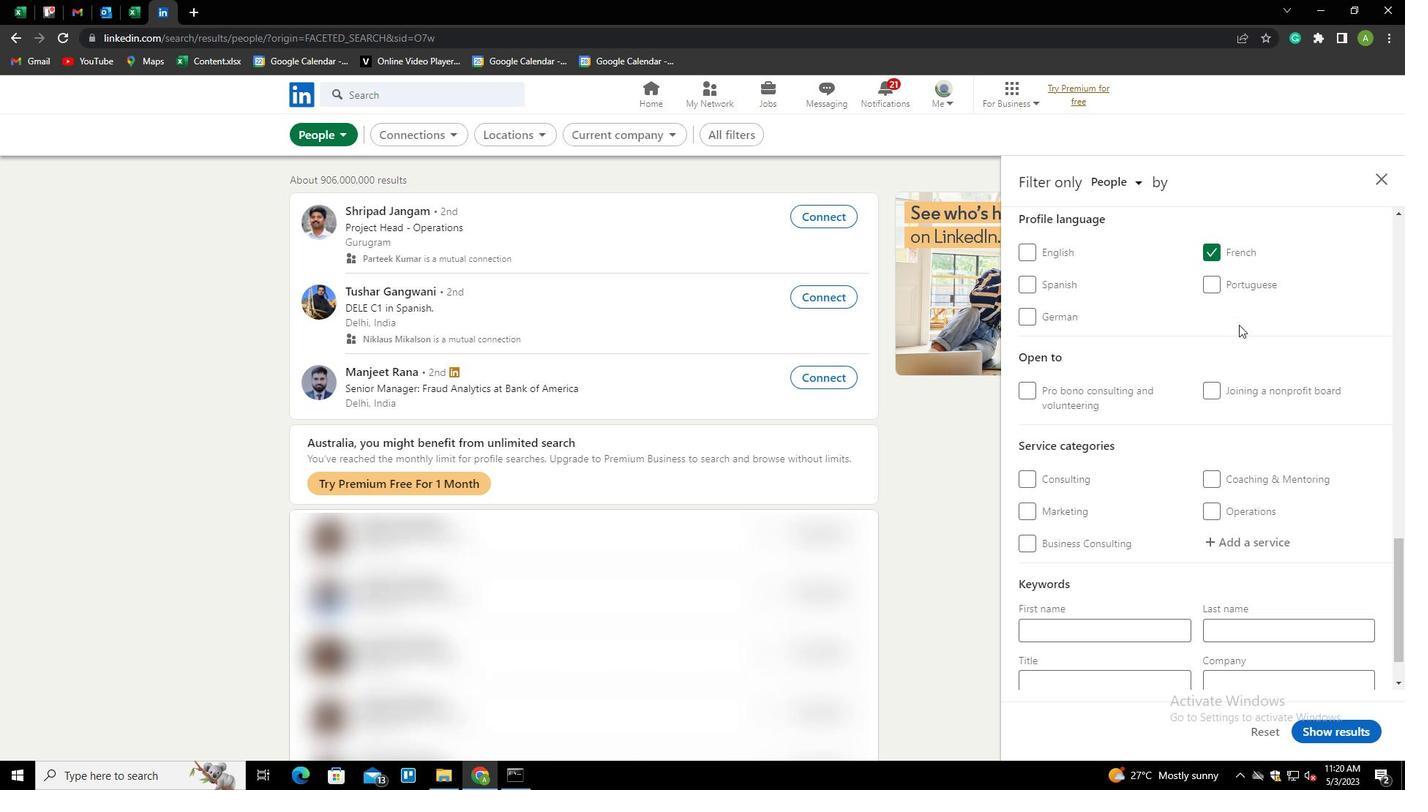 
Action: Mouse scrolled (1239, 324) with delta (0, 0)
Screenshot: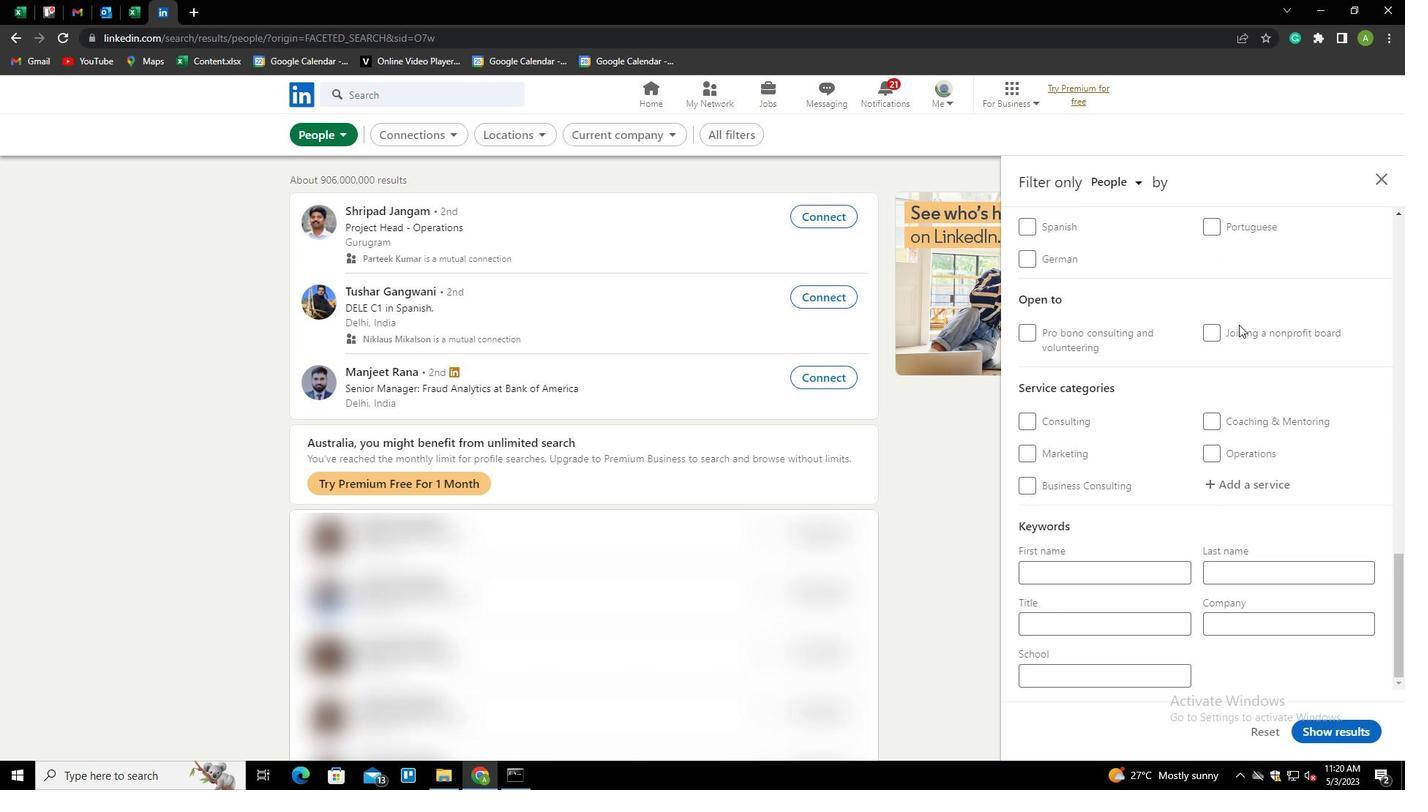 
Action: Mouse scrolled (1239, 324) with delta (0, 0)
Screenshot: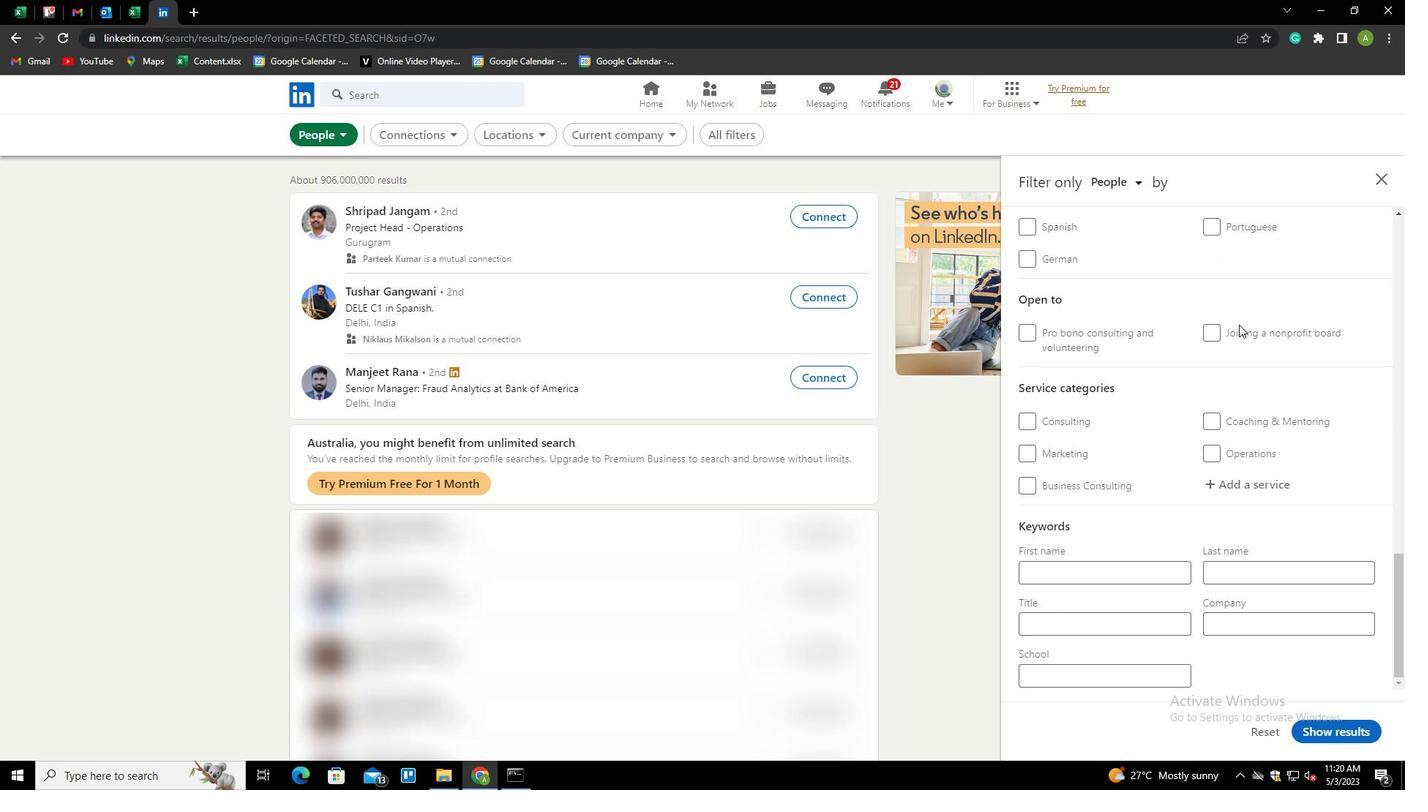 
Action: Mouse moved to (1249, 481)
Screenshot: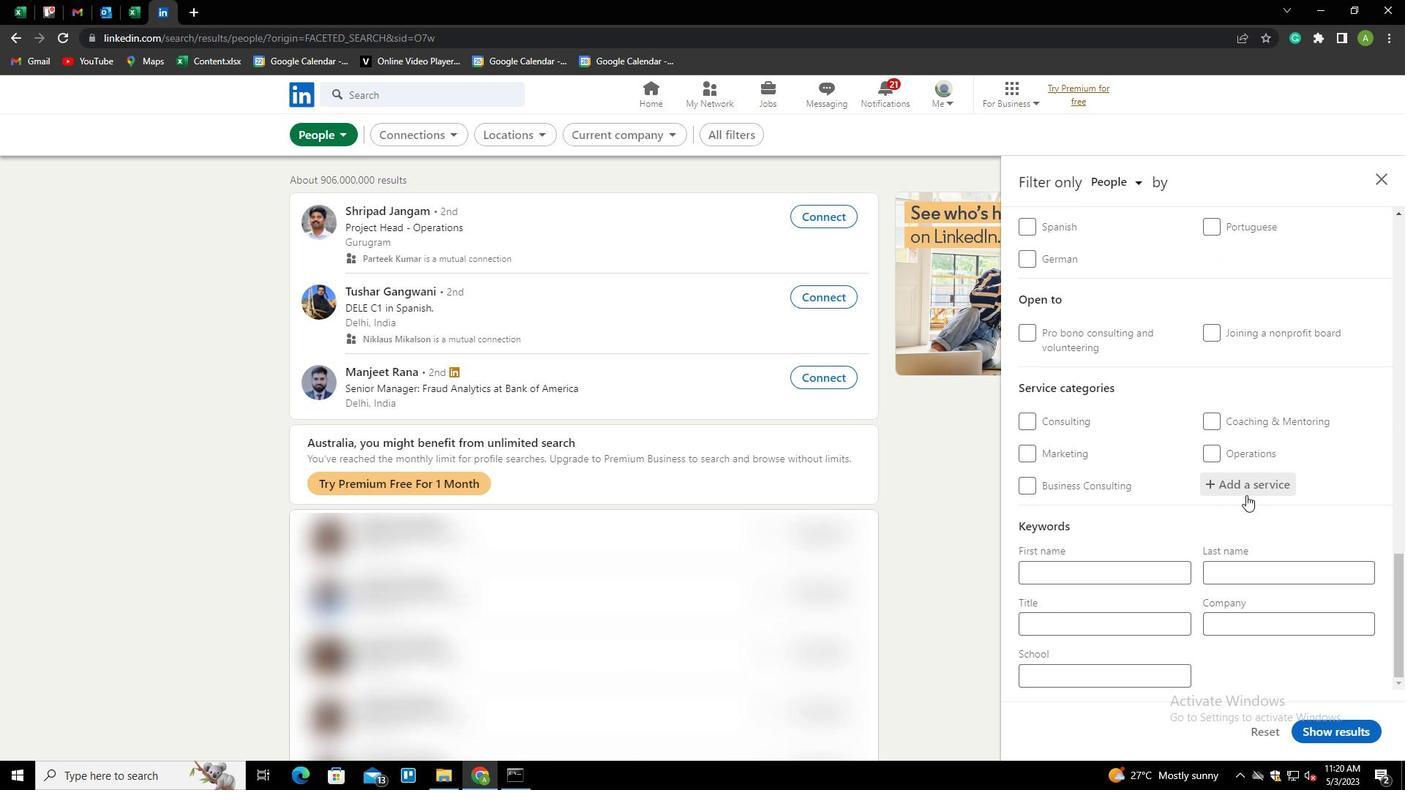 
Action: Mouse pressed left at (1249, 481)
Screenshot: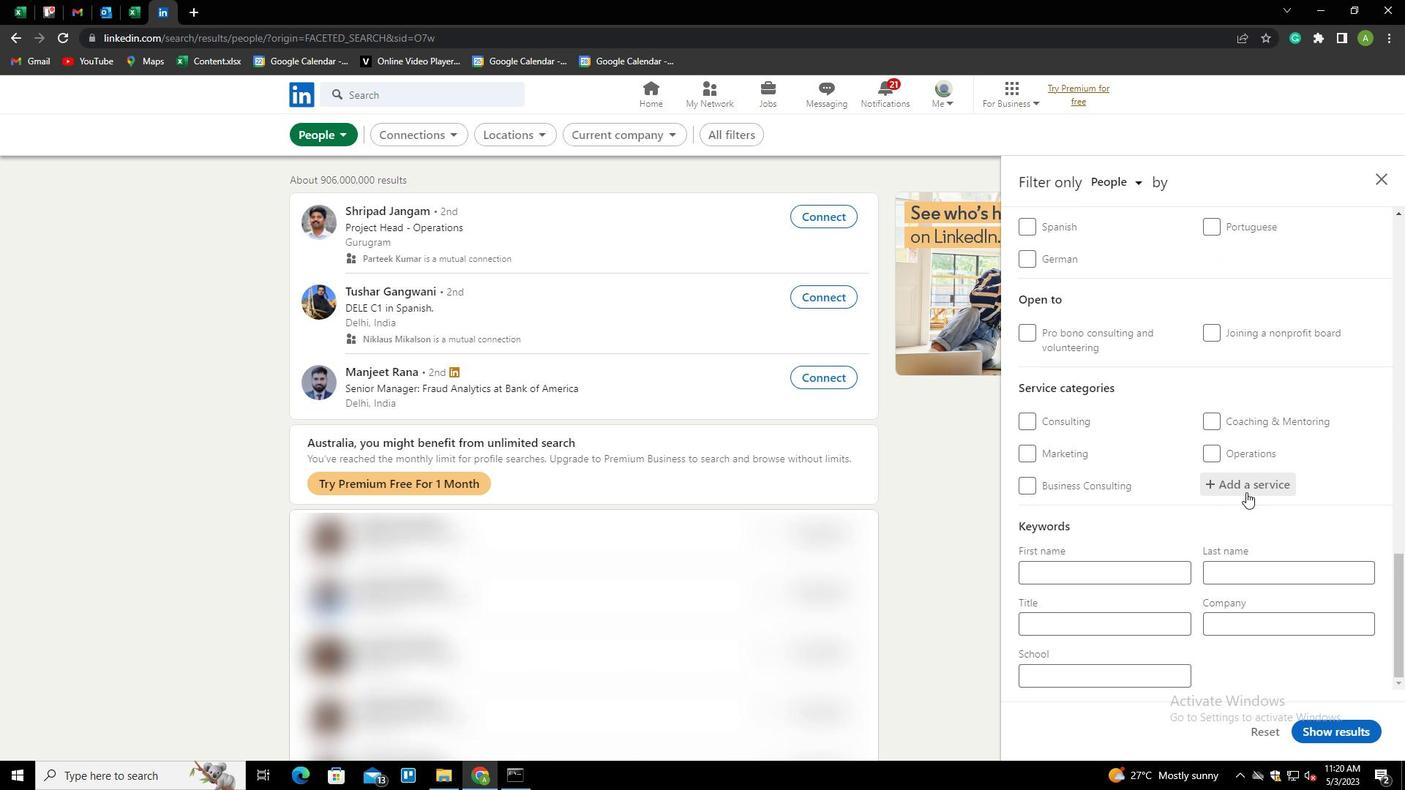 
Action: Key pressed <Key.shift><Key.shift><Key.shift><Key.shift><Key.shift><Key.shift><Key.shift><Key.shift><Key.shift><Key.shift><Key.shift><Key.shift><Key.shift><Key.shift><Key.shift><Key.shift><Key.shift><Key.shift><Key.shift><Key.shift><Key.shift><Key.shift><Key.shift><Key.shift><Key.shift><Key.shift><Key.shift><Key.shift><Key.shift><Key.shift><Key.shift><Key.shift><Key.shift><Key.shift><Key.shift><Key.shift><Key.shift><Key.shift><Key.shift><Key.shift><Key.shift><Key.shift><Key.shift><Key.shift><Key.shift><Key.shift><Key.shift><Key.shift><Key.shift><Key.shift><Key.shift><Key.shift><Key.shift><Key.shift><Key.shift><Key.shift><Key.shift><Key.shift><Key.shift><Key.shift><Key.shift><Key.shift><Key.shift>RESUME<Key.space><Key.shift>W<Key.down><Key.enter>
Screenshot: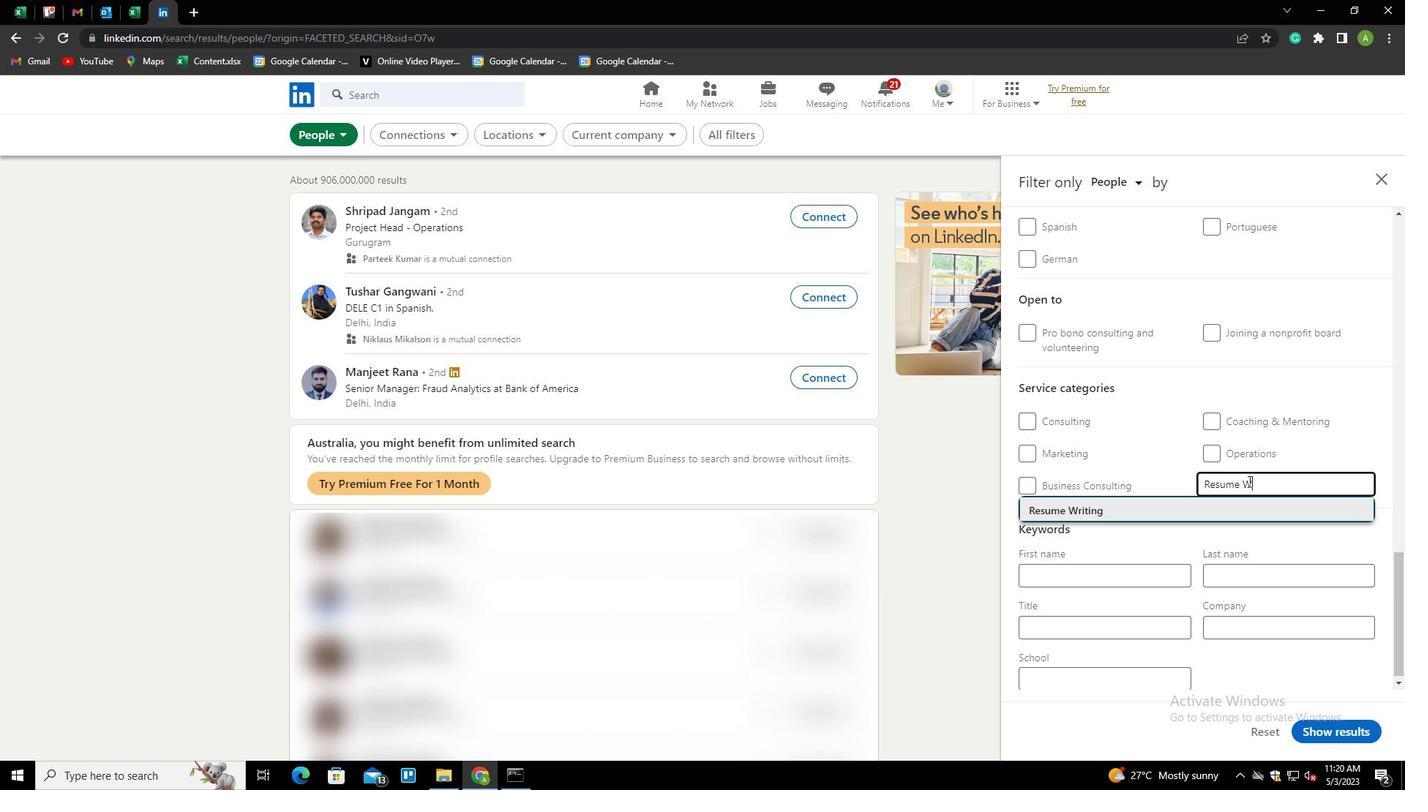 
Action: Mouse scrolled (1249, 481) with delta (0, 0)
Screenshot: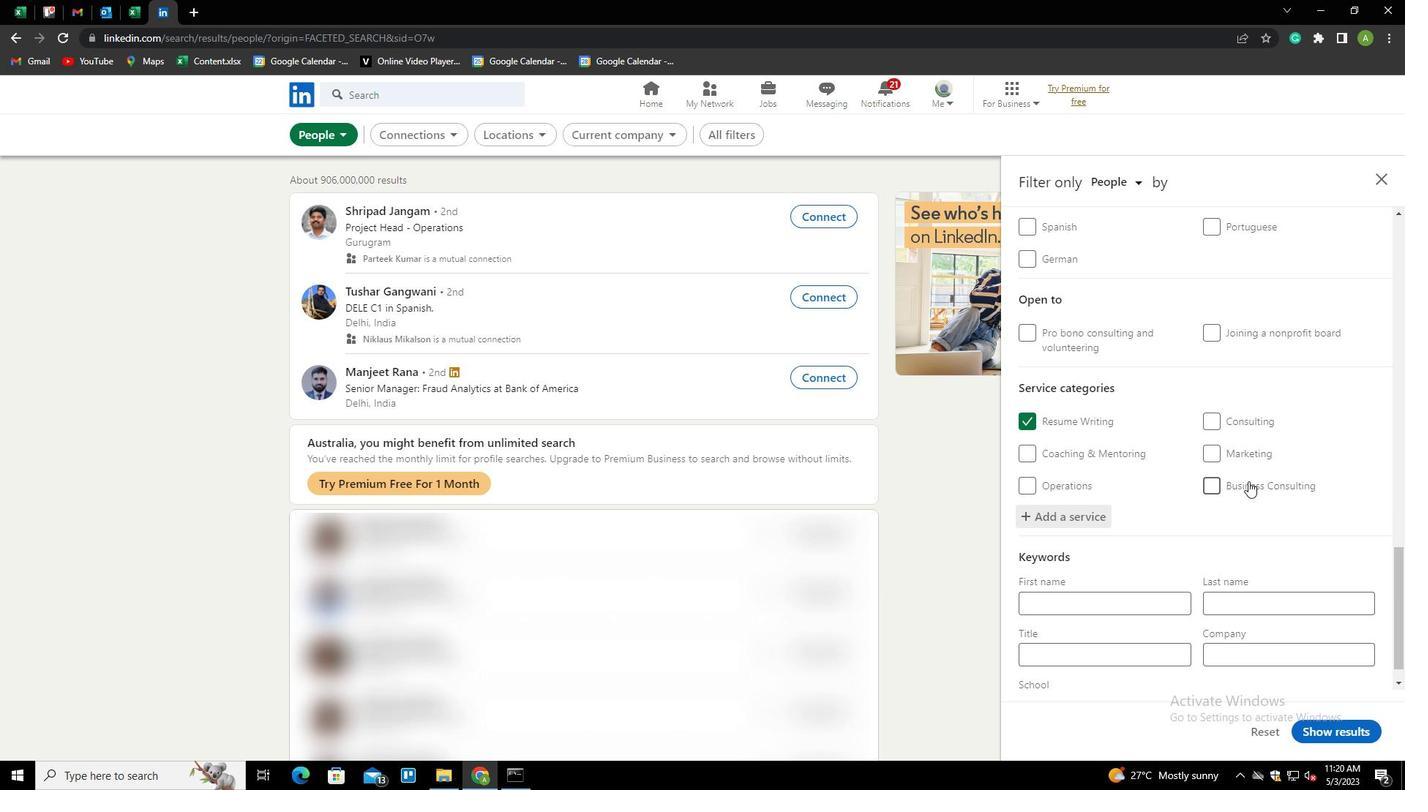 
Action: Mouse scrolled (1249, 481) with delta (0, 0)
Screenshot: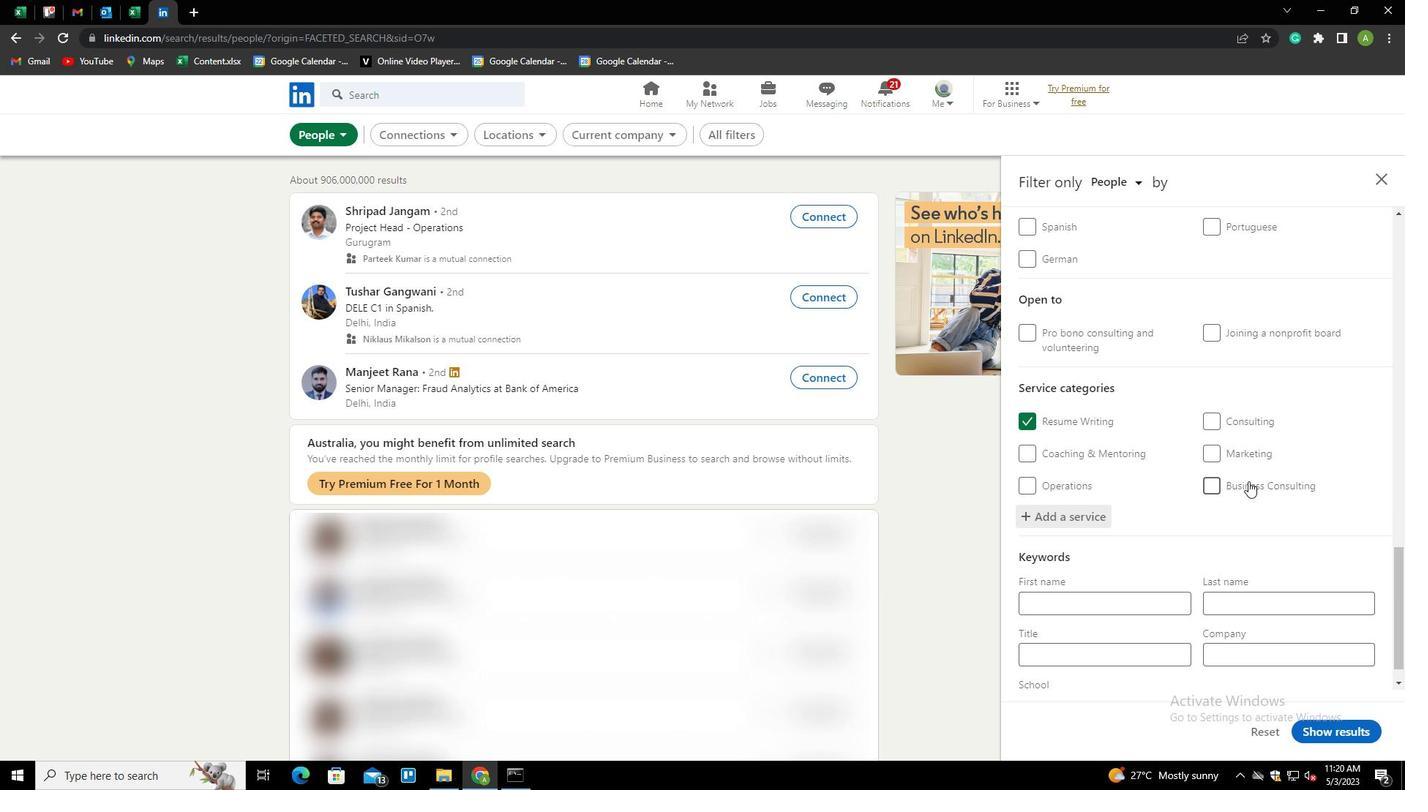 
Action: Mouse scrolled (1249, 481) with delta (0, 0)
Screenshot: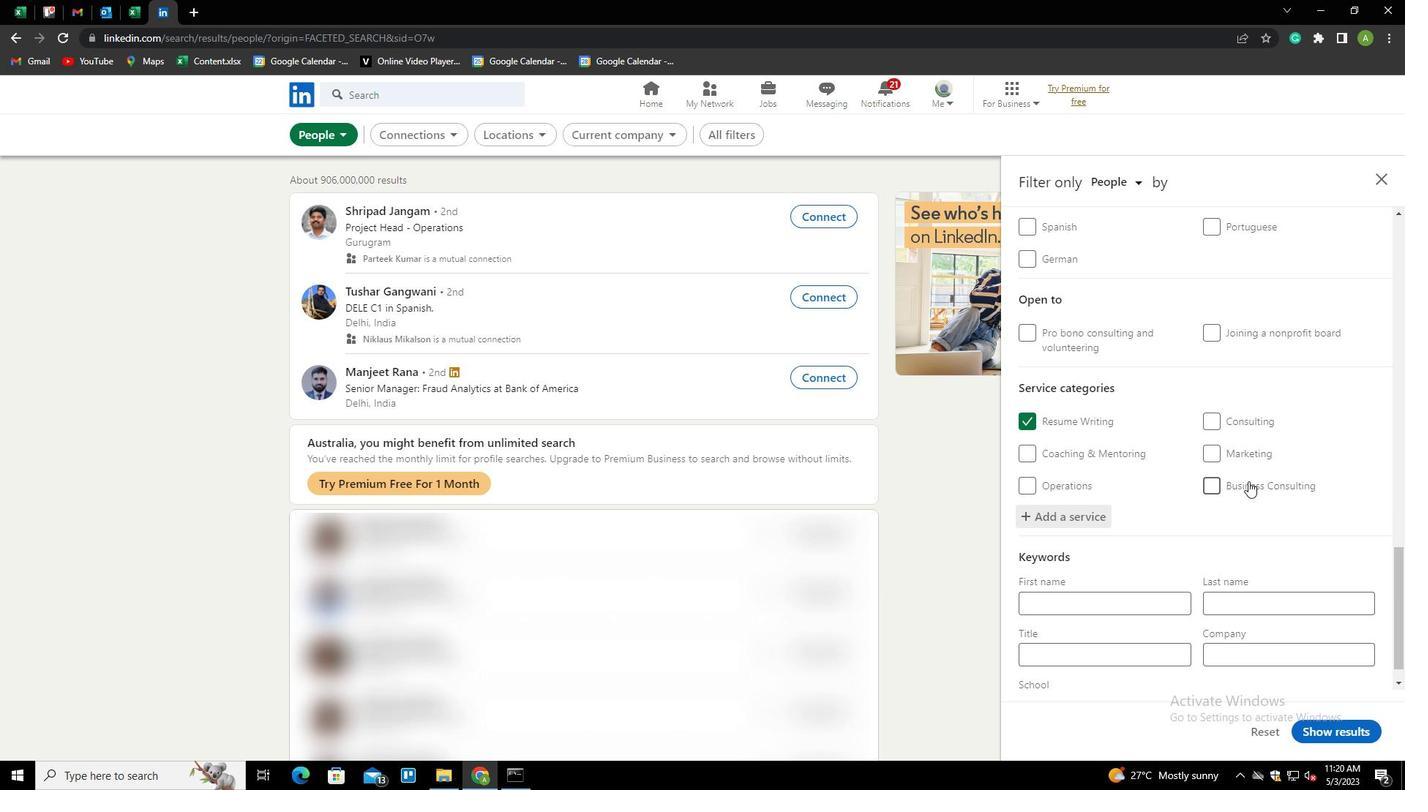 
Action: Mouse scrolled (1249, 481) with delta (0, 0)
Screenshot: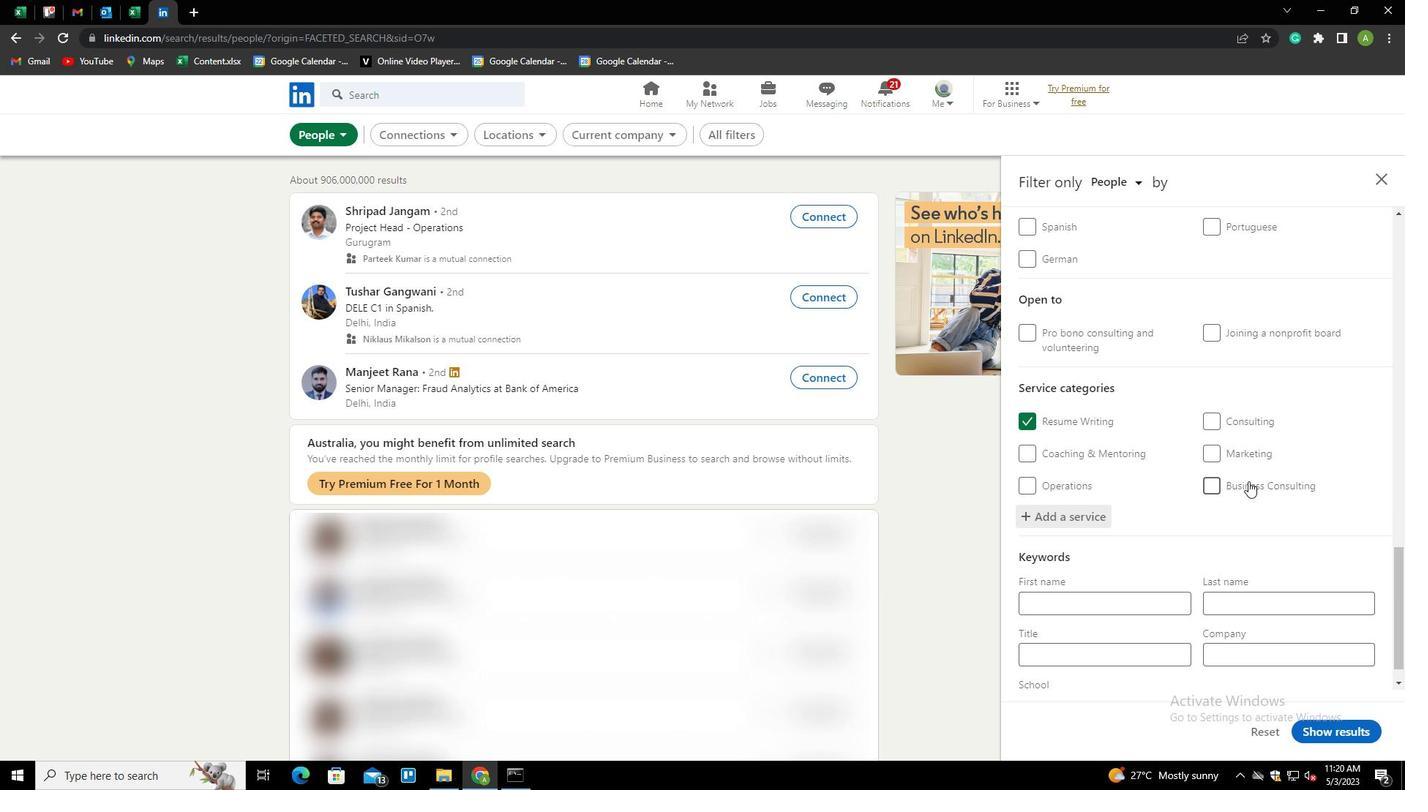 
Action: Mouse scrolled (1249, 481) with delta (0, 0)
Screenshot: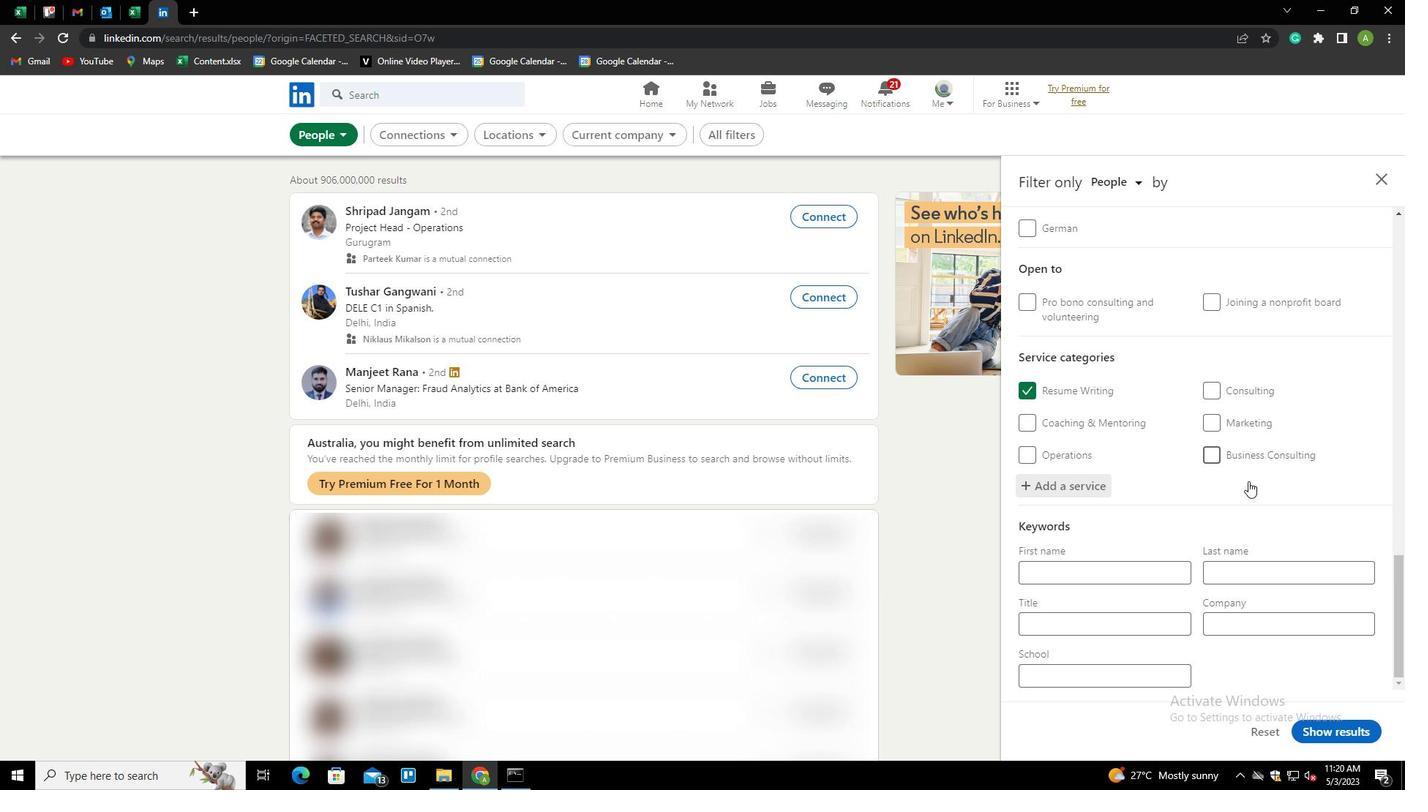 
Action: Mouse moved to (1091, 621)
Screenshot: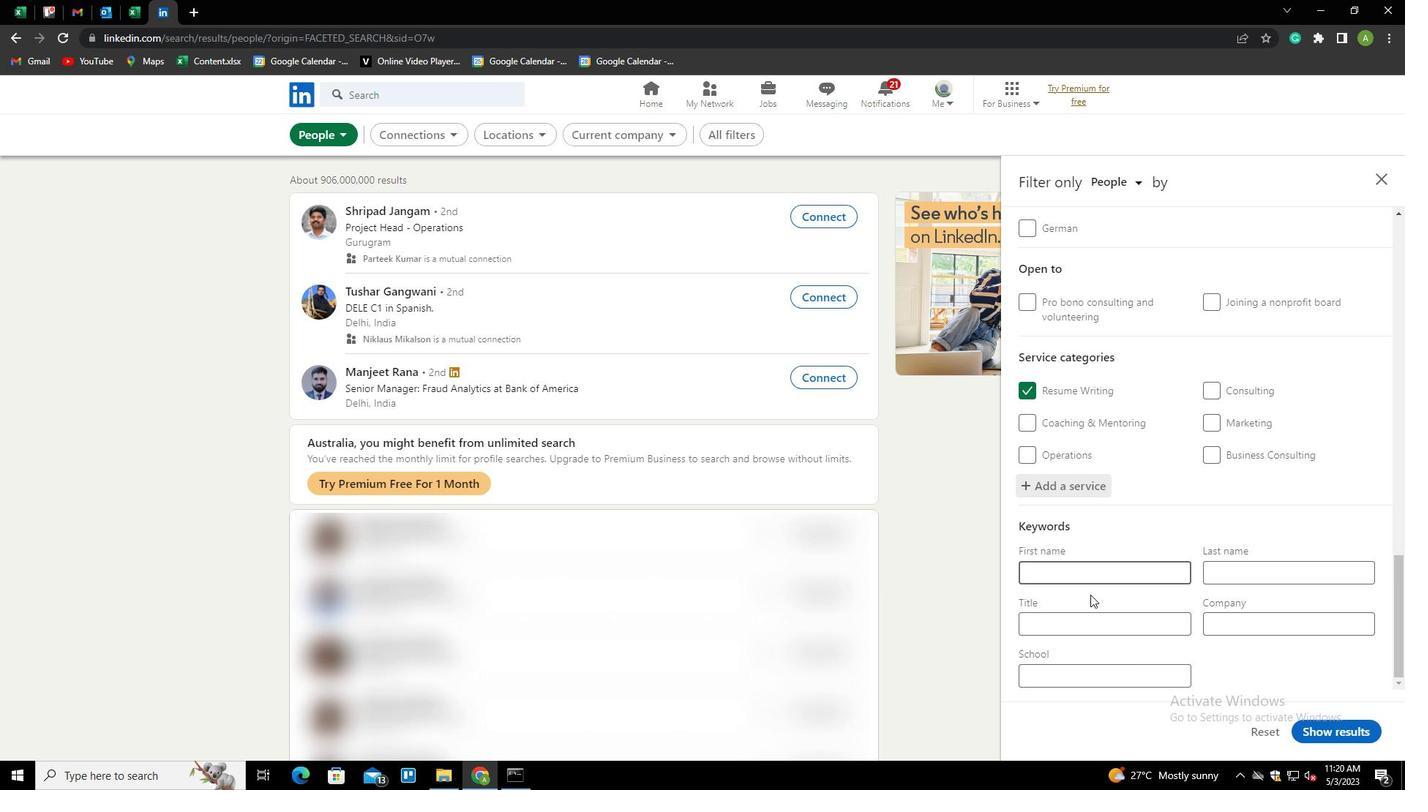 
Action: Mouse pressed left at (1091, 621)
Screenshot: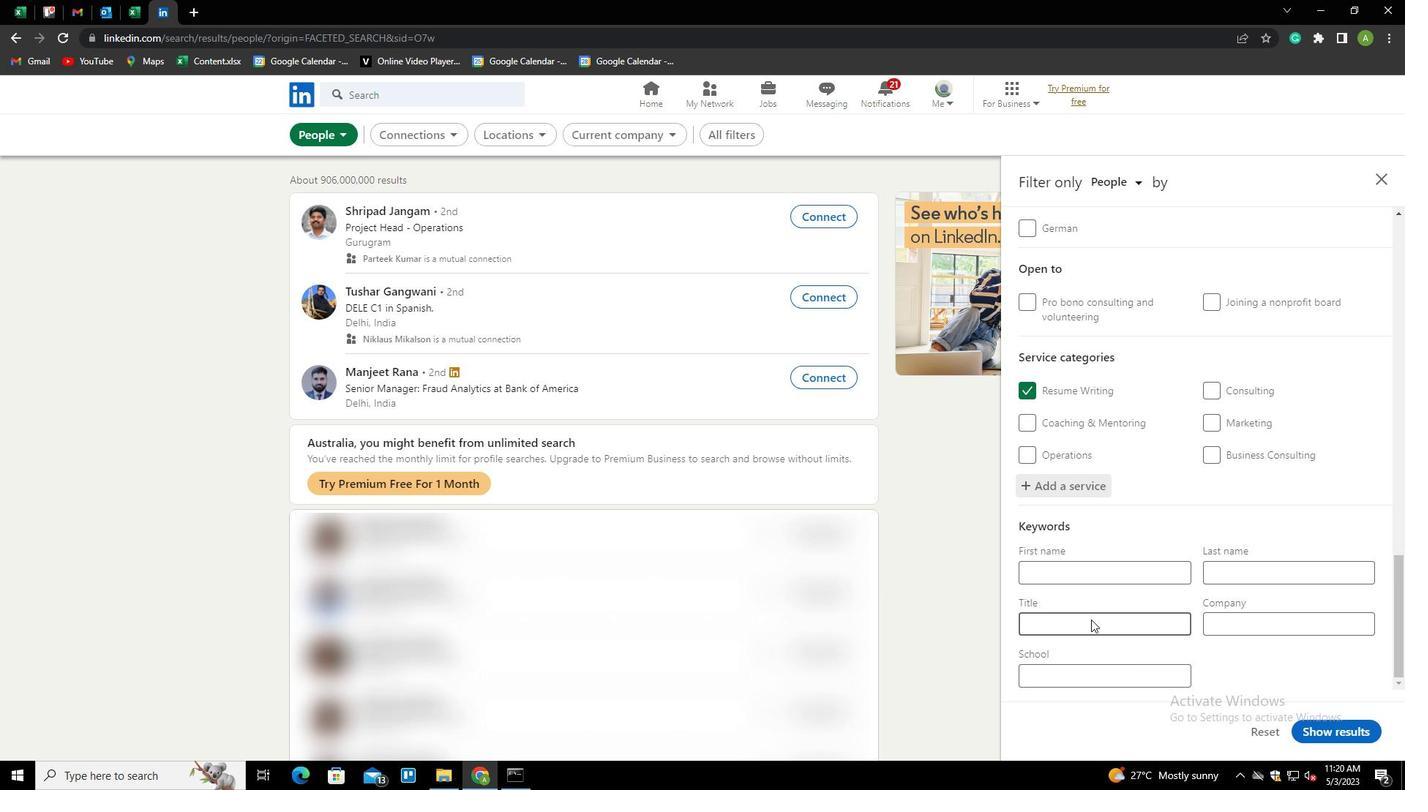 
Action: Key pressed <Key.shift><Key.shift><Key.shift><Key.shift><Key.shift><Key.shift><Key.shift><Key.shift><Key.shift><Key.shift>FOREMAN
Screenshot: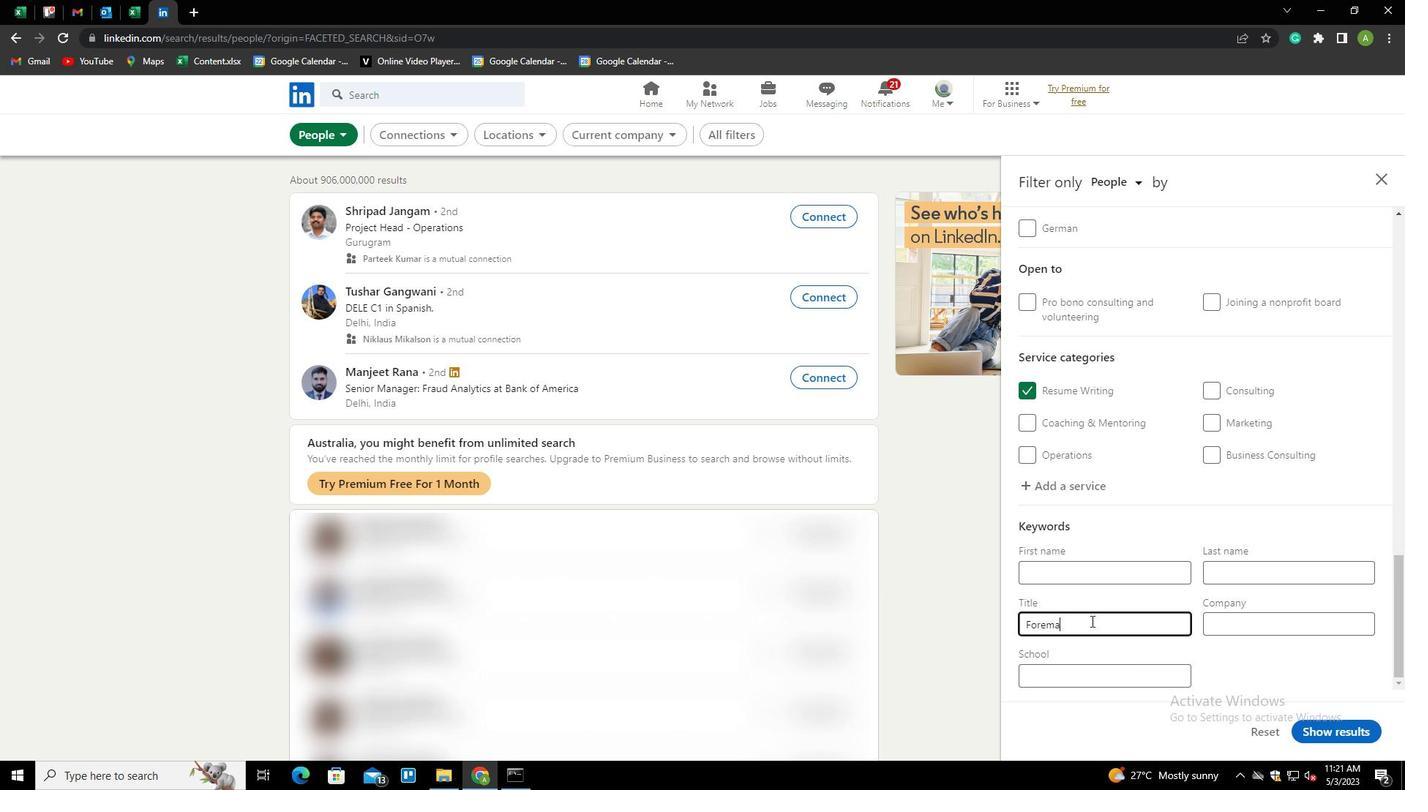 
Action: Mouse moved to (1243, 664)
Screenshot: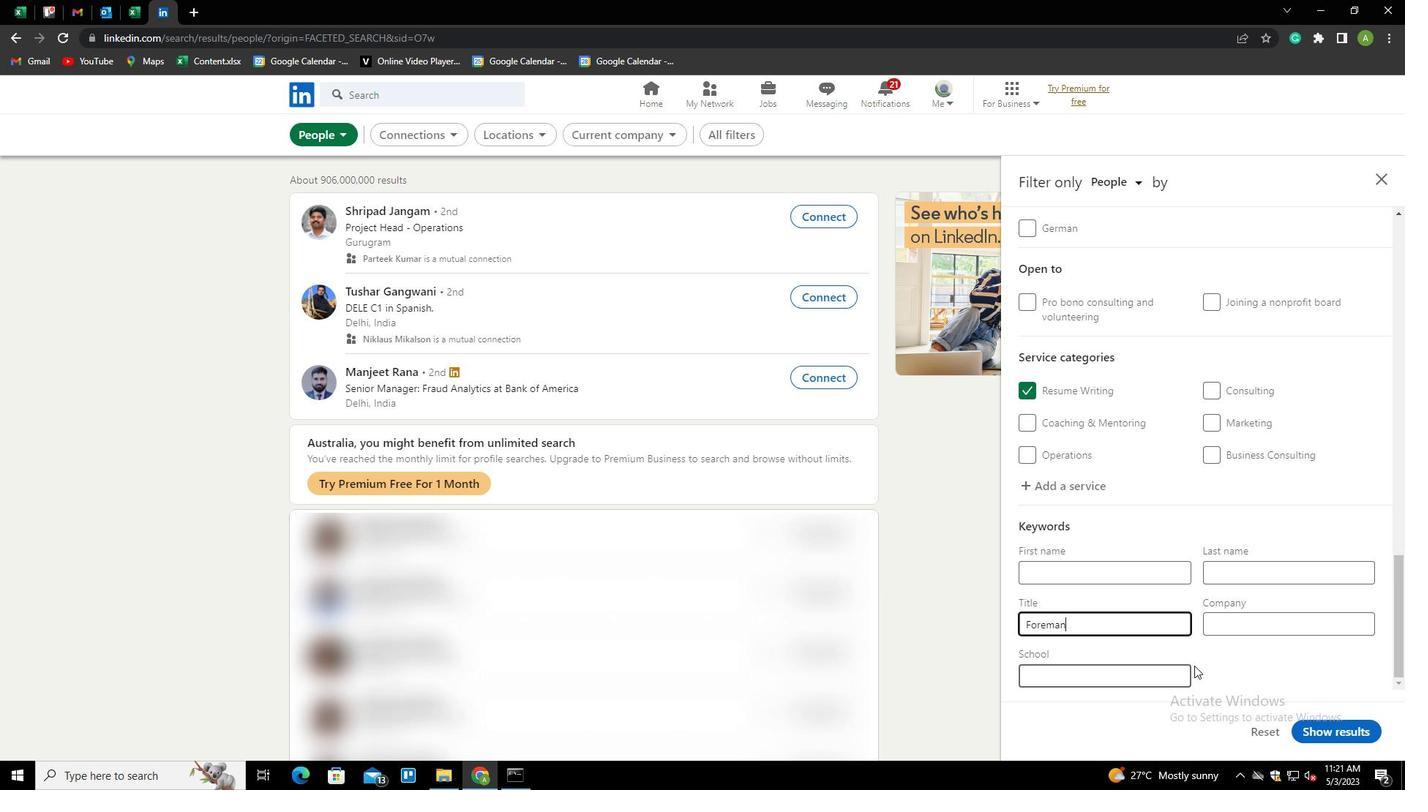 
Action: Mouse pressed left at (1243, 664)
Screenshot: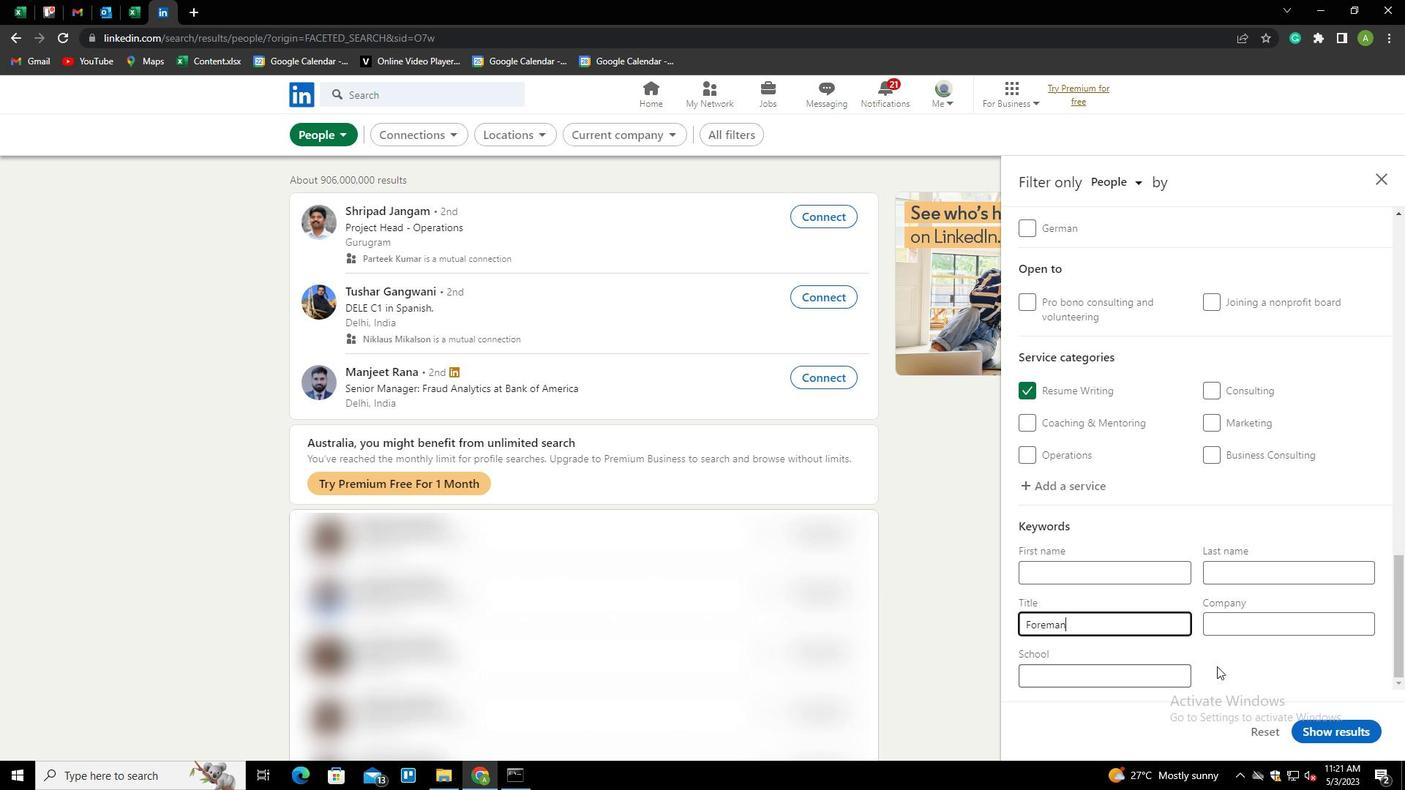 
Action: Mouse moved to (1352, 726)
Screenshot: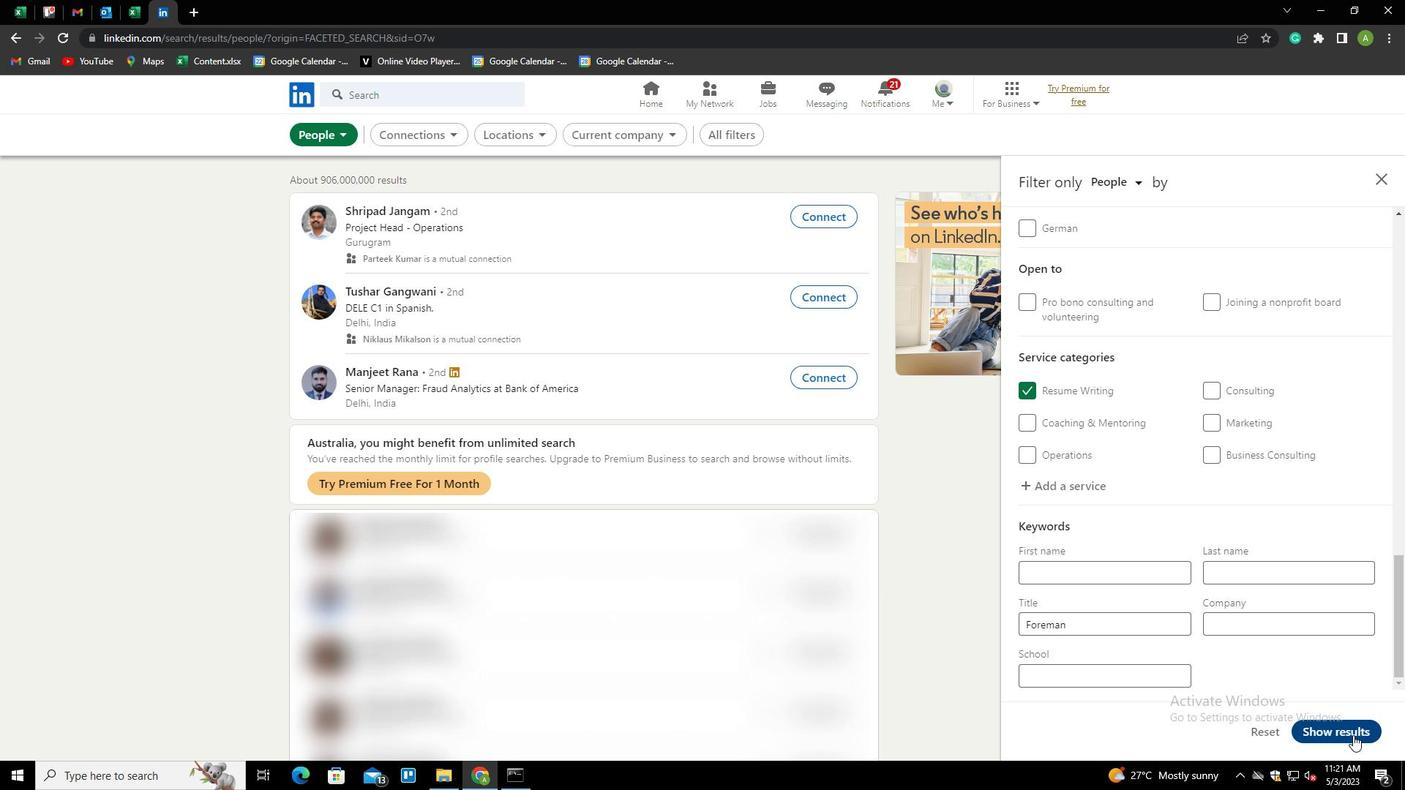 
Action: Mouse pressed left at (1352, 726)
Screenshot: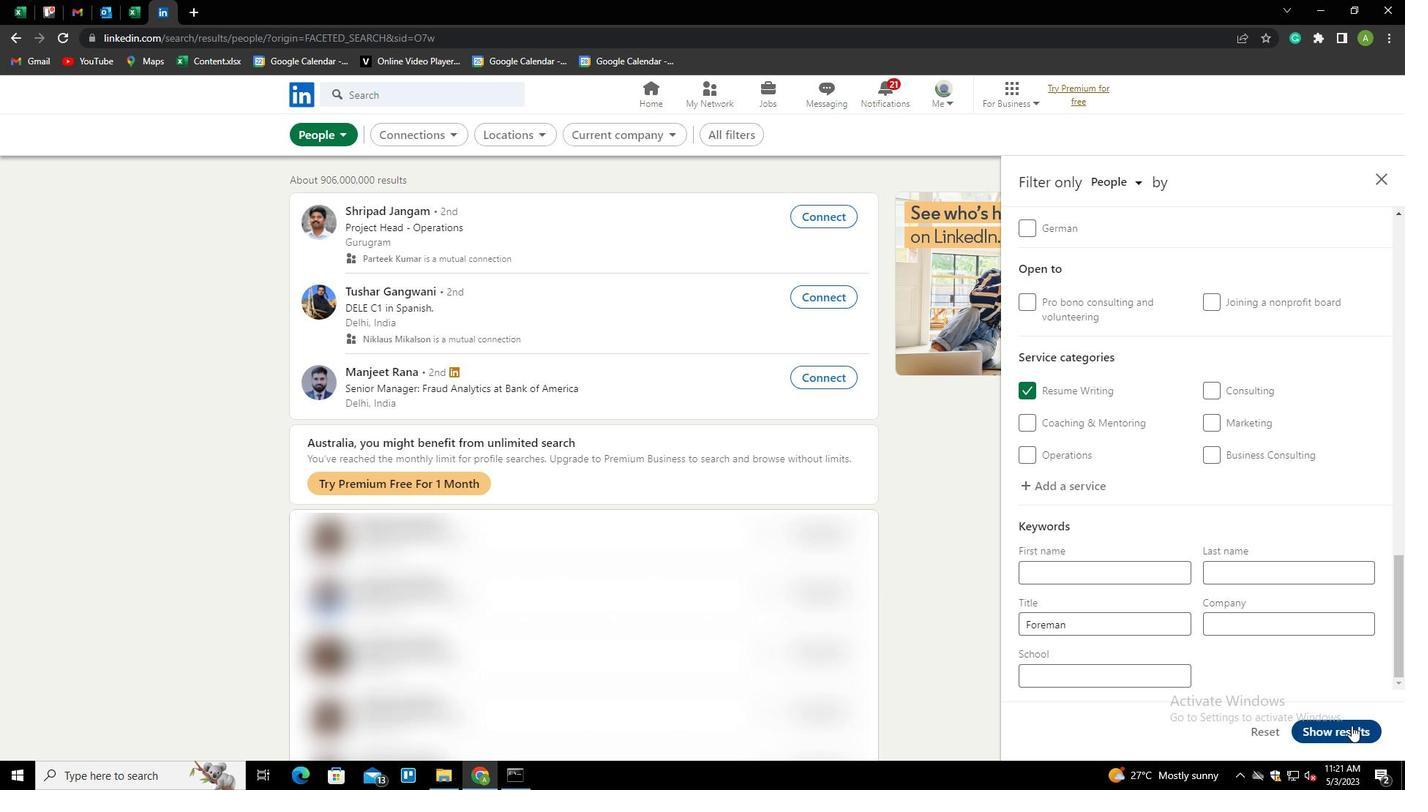 
